 Task: Find a one-way flight from Branson, Missouri, USA to Saipan International Airport for 3 adults in Premium economy on Tuesday, 9 May, with a departure time between 23:00 and 00:00.
Action: Mouse moved to (355, 121)
Screenshot: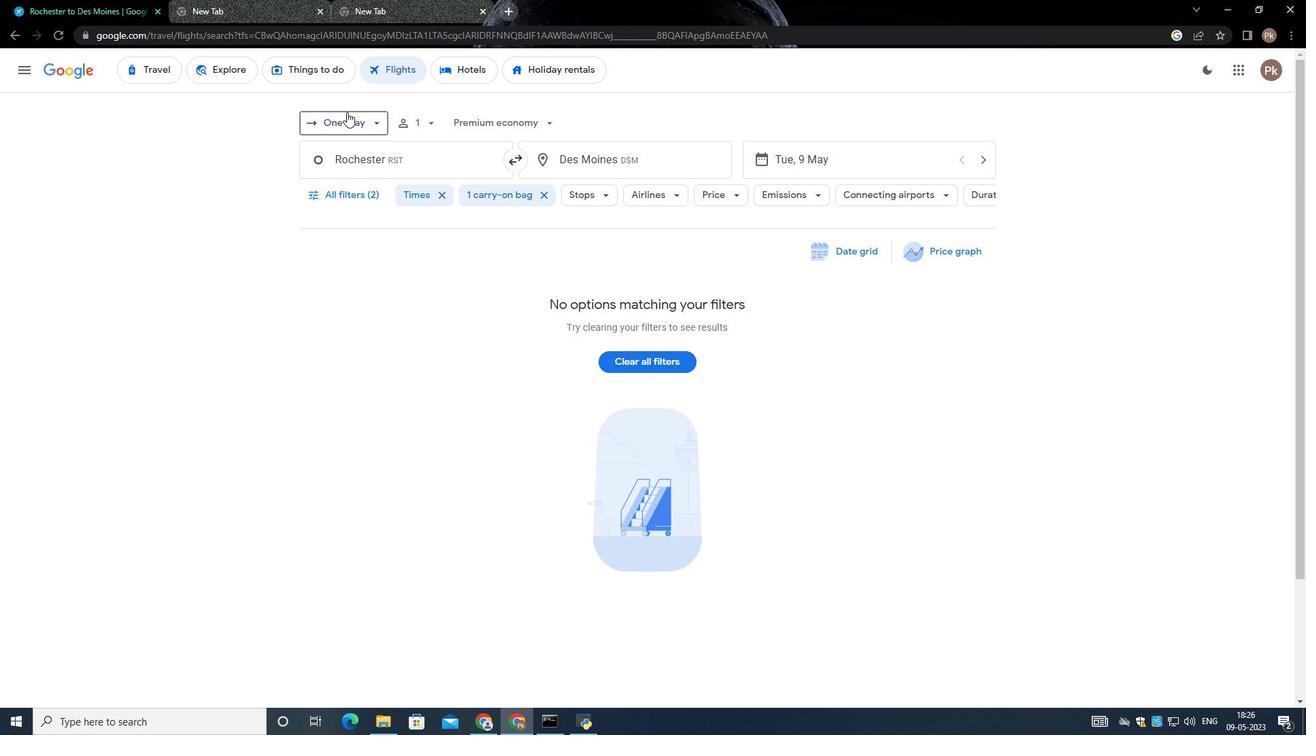 
Action: Mouse pressed left at (355, 121)
Screenshot: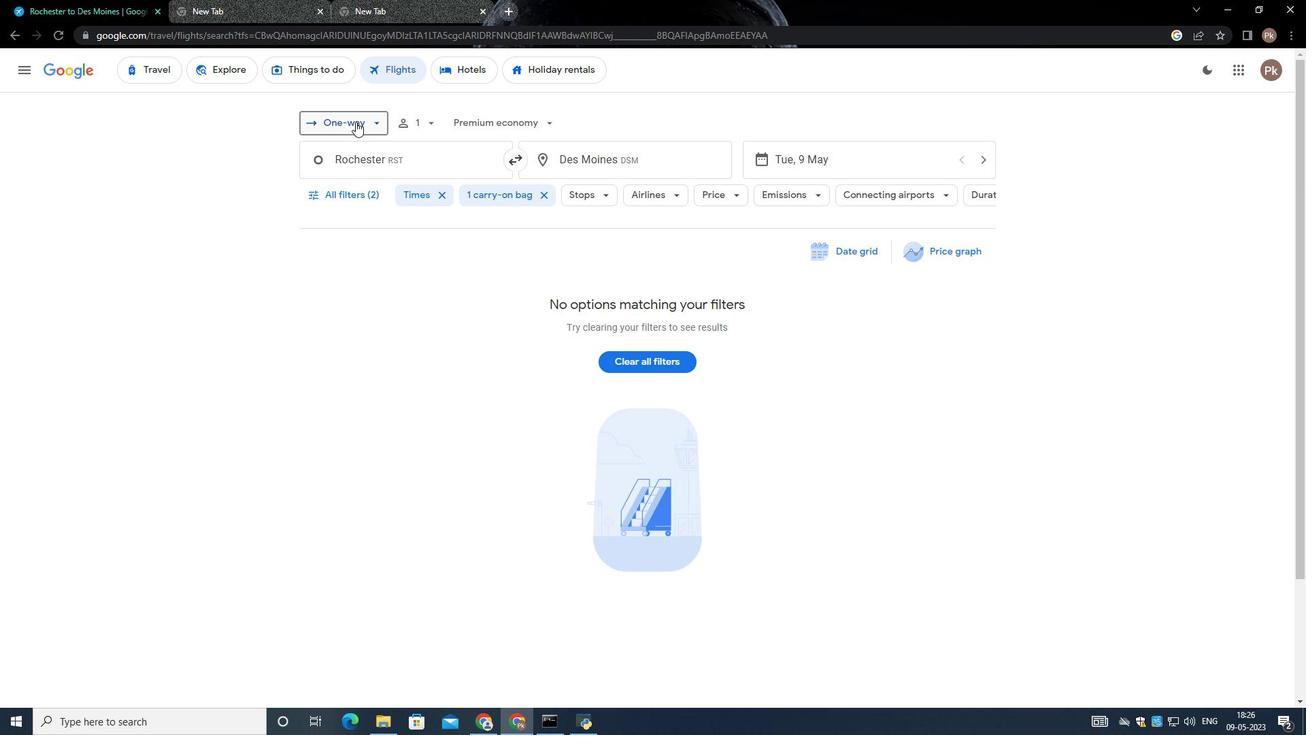 
Action: Mouse moved to (355, 181)
Screenshot: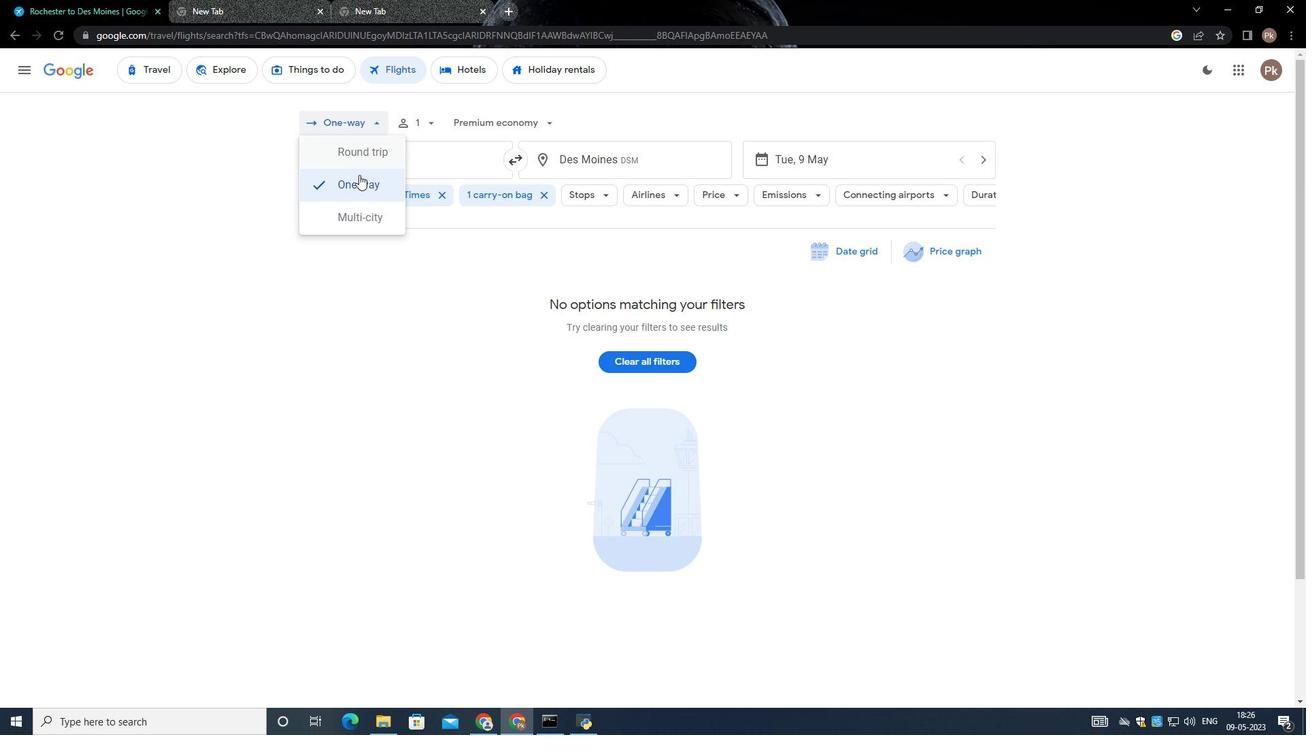 
Action: Mouse pressed left at (355, 181)
Screenshot: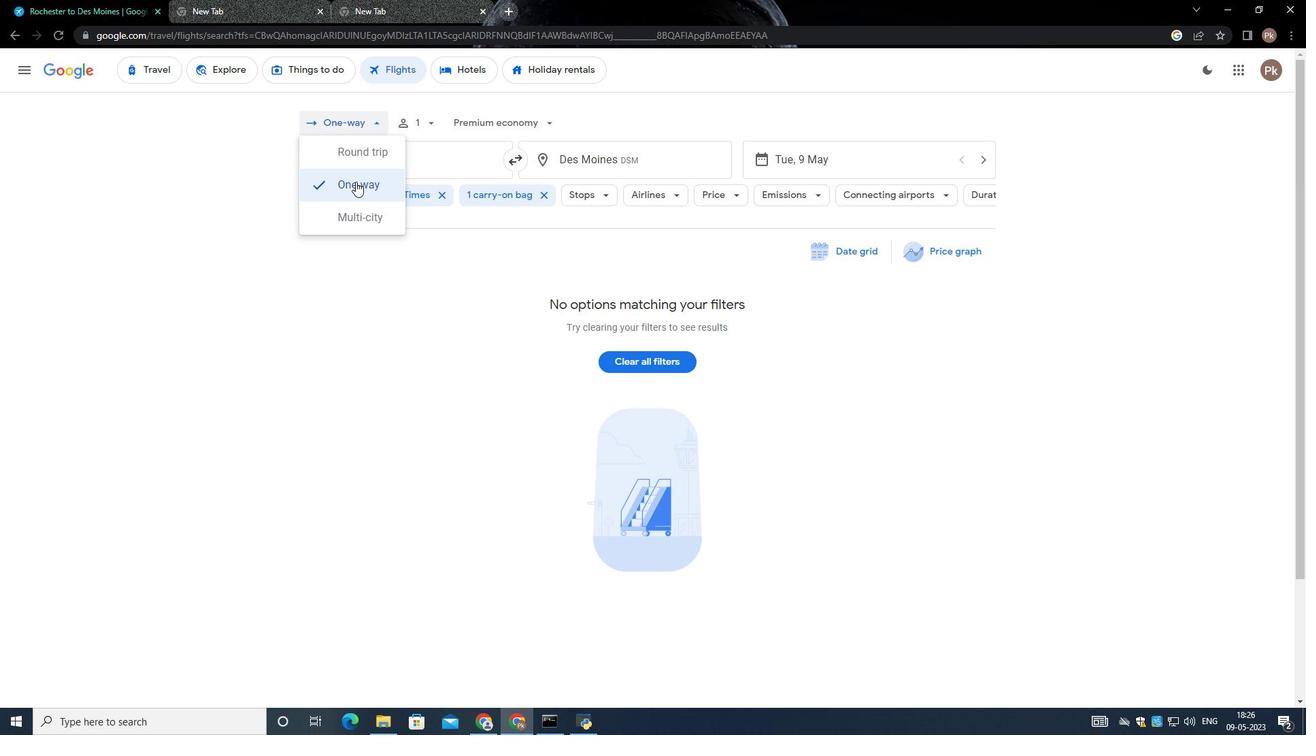 
Action: Mouse moved to (427, 122)
Screenshot: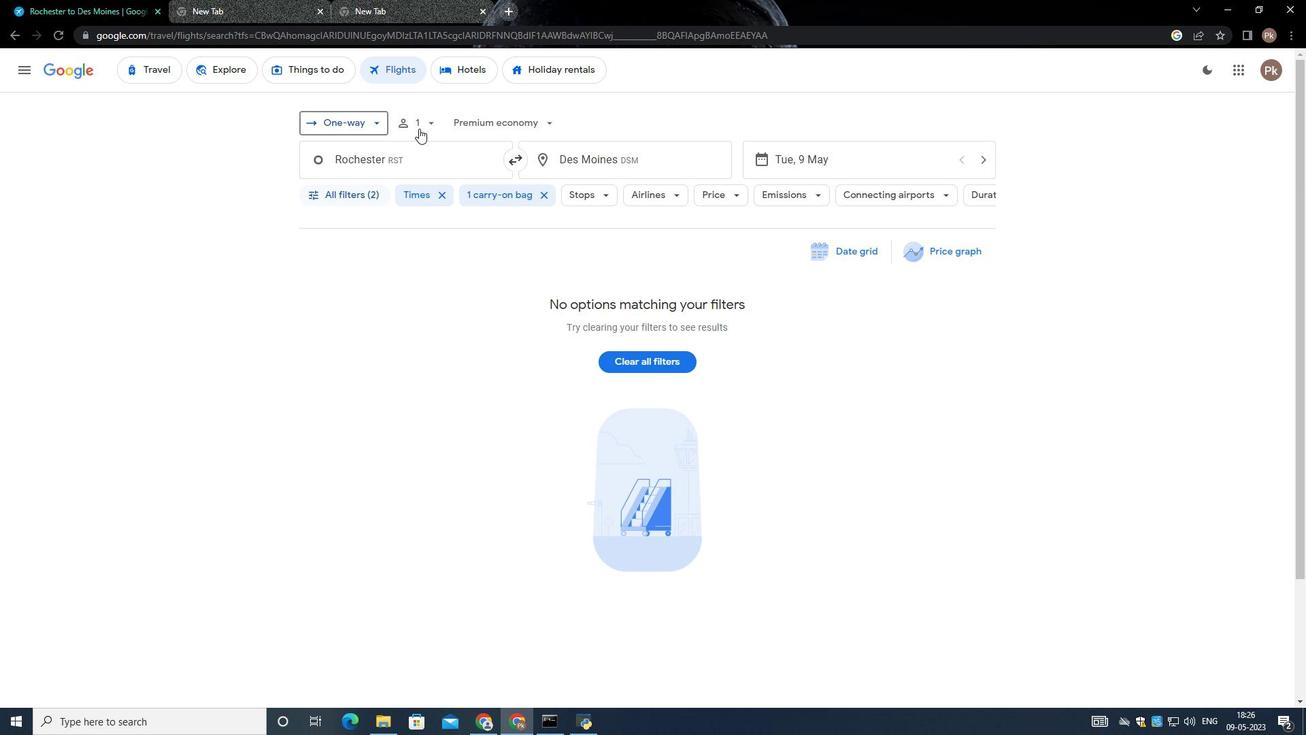 
Action: Mouse pressed left at (427, 122)
Screenshot: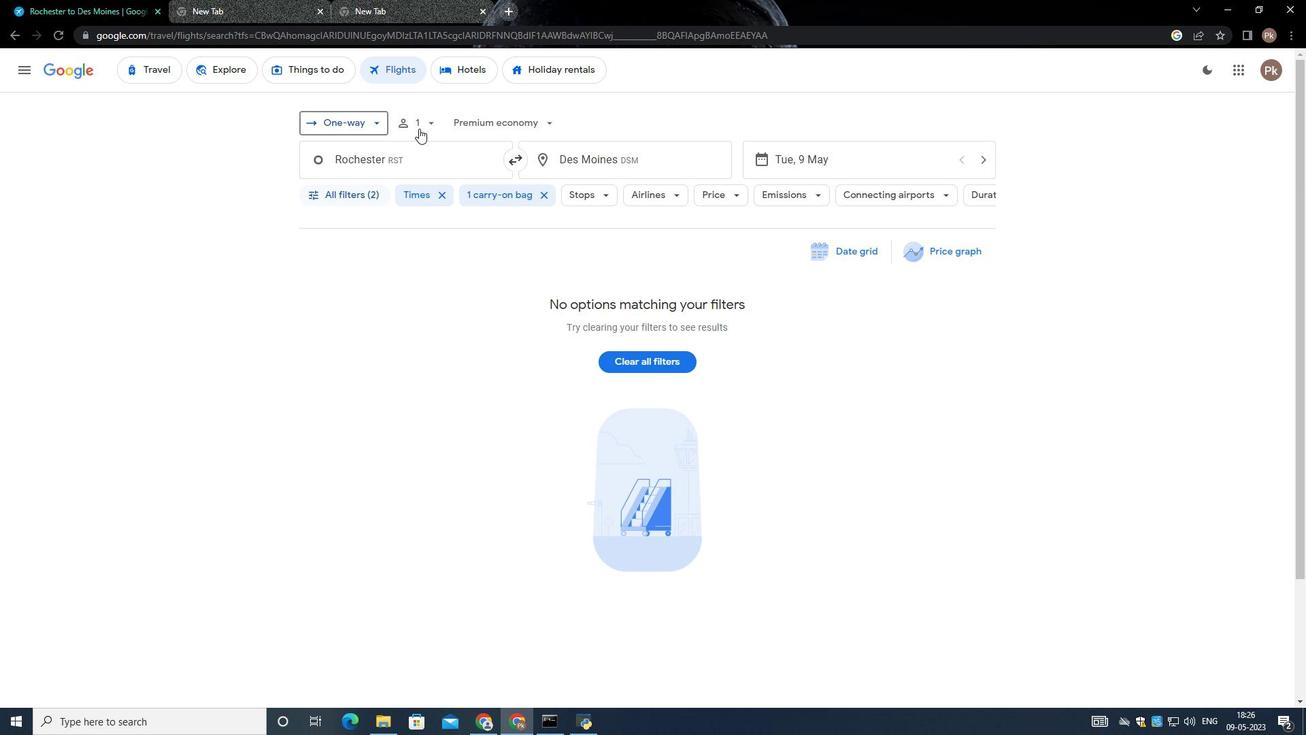 
Action: Mouse moved to (536, 153)
Screenshot: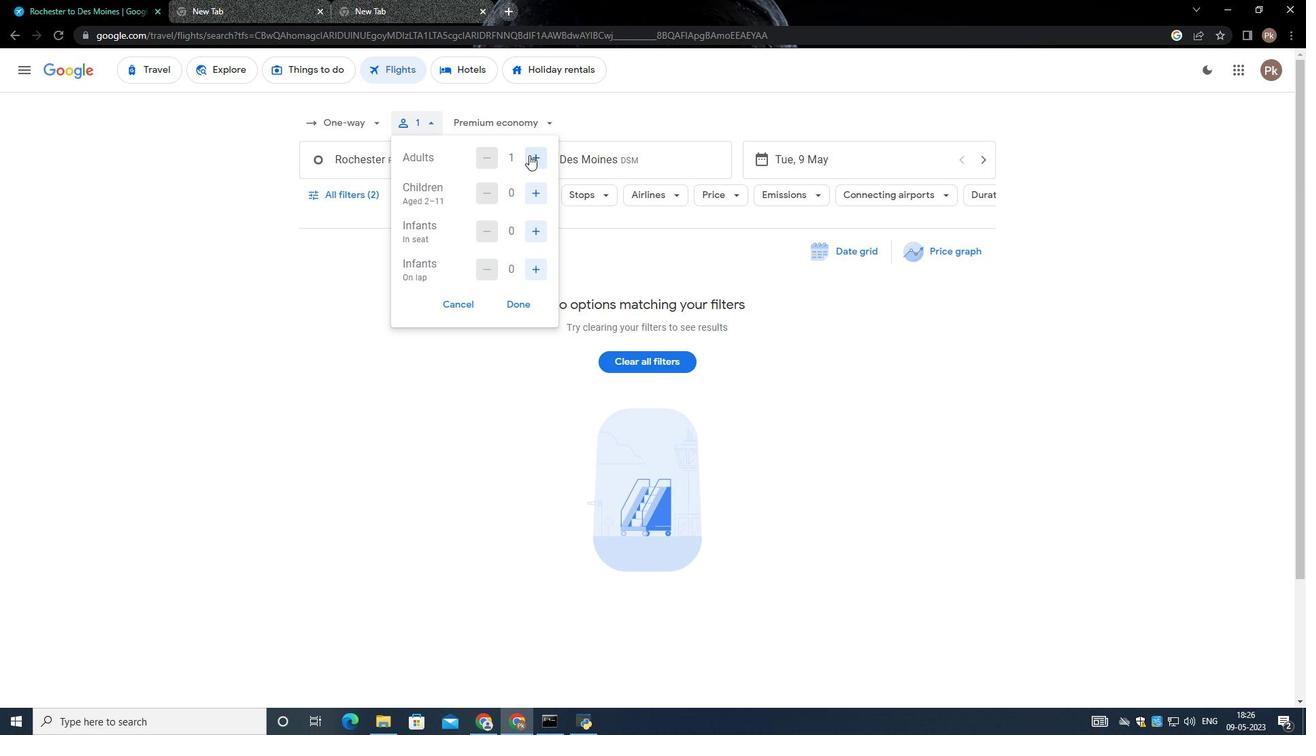 
Action: Mouse pressed left at (536, 153)
Screenshot: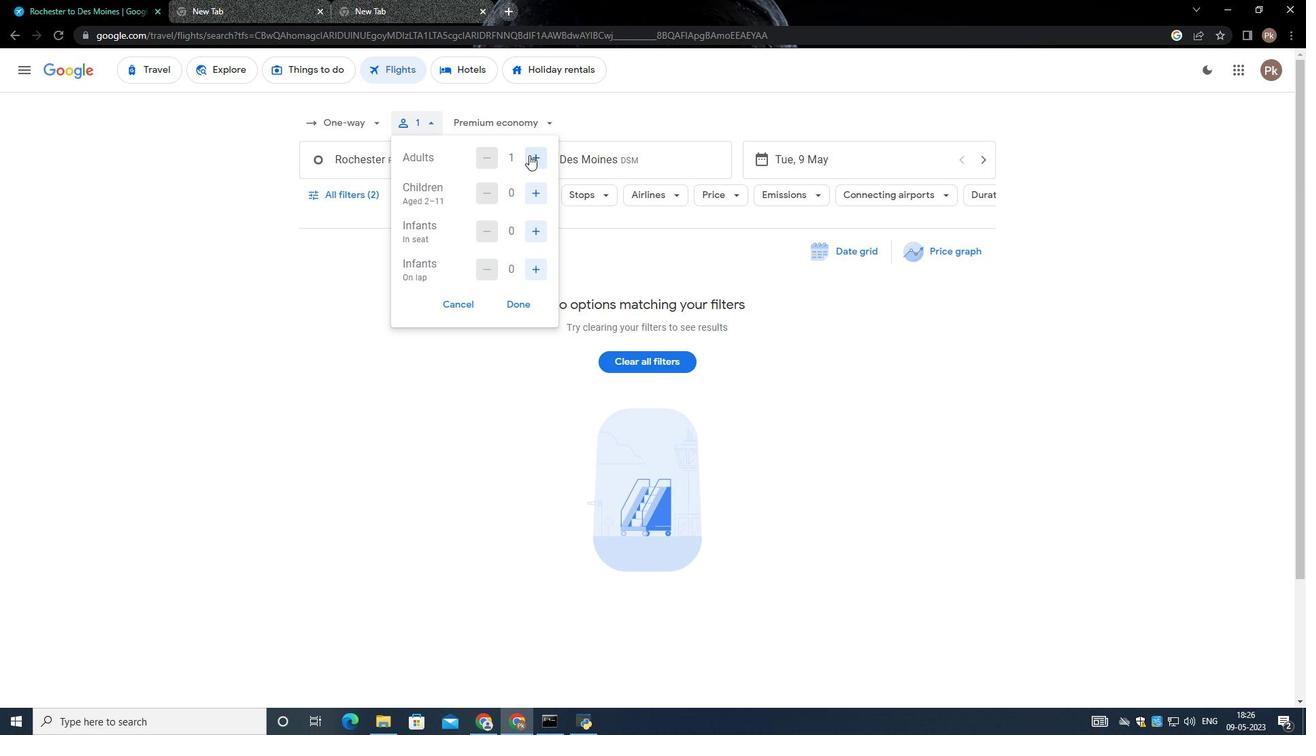 
Action: Mouse pressed left at (536, 153)
Screenshot: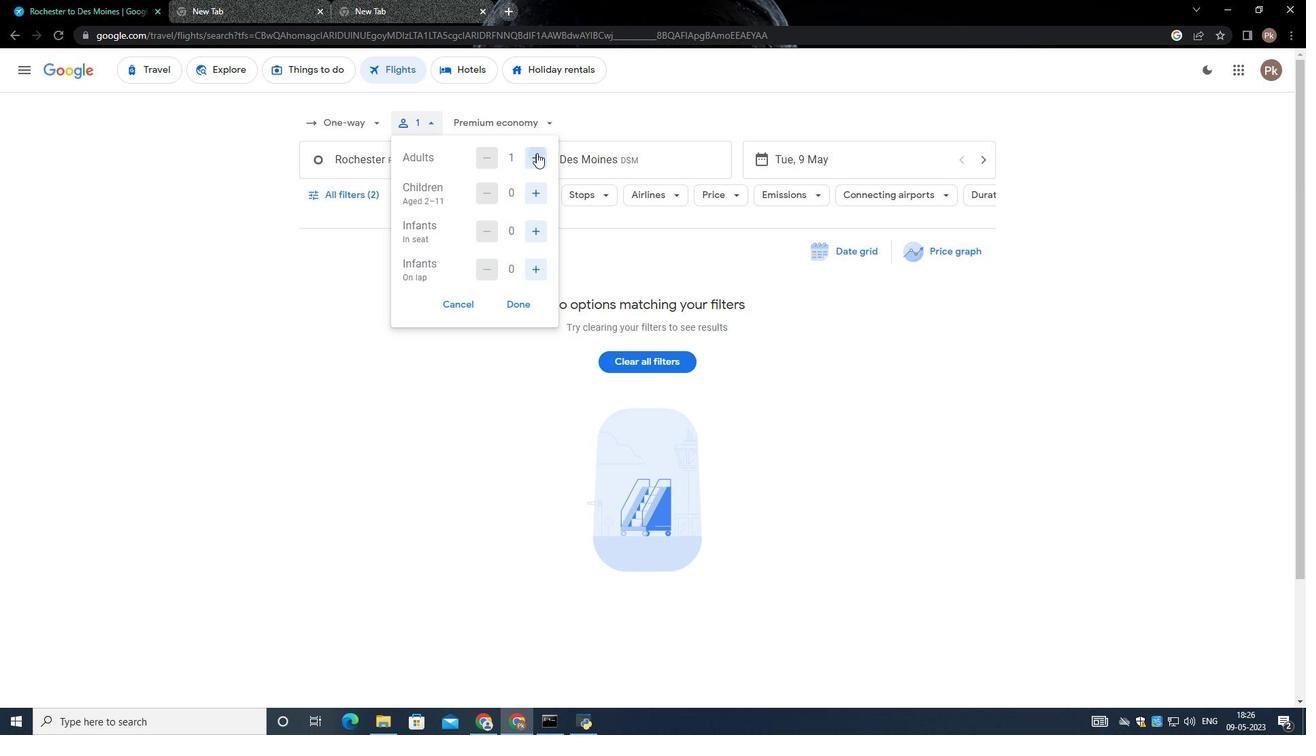 
Action: Mouse moved to (518, 304)
Screenshot: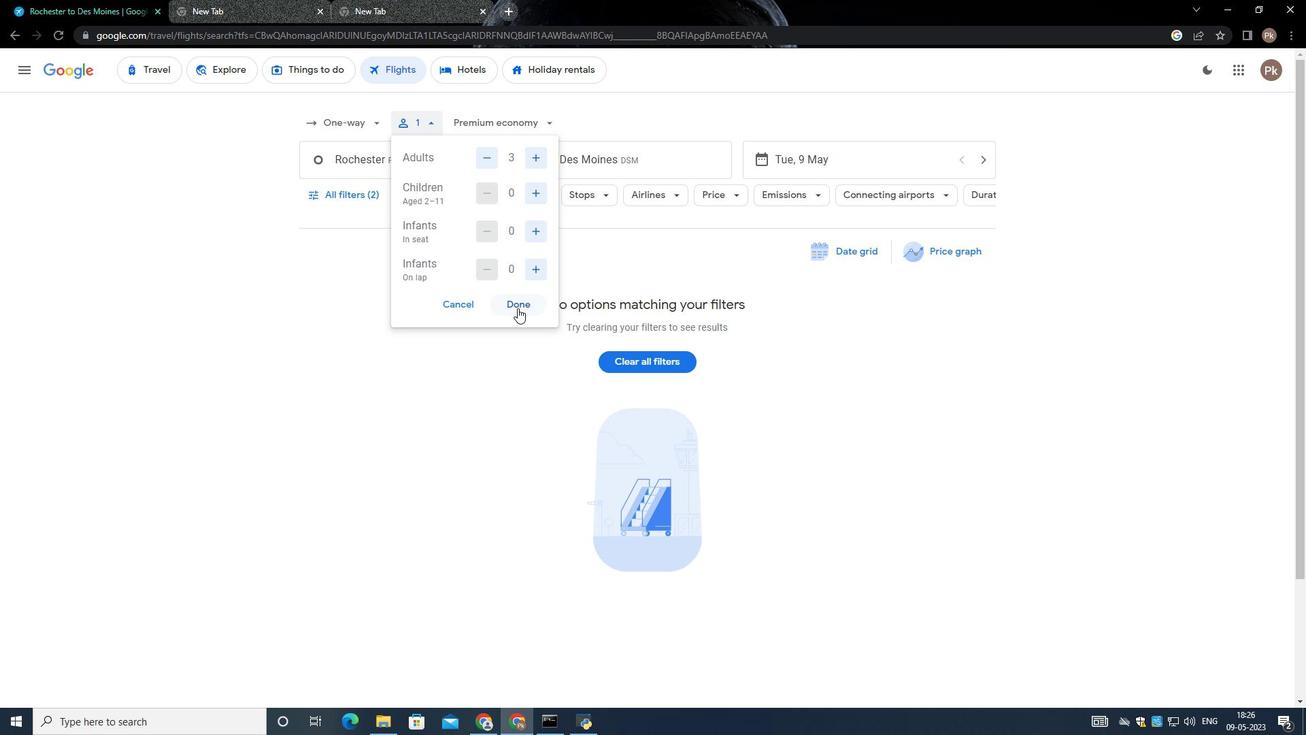 
Action: Mouse pressed left at (518, 304)
Screenshot: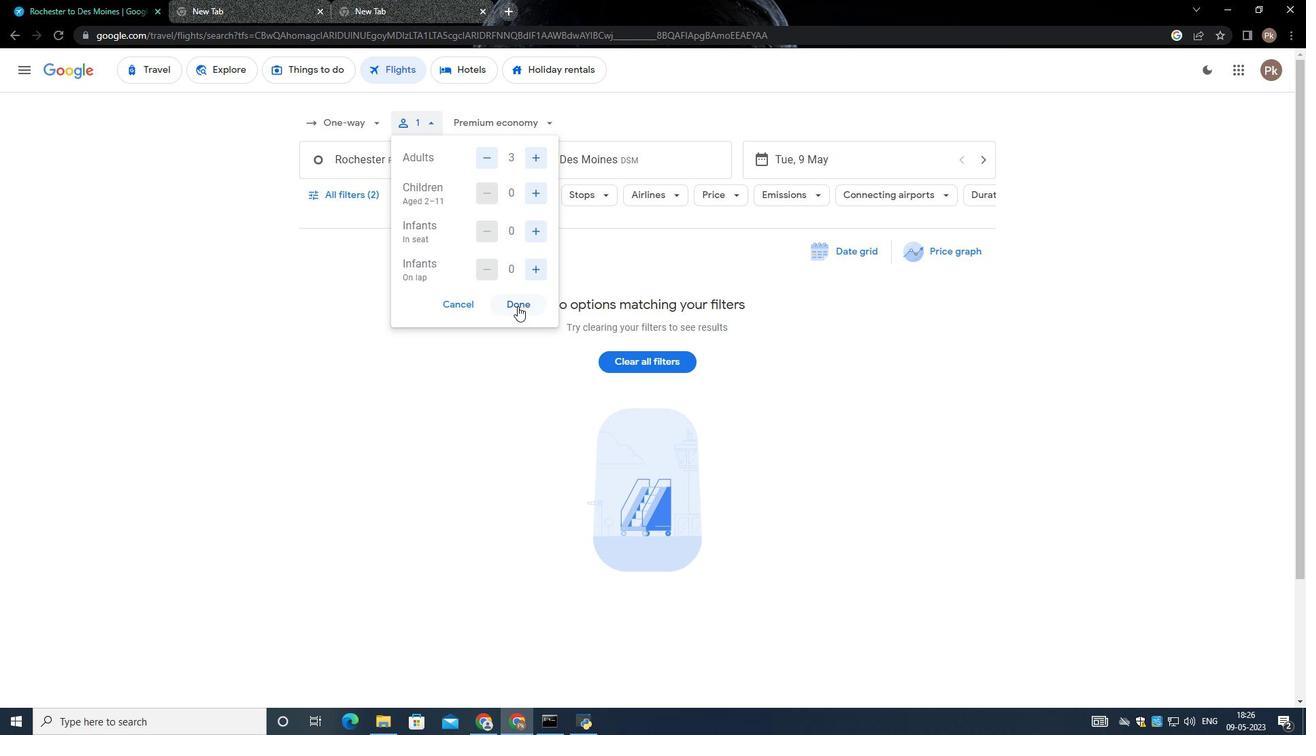 
Action: Mouse moved to (419, 170)
Screenshot: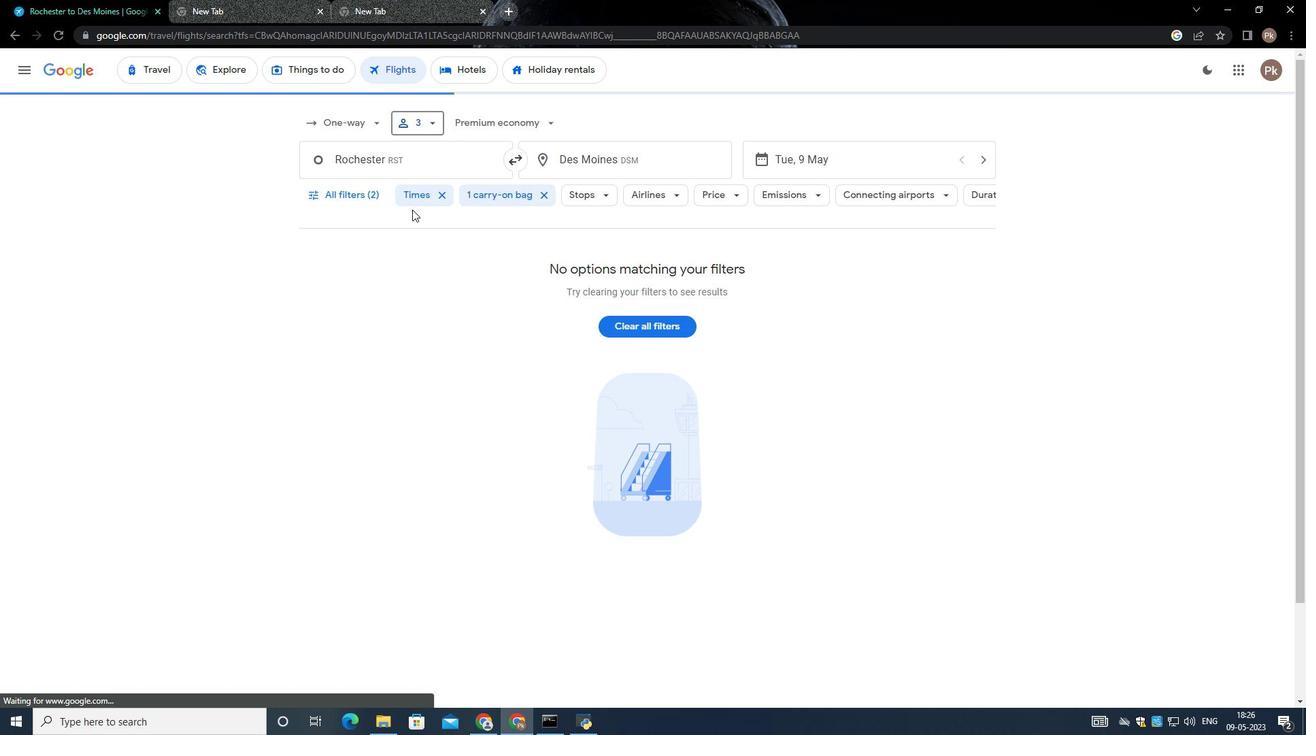 
Action: Mouse pressed left at (419, 170)
Screenshot: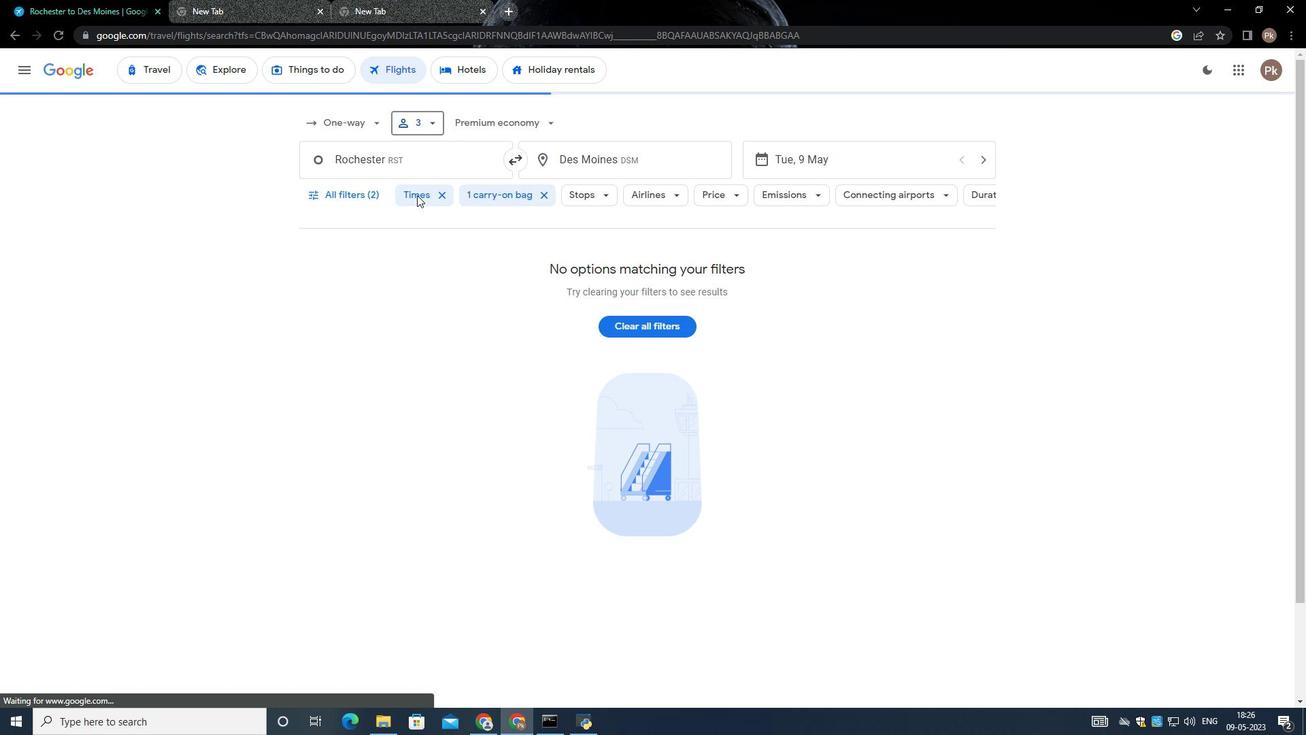 
Action: Mouse moved to (419, 167)
Screenshot: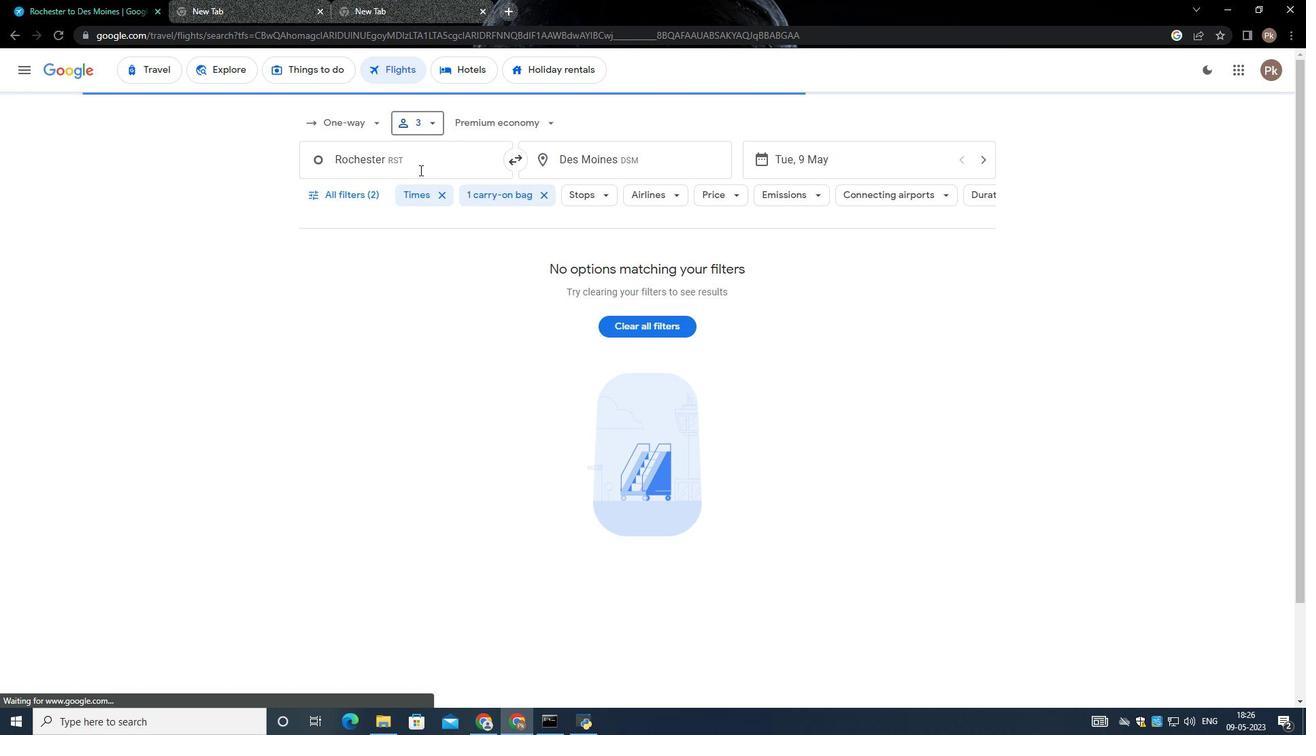 
Action: Key pressed <Key.backspace><Key.shift>Branson<Key.space><Key.shift>Airport
Screenshot: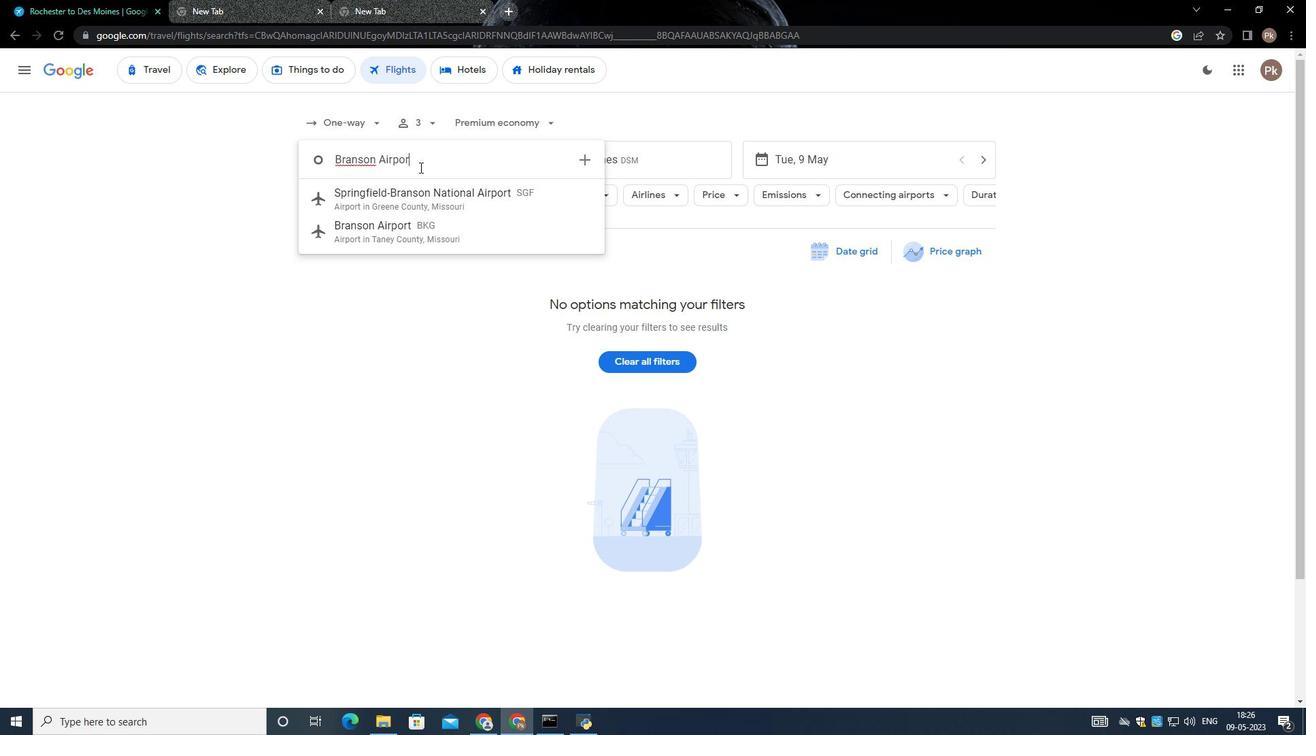 
Action: Mouse moved to (391, 224)
Screenshot: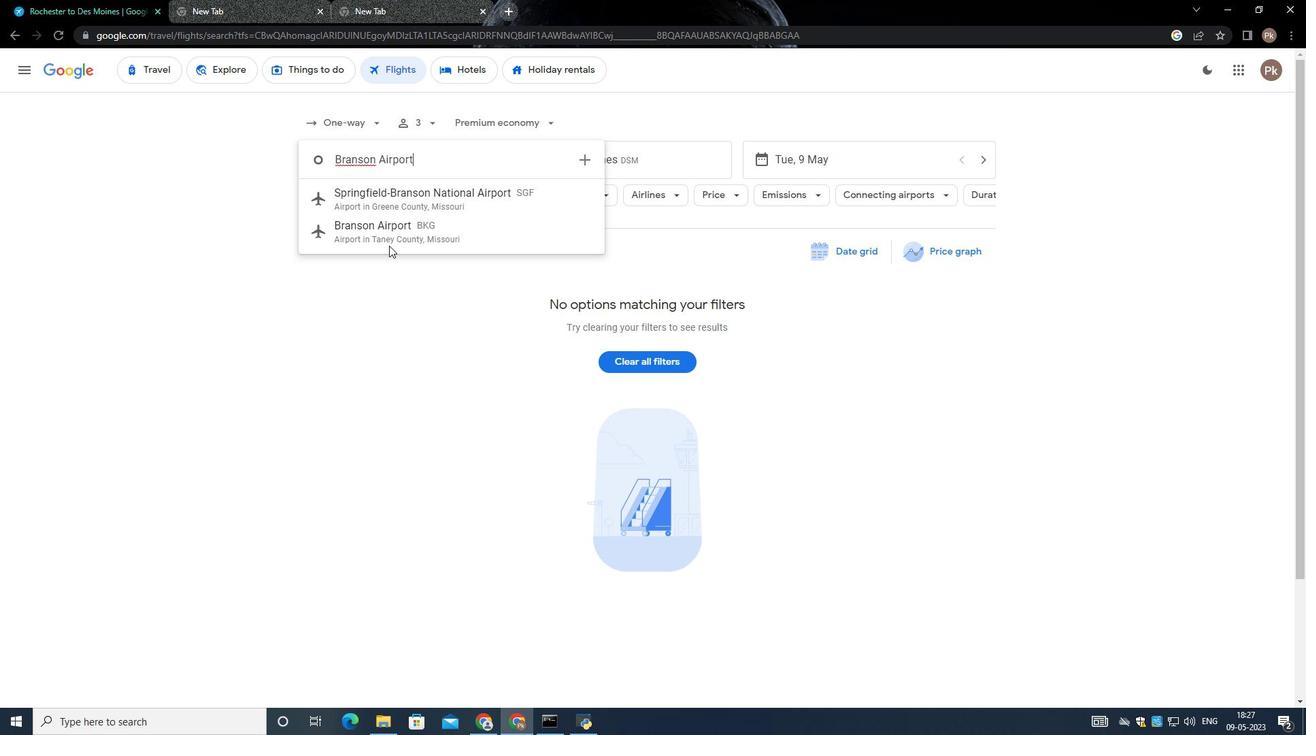 
Action: Mouse pressed left at (391, 224)
Screenshot: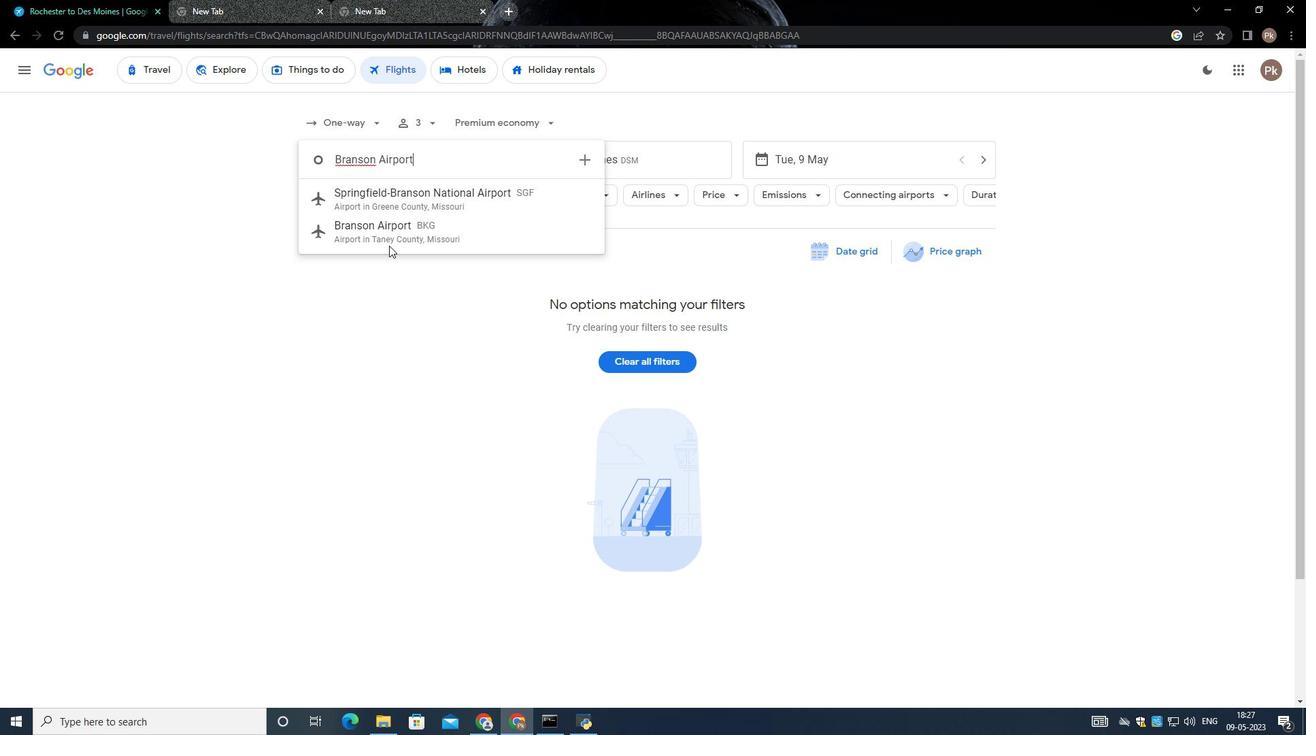 
Action: Mouse moved to (592, 164)
Screenshot: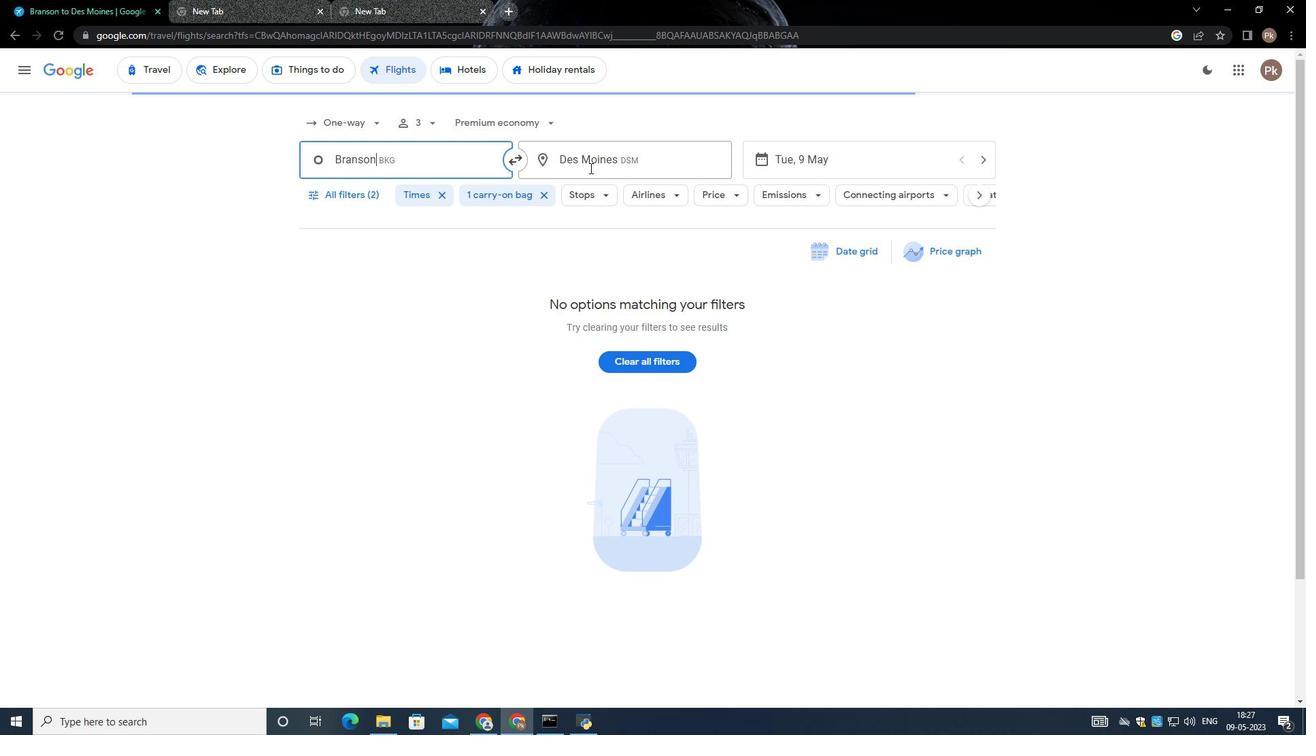 
Action: Mouse pressed left at (592, 164)
Screenshot: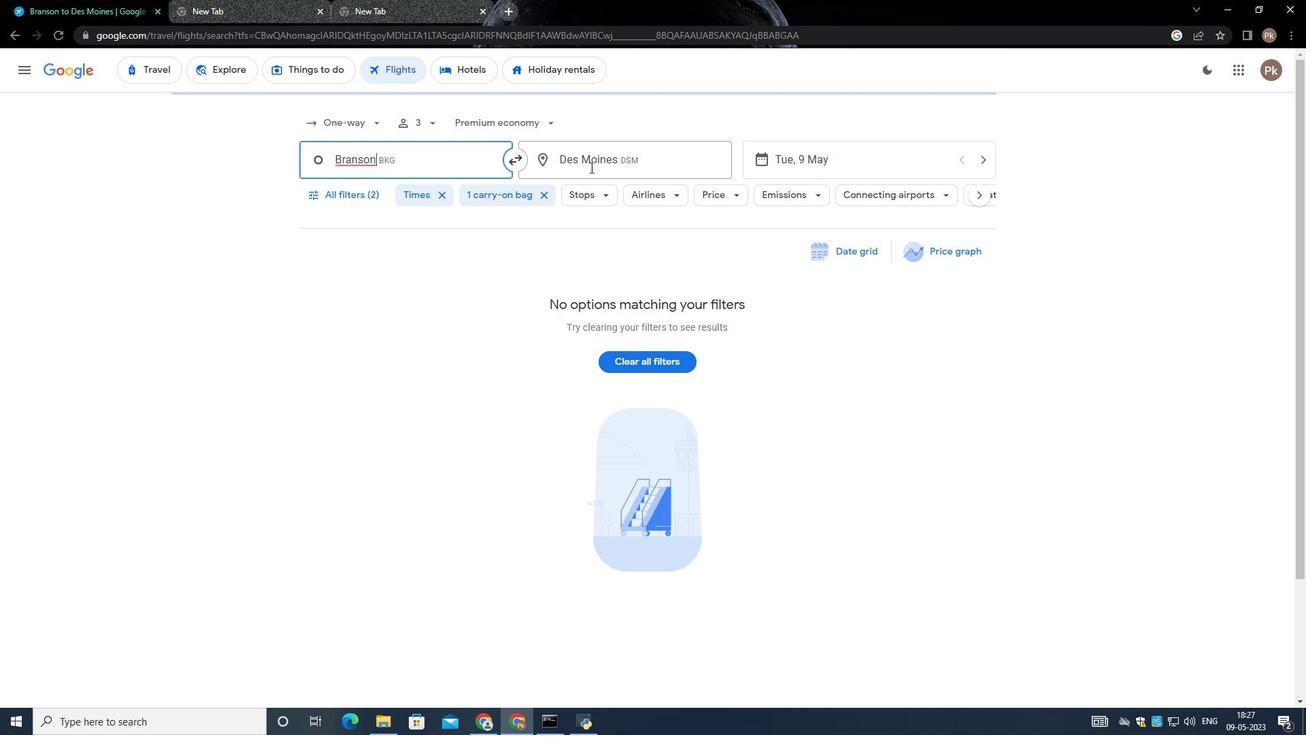 
Action: Mouse moved to (593, 162)
Screenshot: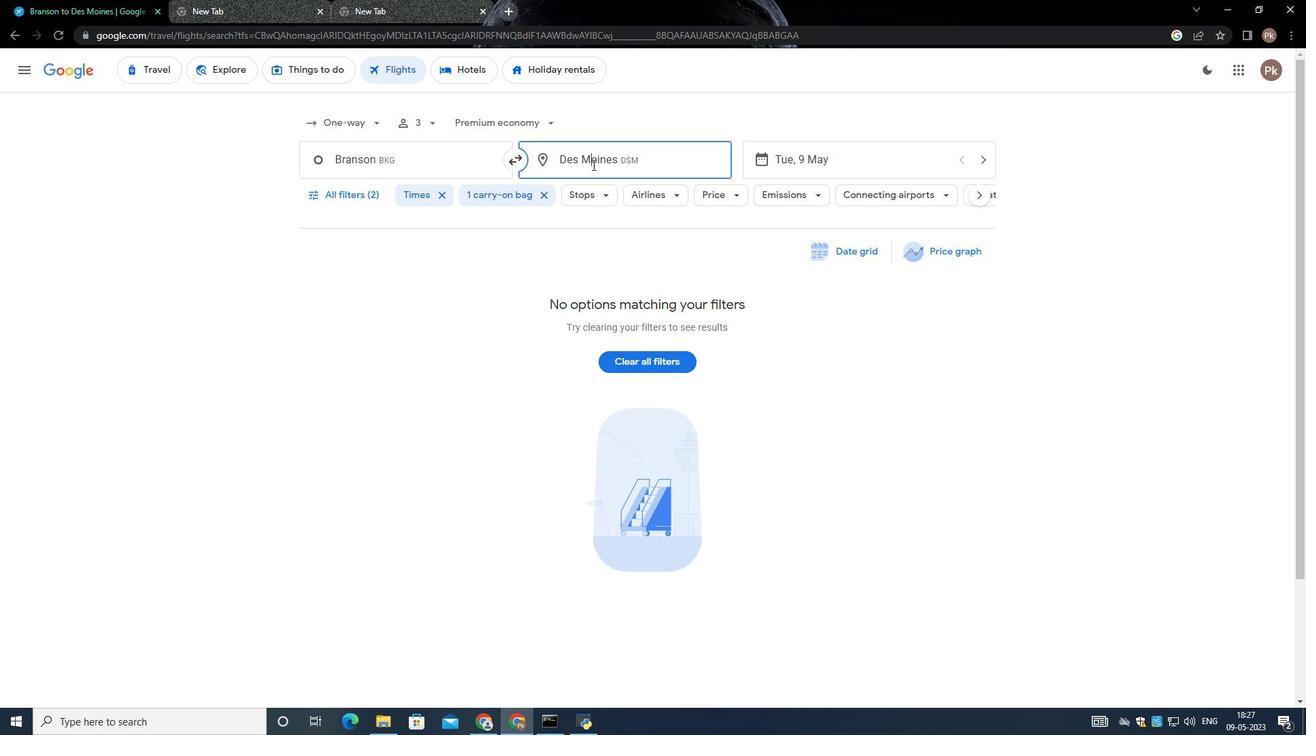 
Action: Key pressed <Key.backspace><Key.shift>Saipan
Screenshot: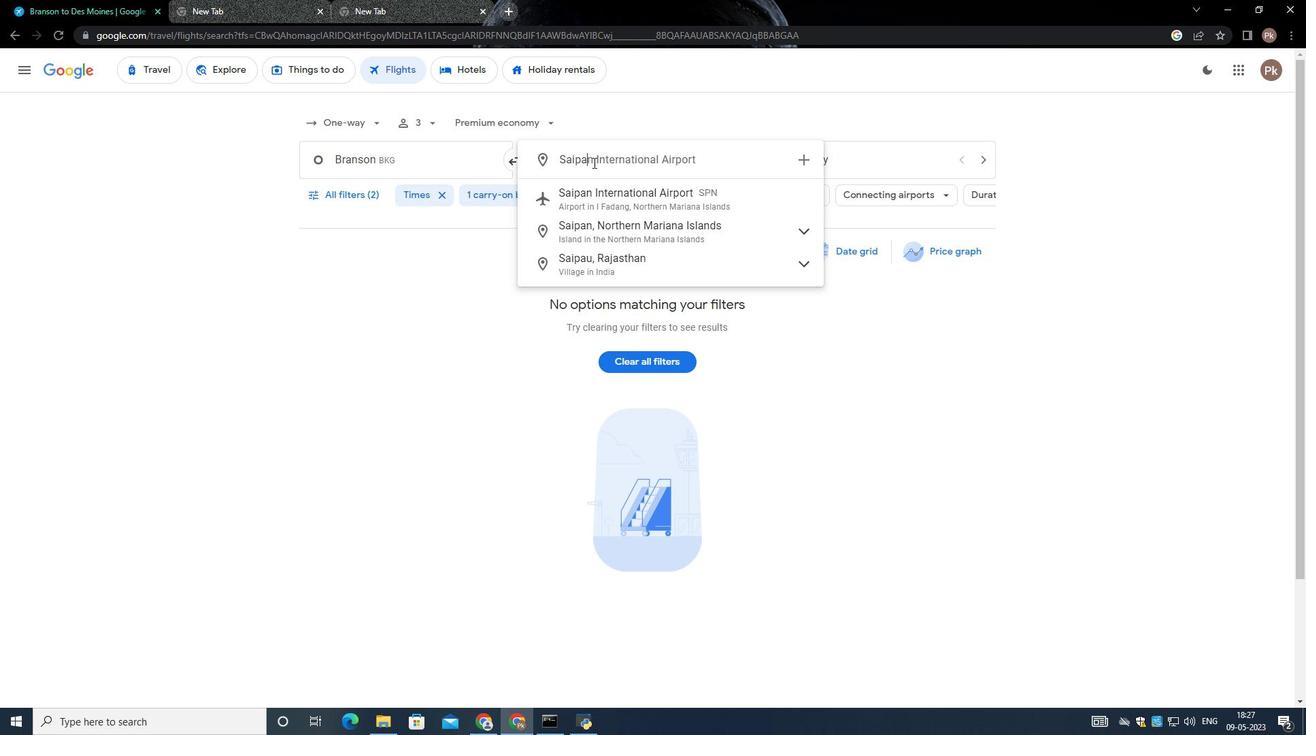 
Action: Mouse moved to (653, 195)
Screenshot: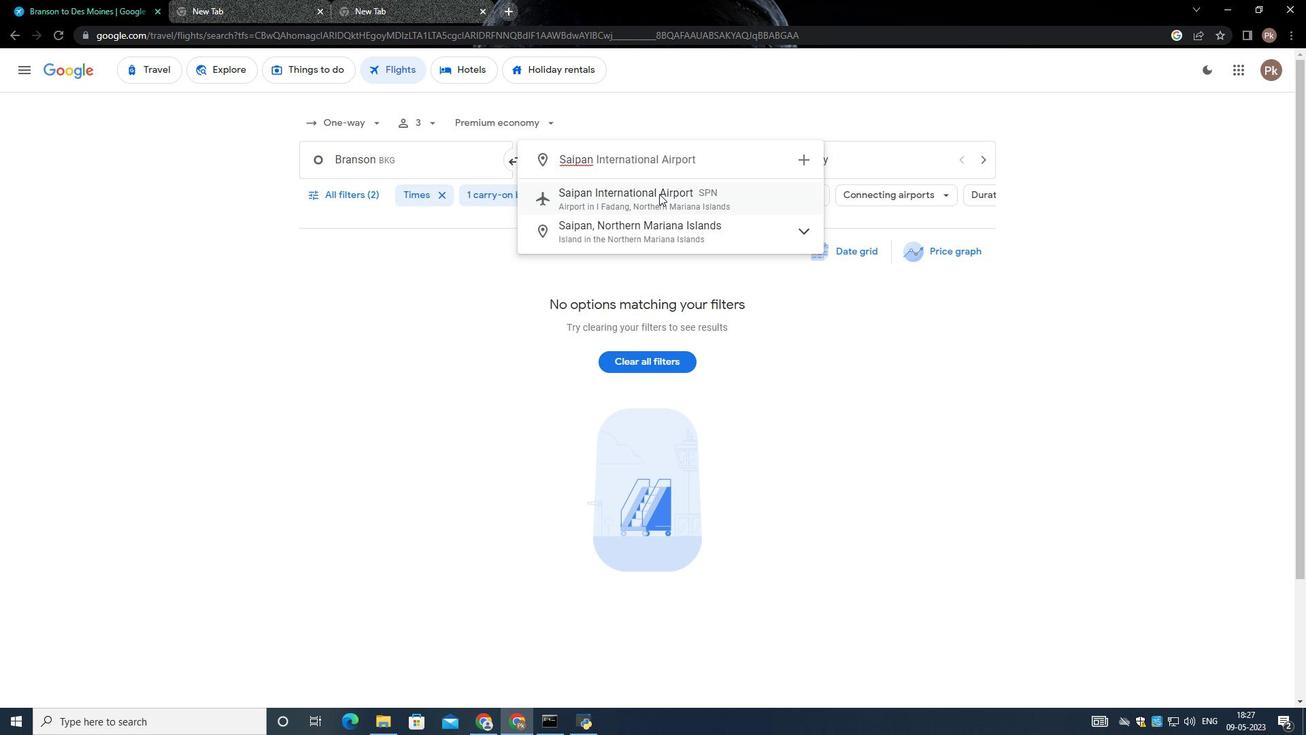 
Action: Mouse pressed left at (653, 195)
Screenshot: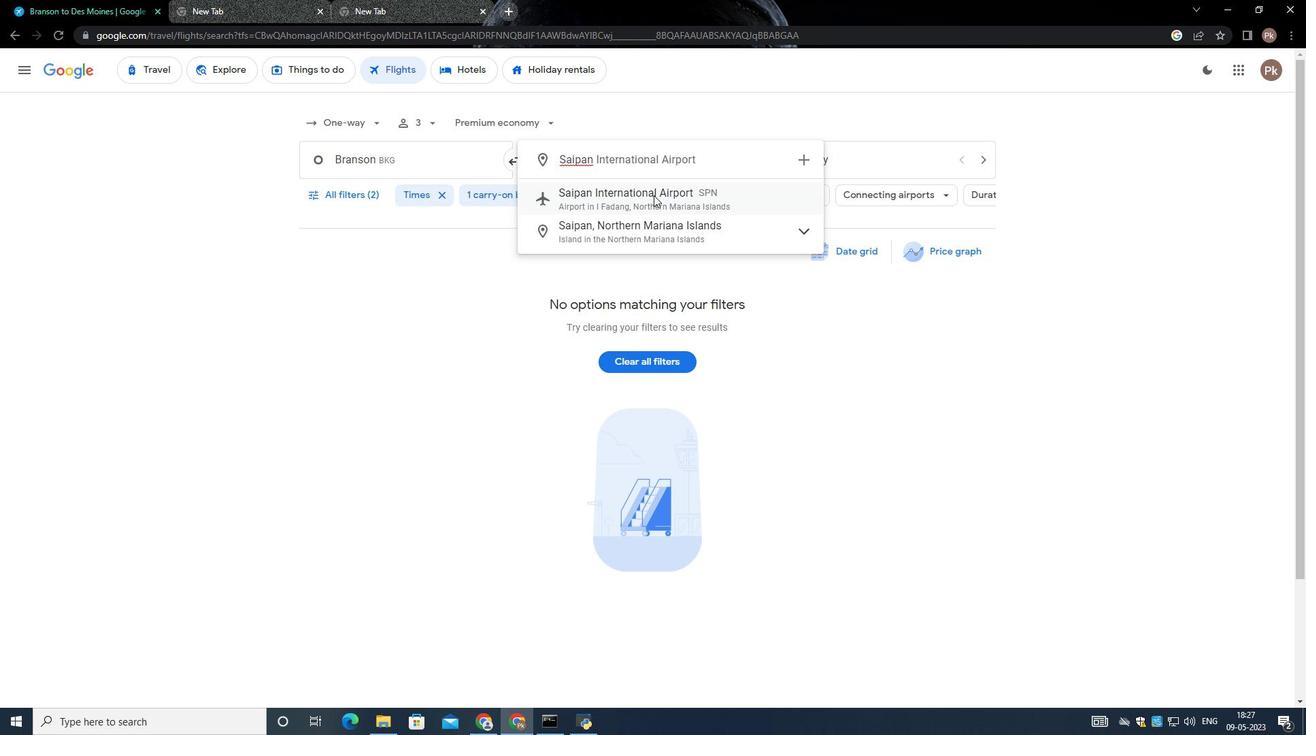 
Action: Mouse moved to (803, 157)
Screenshot: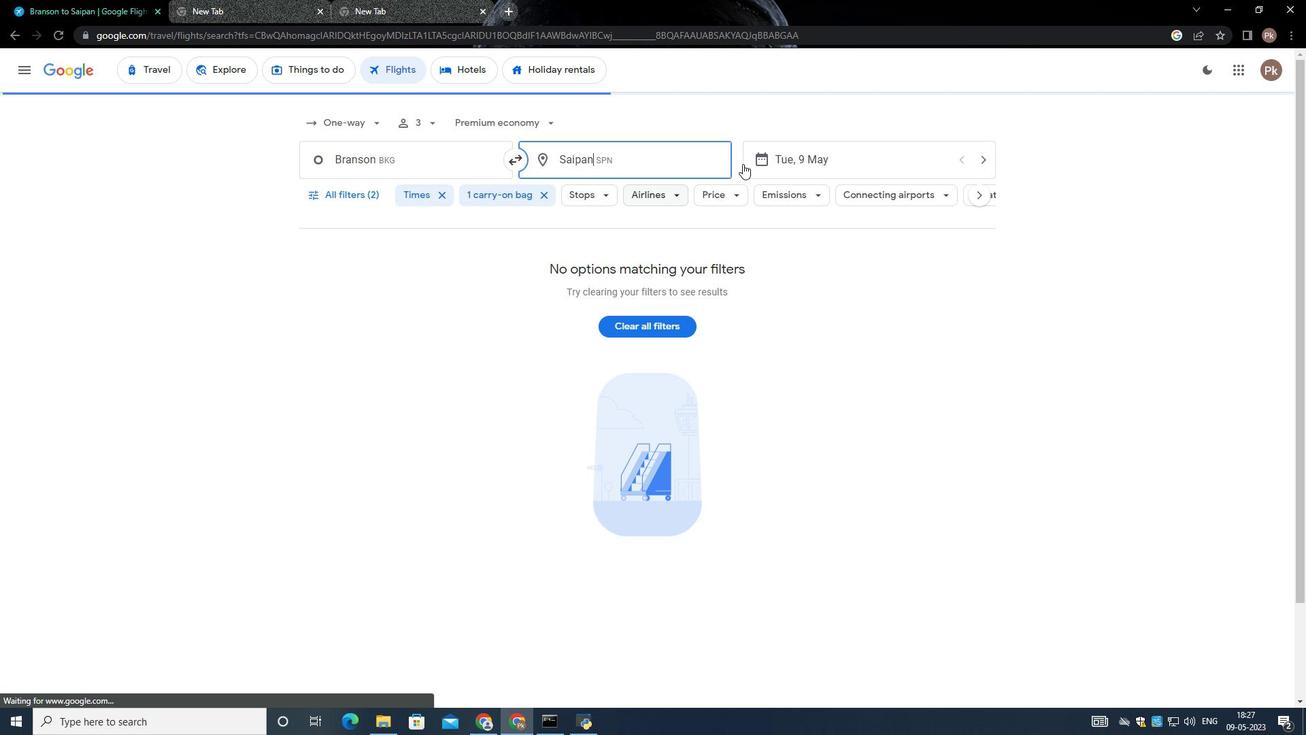 
Action: Mouse pressed left at (803, 157)
Screenshot: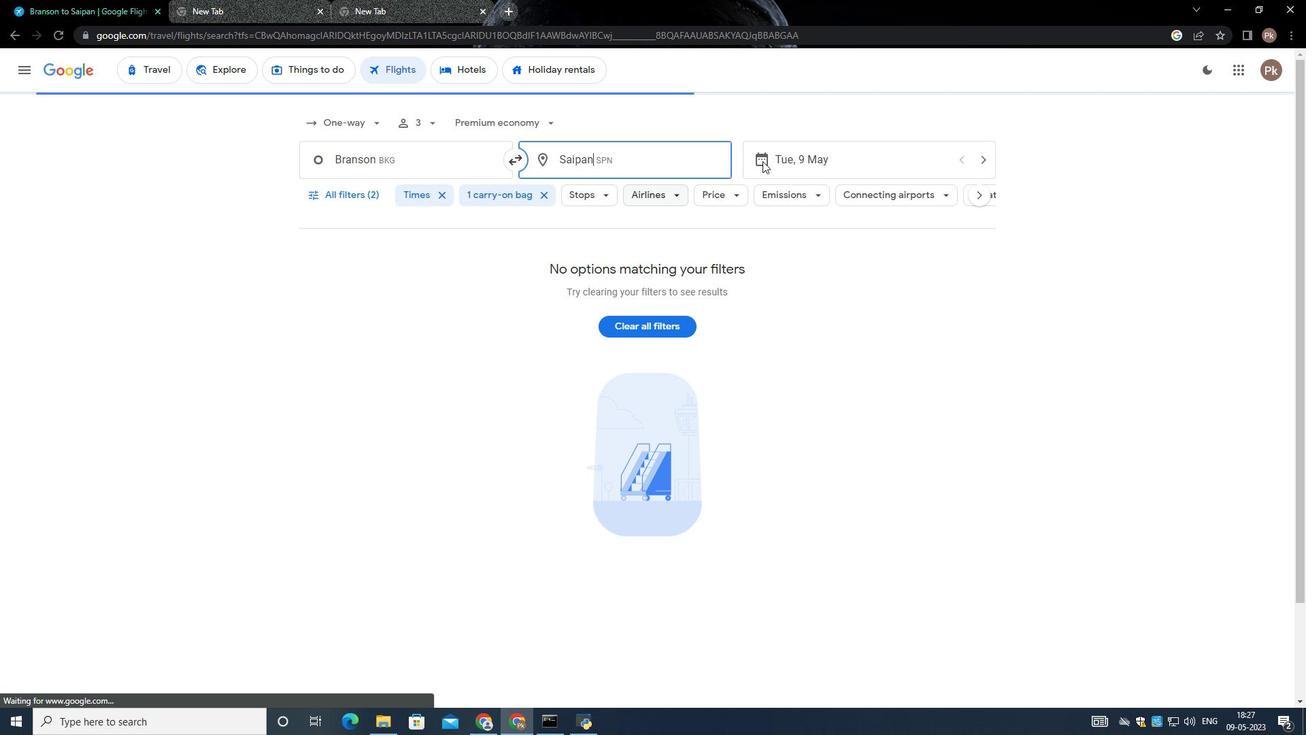 
Action: Mouse moved to (590, 304)
Screenshot: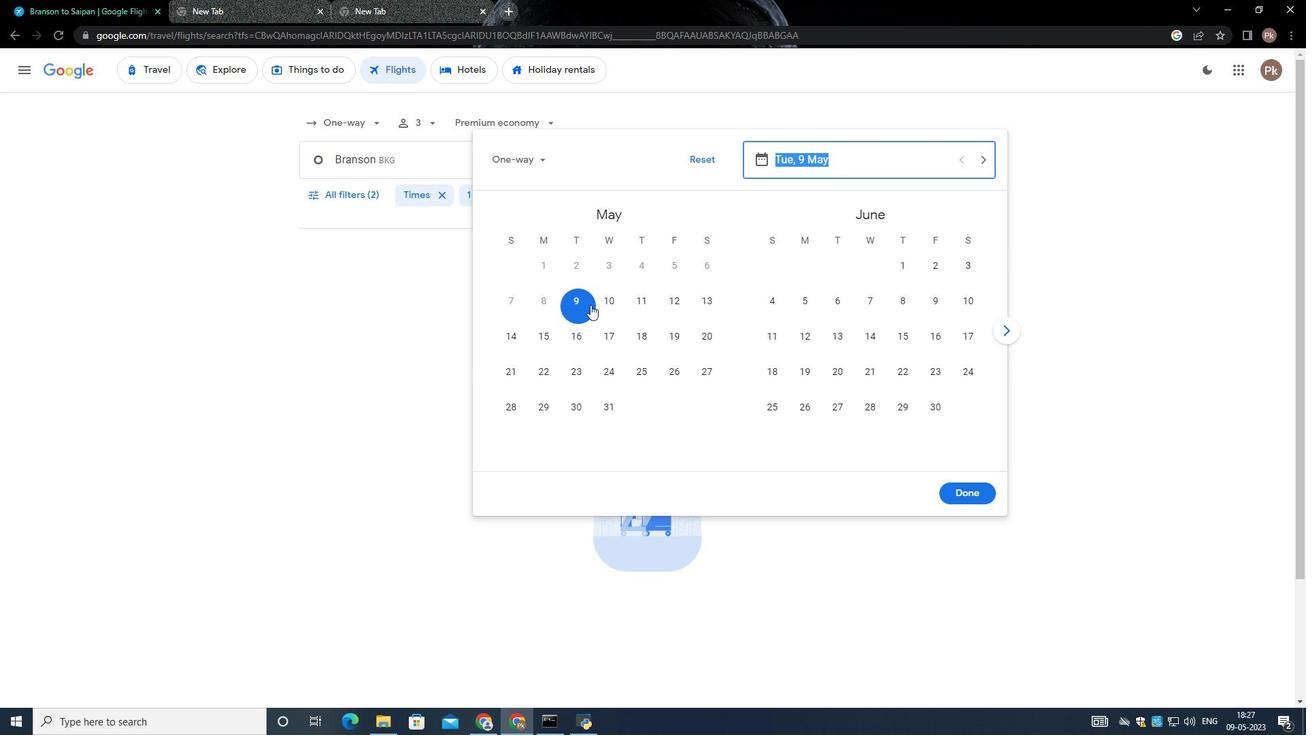 
Action: Mouse pressed left at (590, 304)
Screenshot: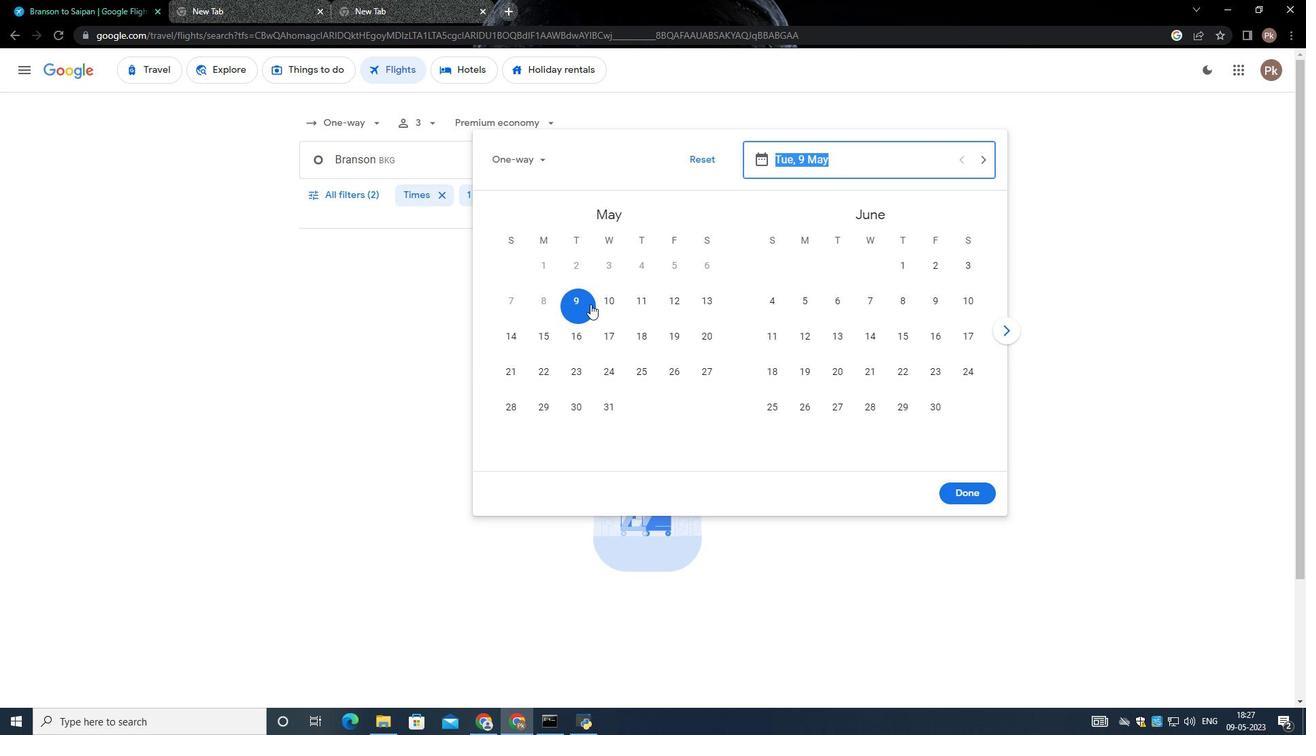 
Action: Mouse moved to (962, 494)
Screenshot: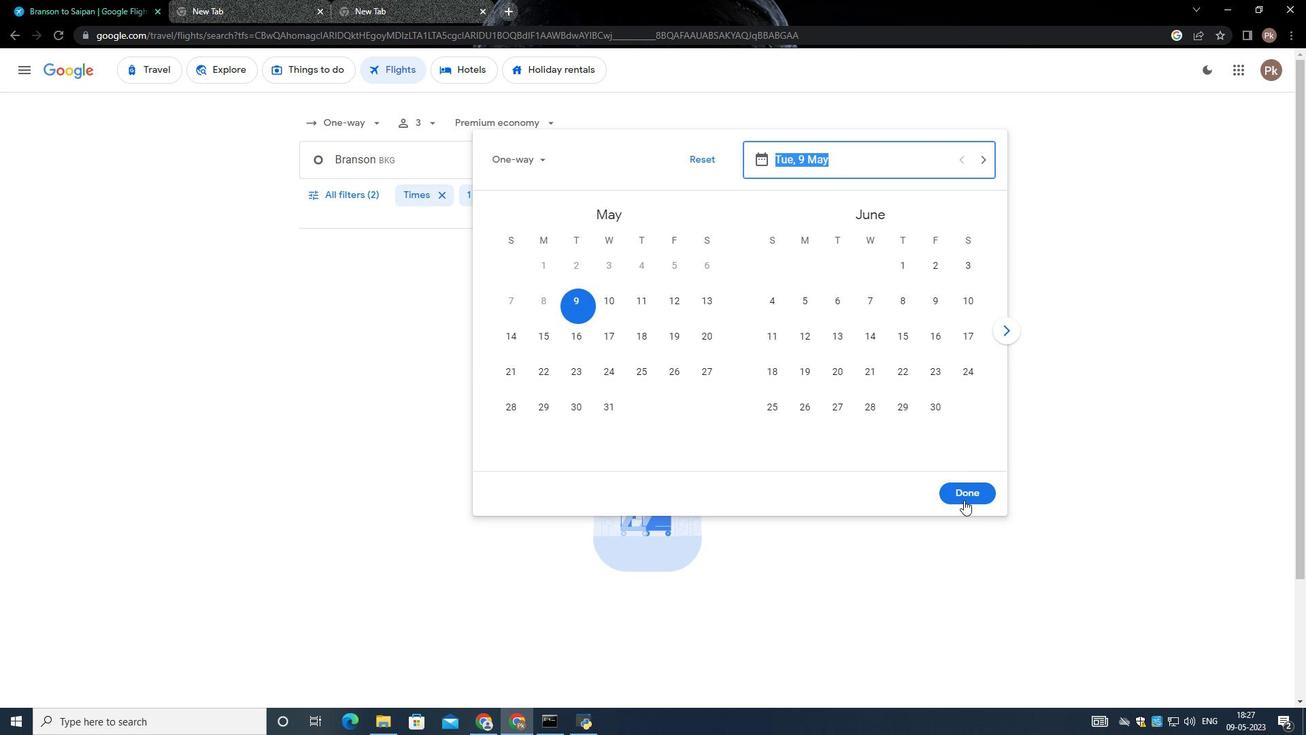 
Action: Mouse pressed left at (962, 494)
Screenshot: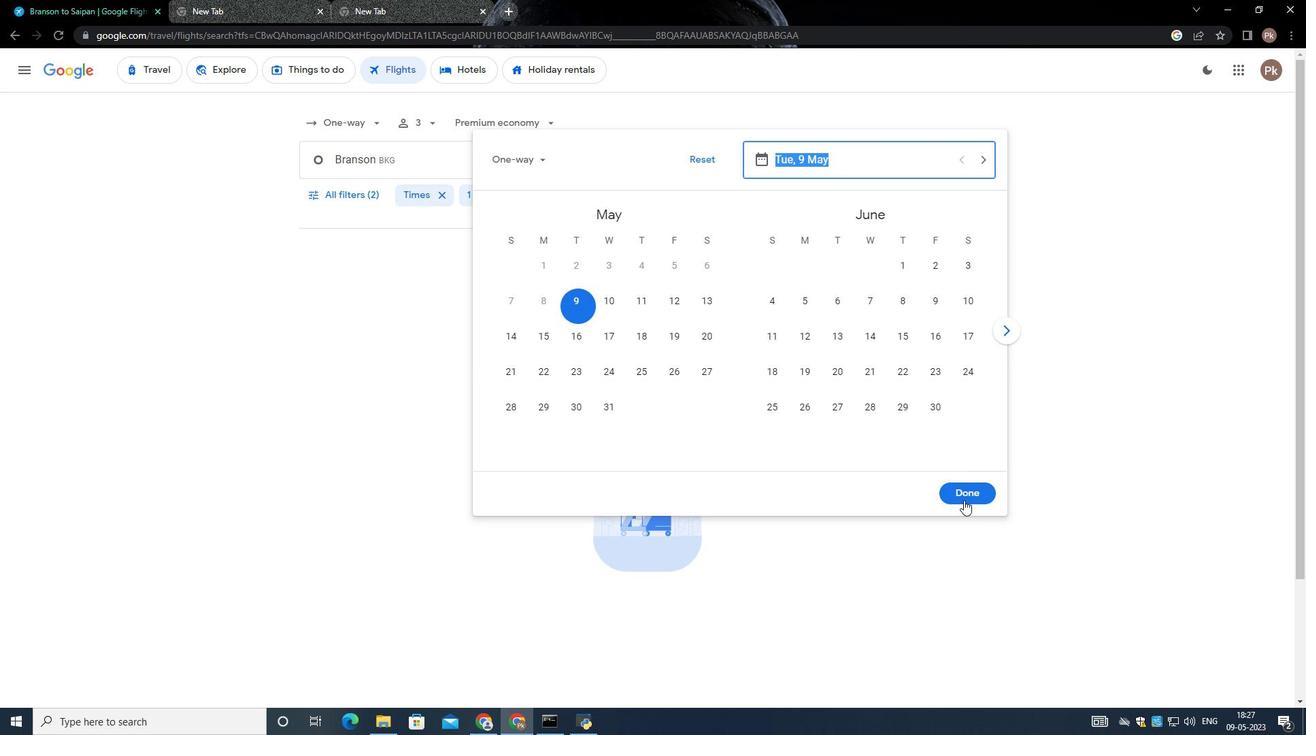 
Action: Mouse moved to (354, 200)
Screenshot: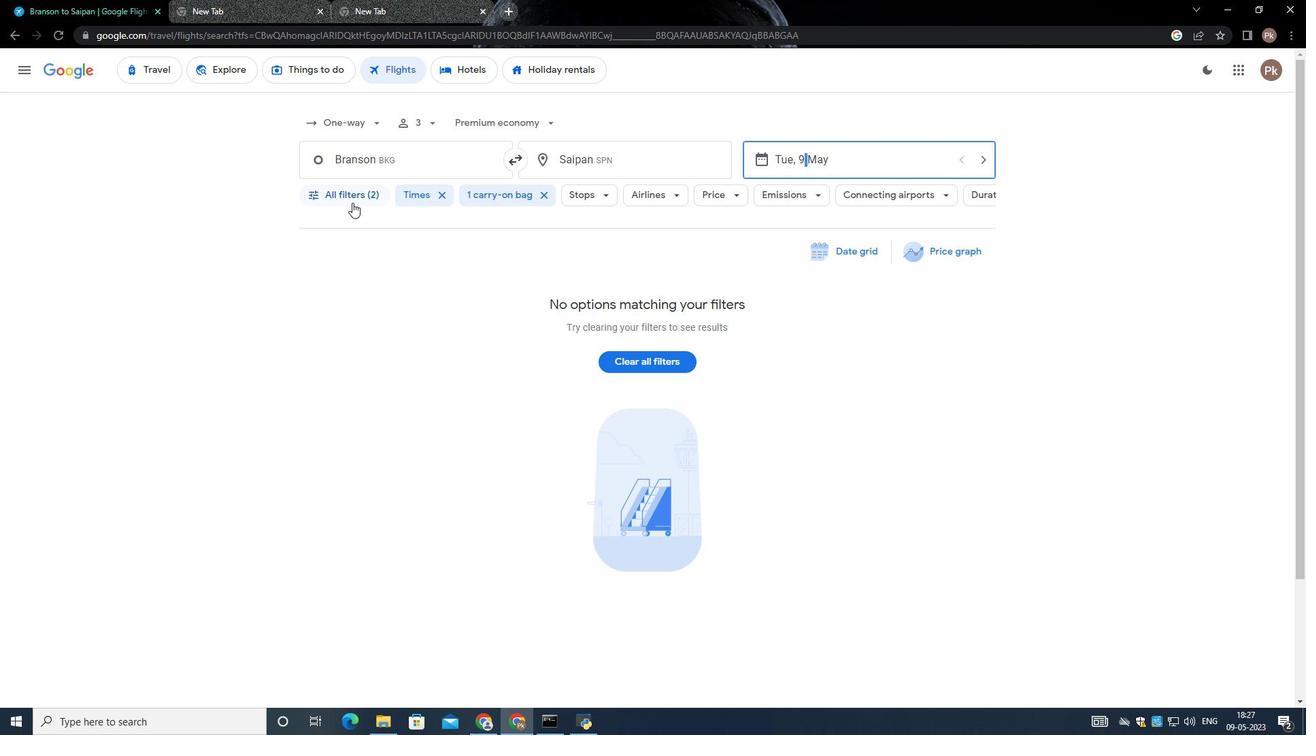 
Action: Mouse pressed left at (354, 200)
Screenshot: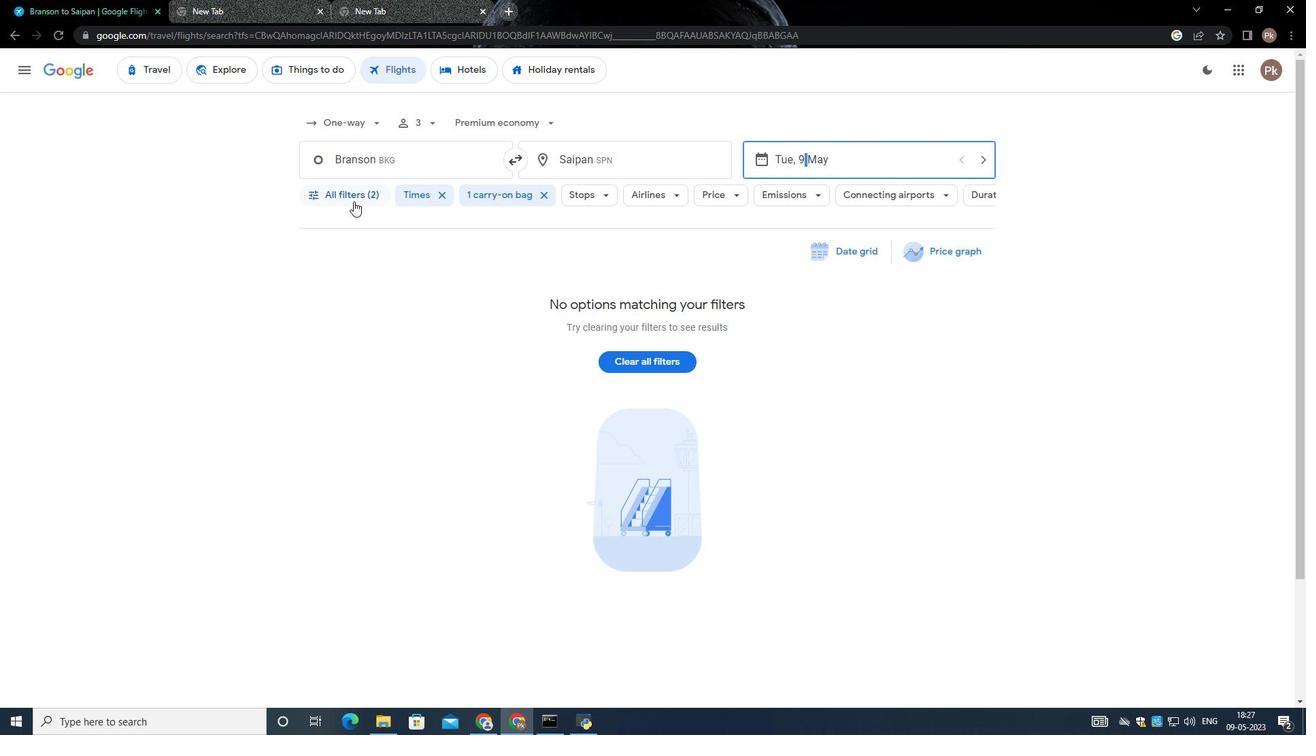 
Action: Mouse moved to (530, 413)
Screenshot: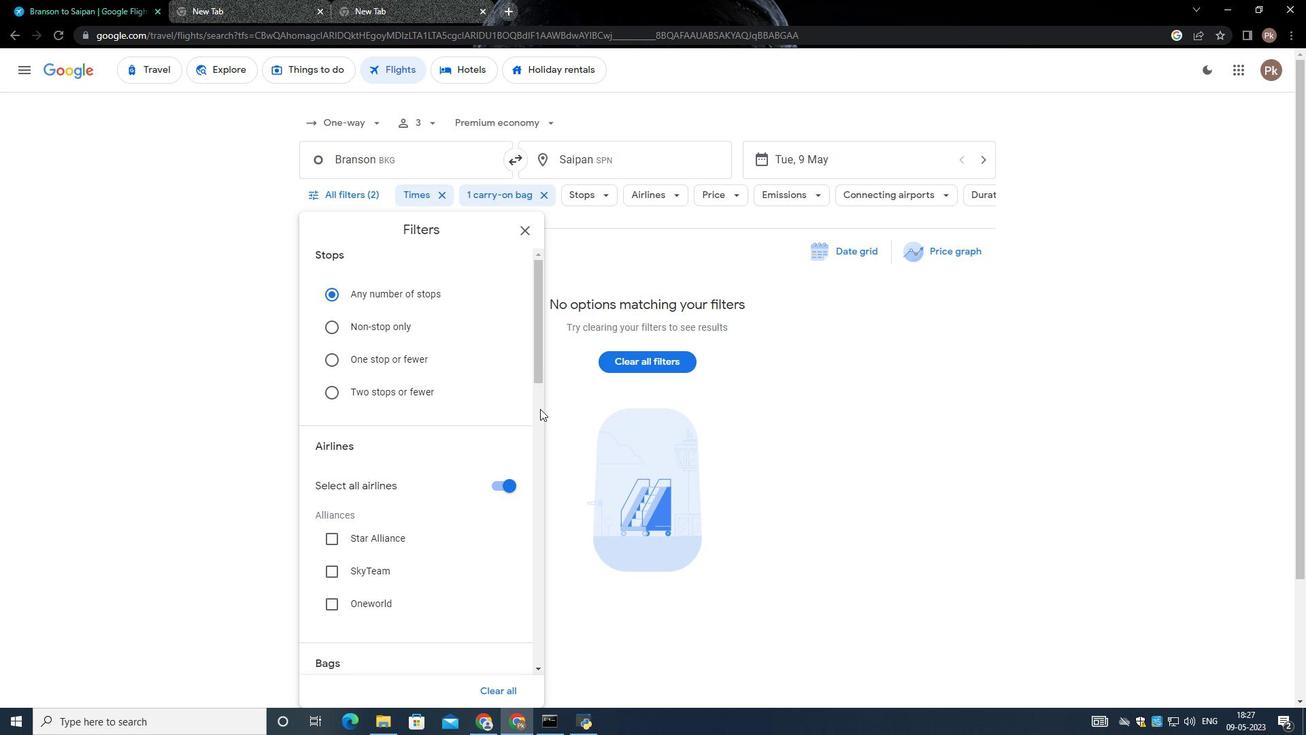 
Action: Mouse scrolled (530, 413) with delta (0, 0)
Screenshot: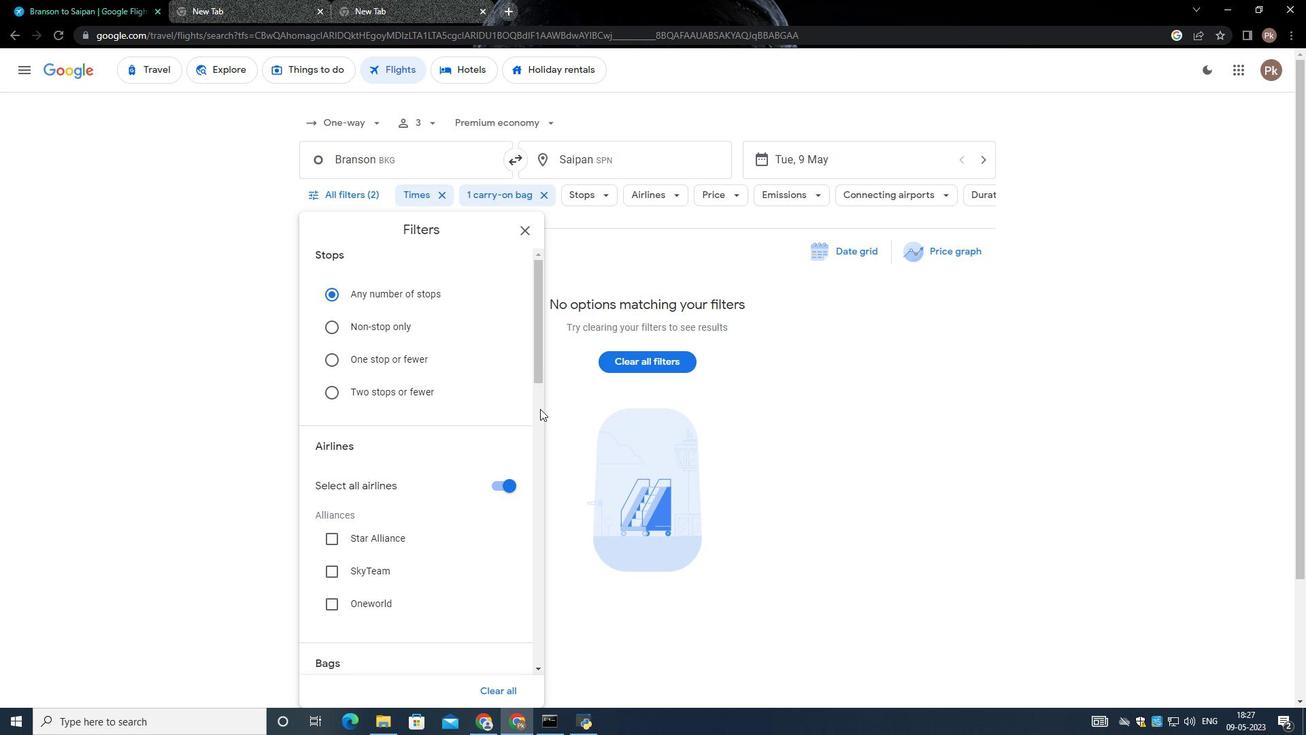 
Action: Mouse moved to (498, 419)
Screenshot: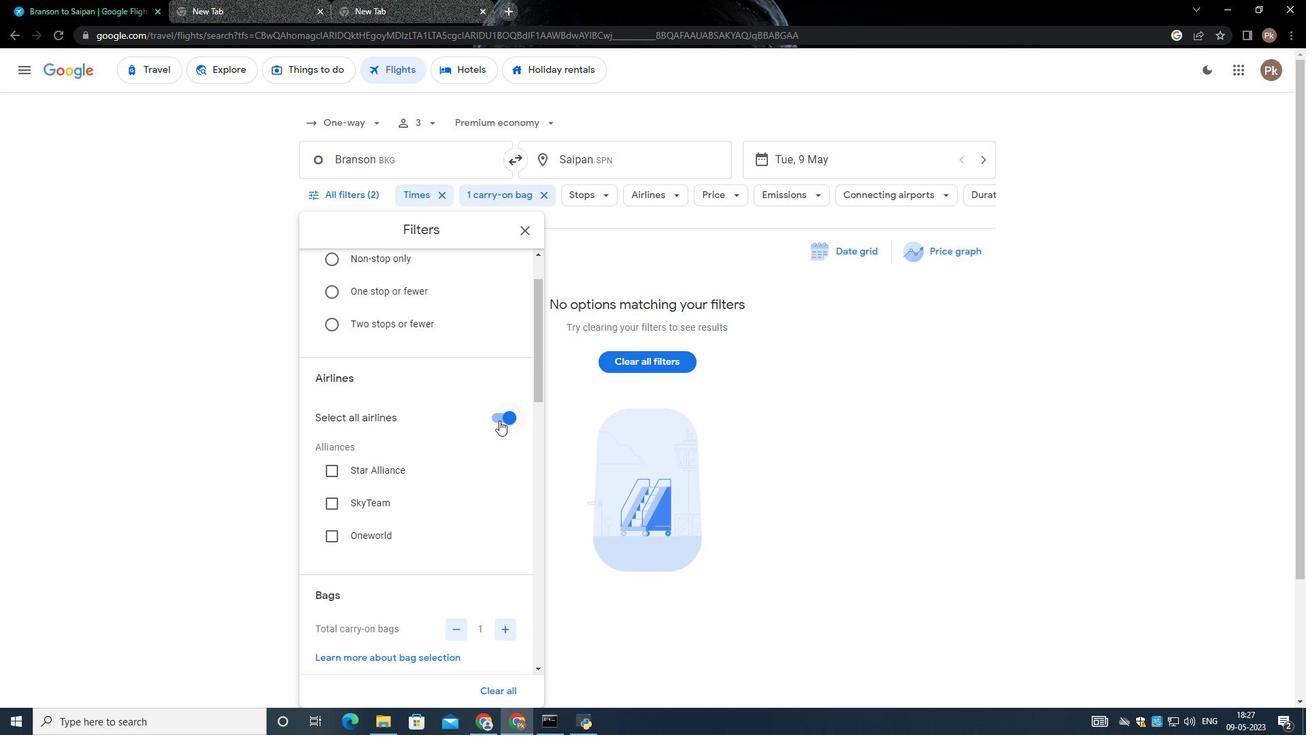 
Action: Mouse pressed left at (498, 419)
Screenshot: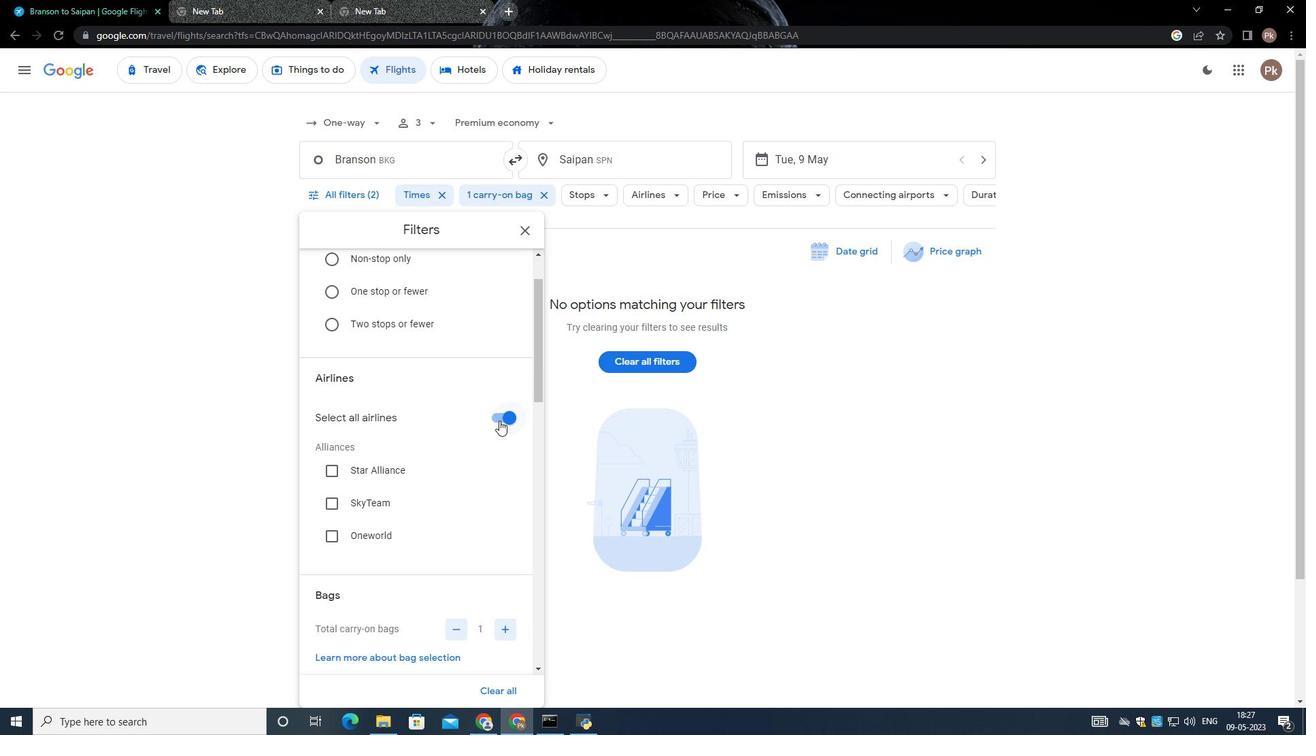 
Action: Mouse moved to (475, 417)
Screenshot: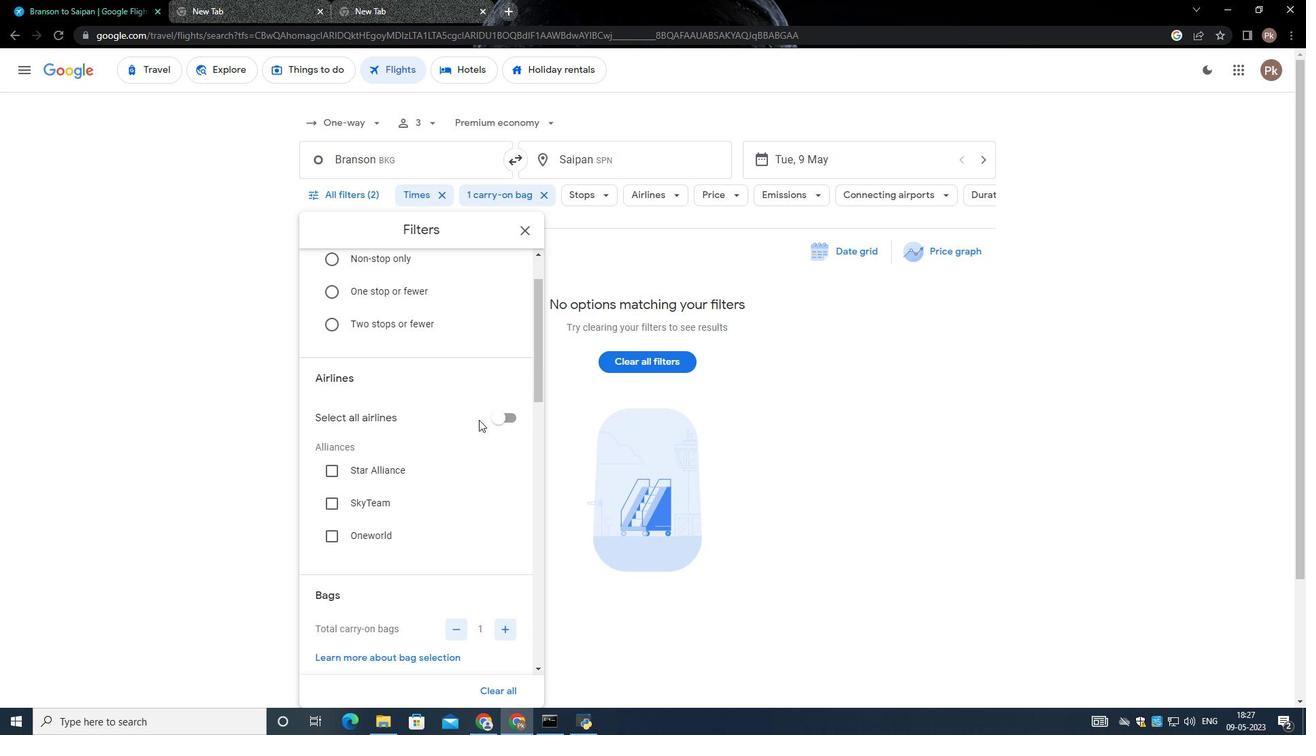 
Action: Mouse scrolled (475, 417) with delta (0, 0)
Screenshot: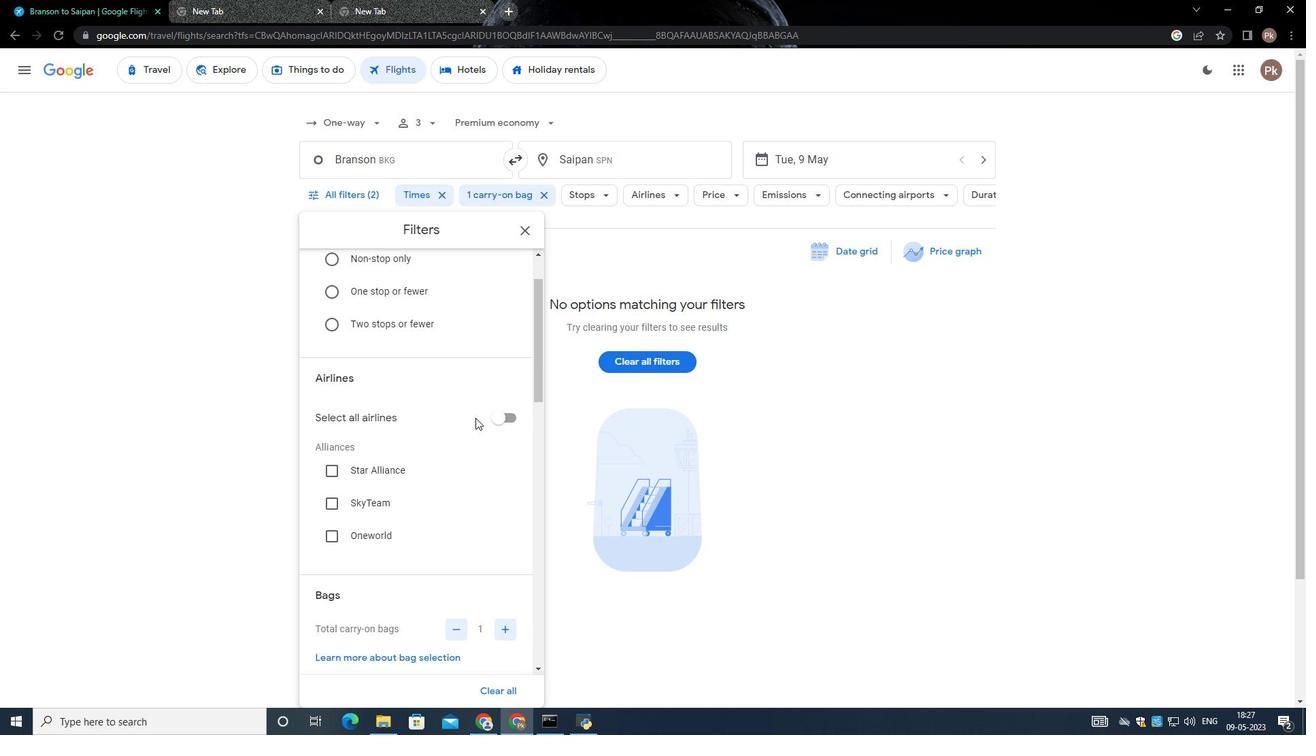 
Action: Mouse scrolled (475, 417) with delta (0, 0)
Screenshot: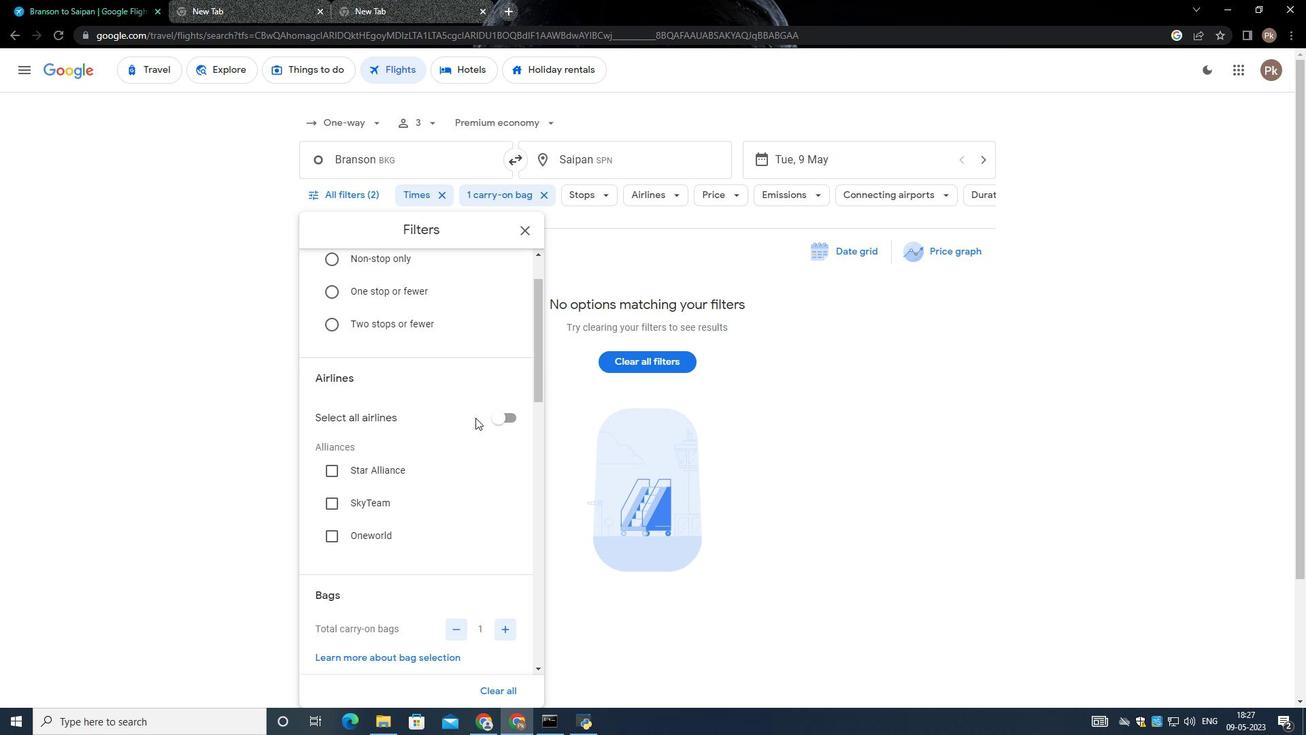 
Action: Mouse moved to (433, 472)
Screenshot: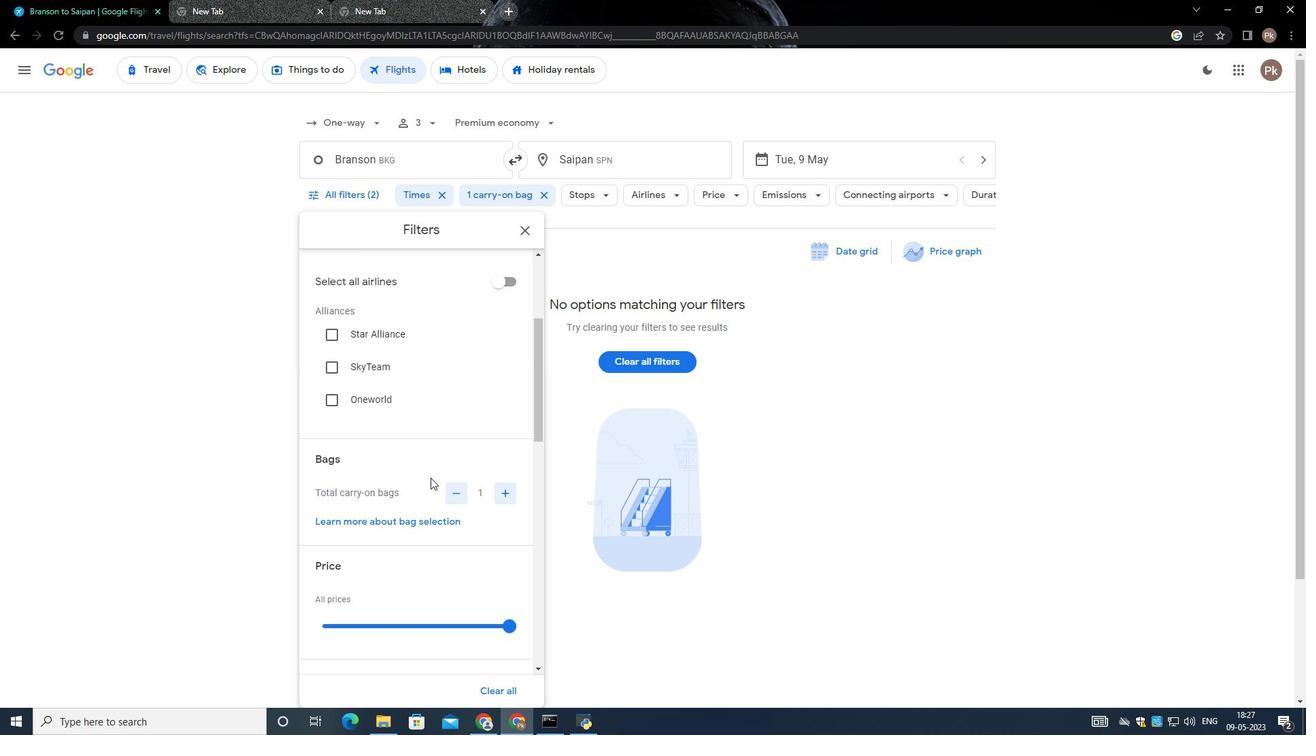 
Action: Mouse scrolled (433, 471) with delta (0, 0)
Screenshot: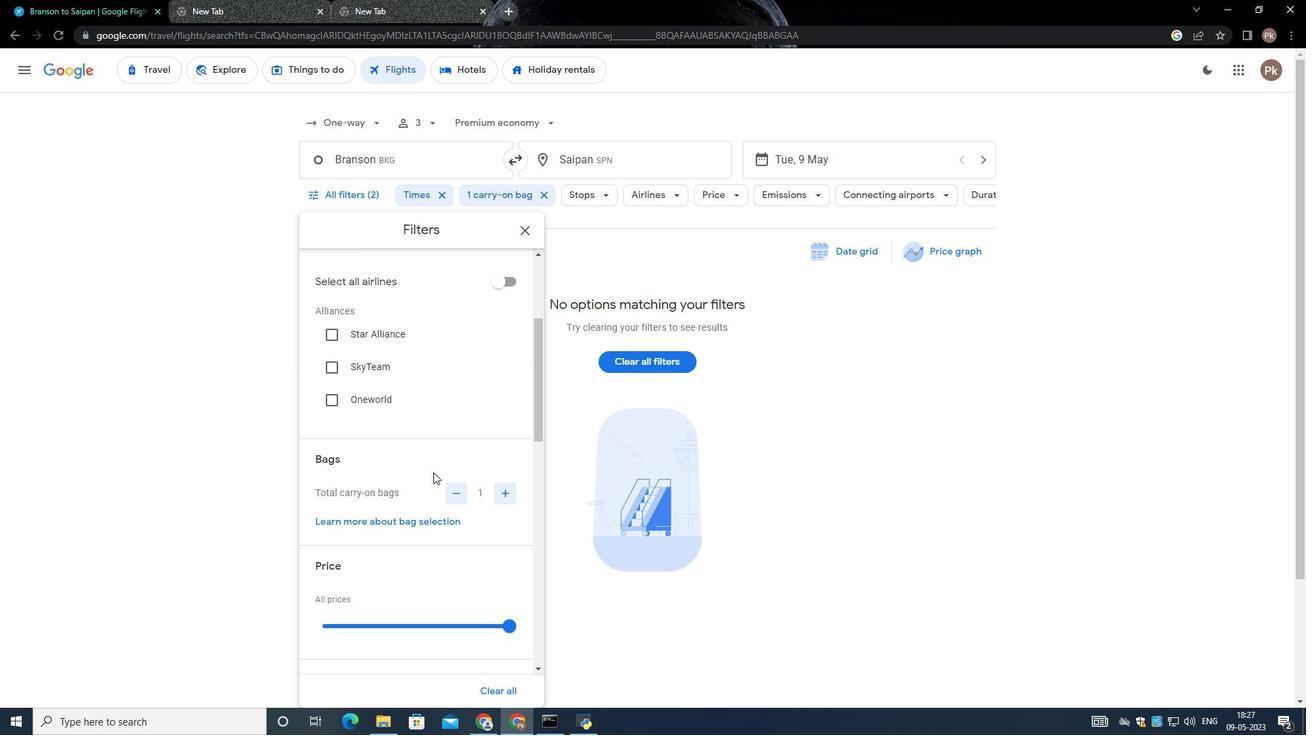 
Action: Mouse moved to (508, 554)
Screenshot: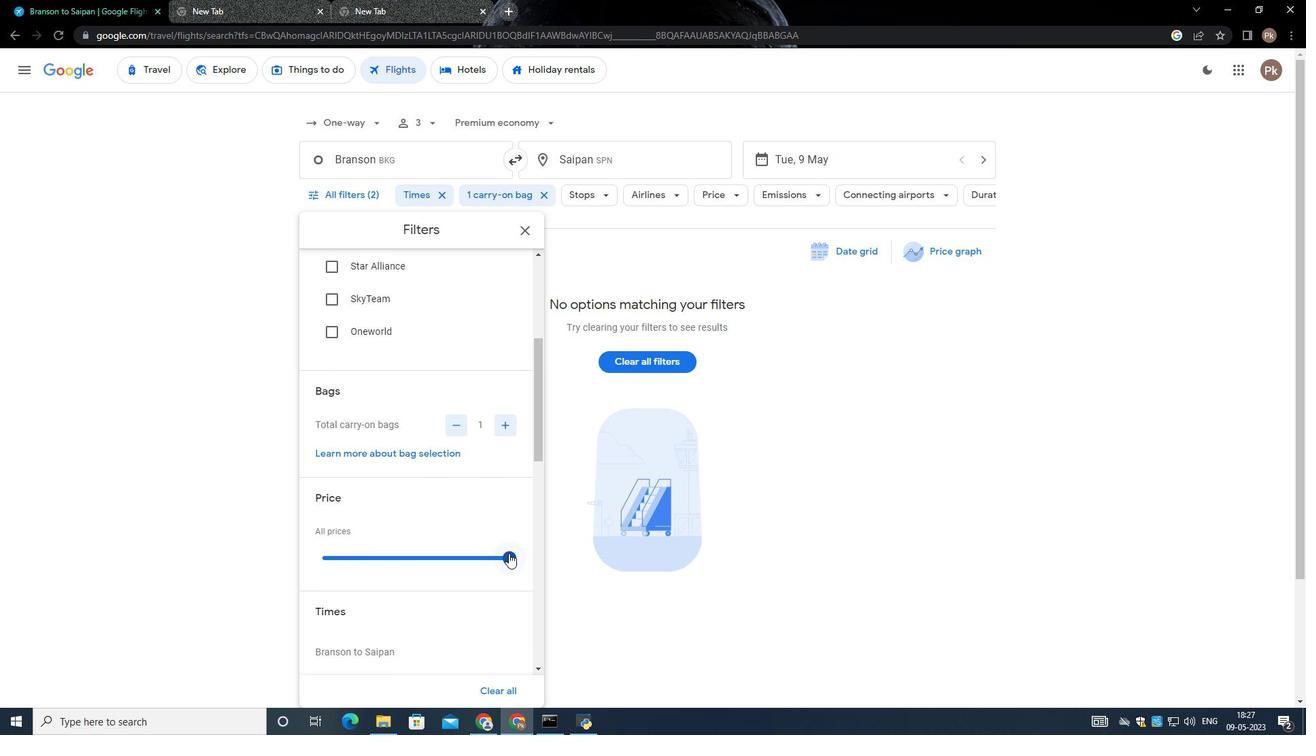 
Action: Mouse pressed left at (508, 554)
Screenshot: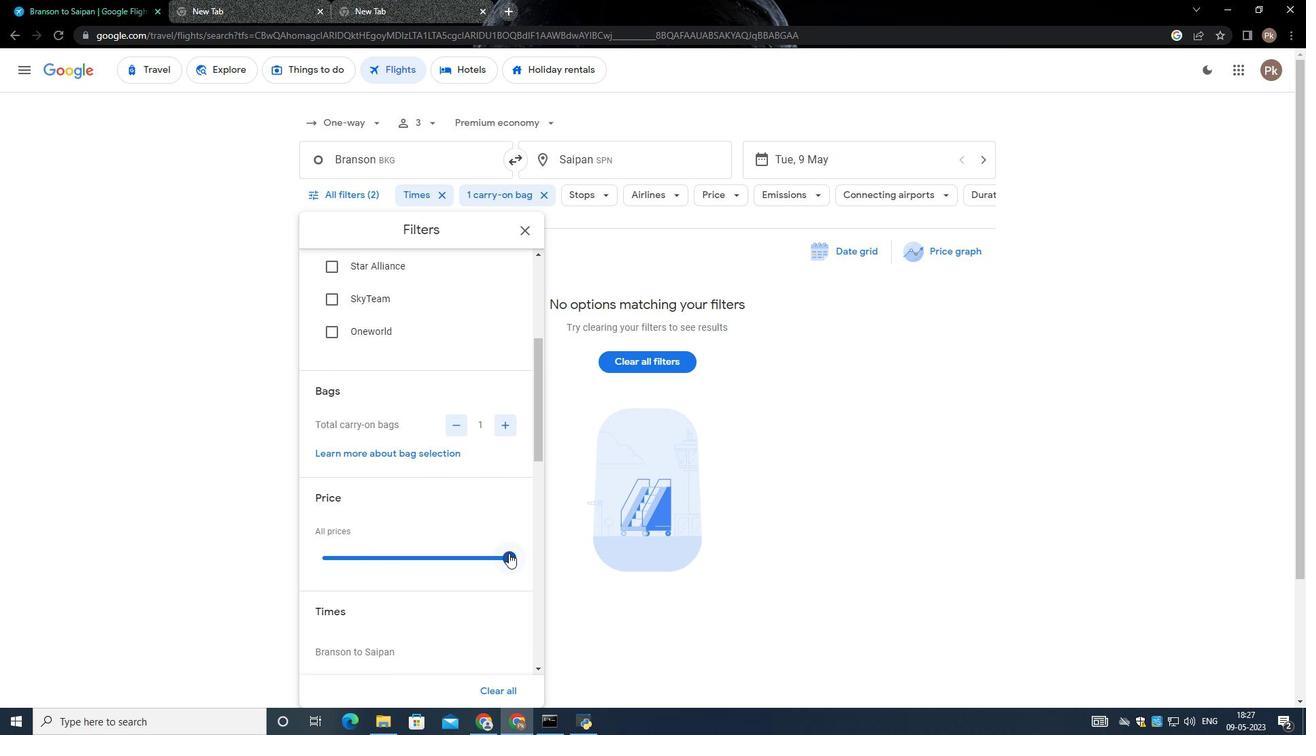 
Action: Mouse moved to (475, 508)
Screenshot: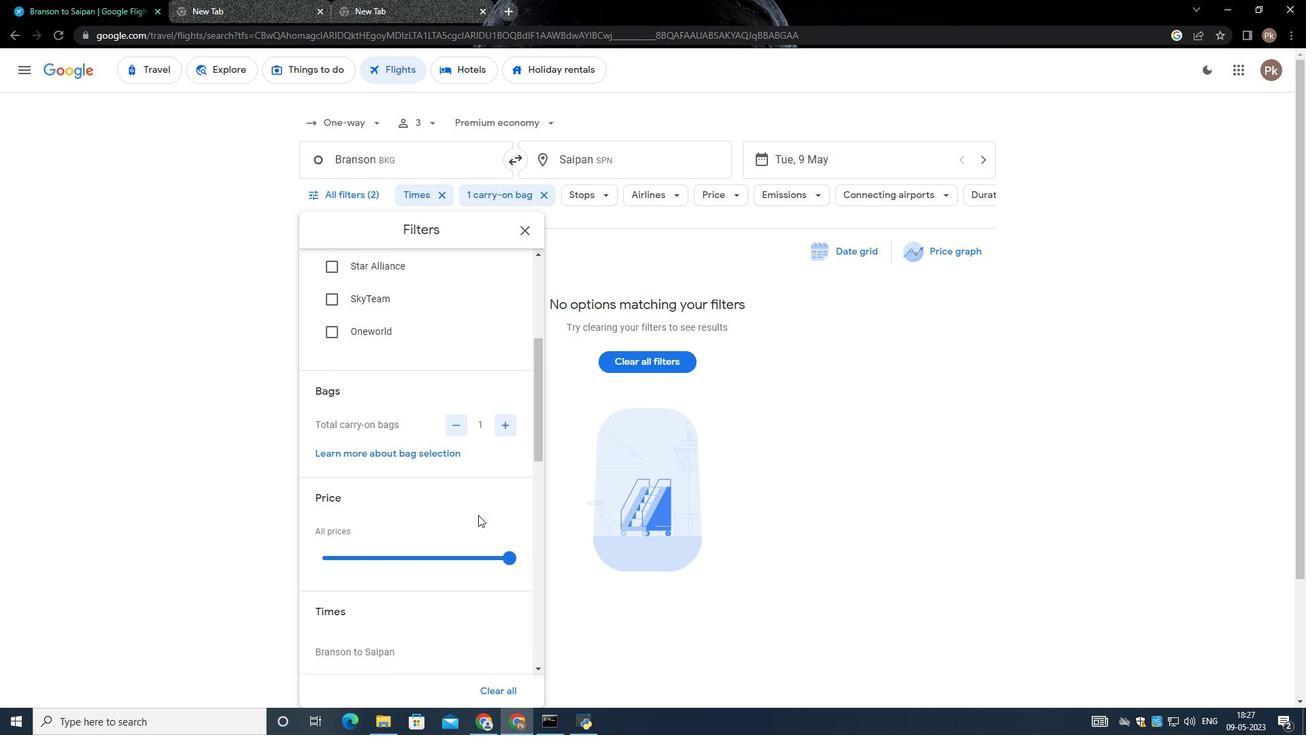 
Action: Mouse scrolled (475, 507) with delta (0, 0)
Screenshot: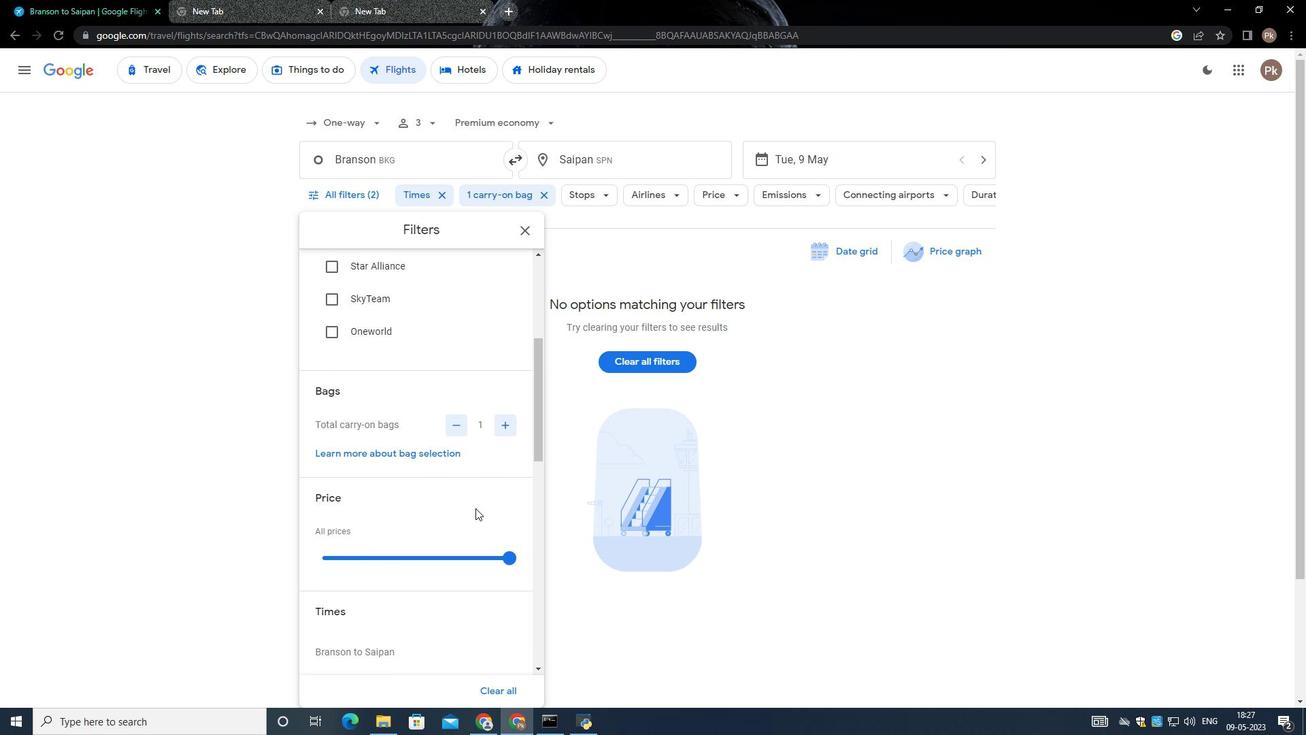 
Action: Mouse moved to (475, 507)
Screenshot: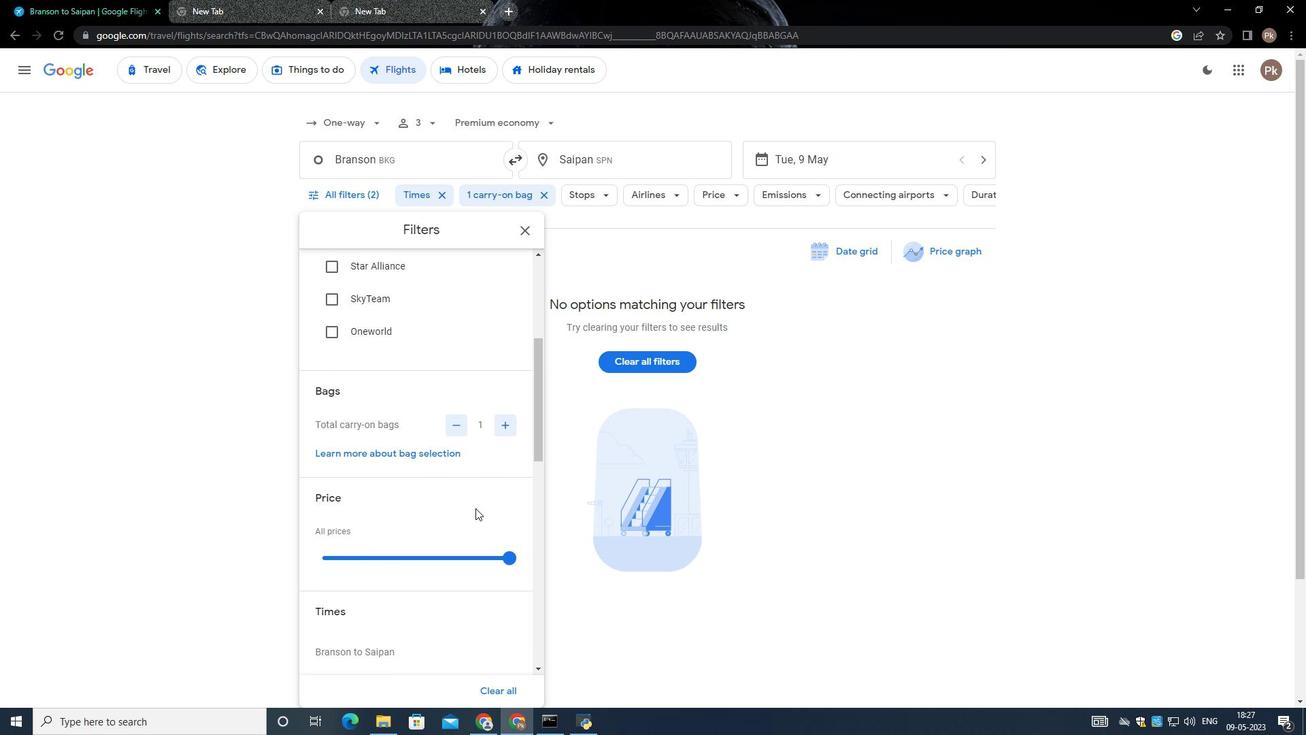 
Action: Mouse scrolled (475, 507) with delta (0, 0)
Screenshot: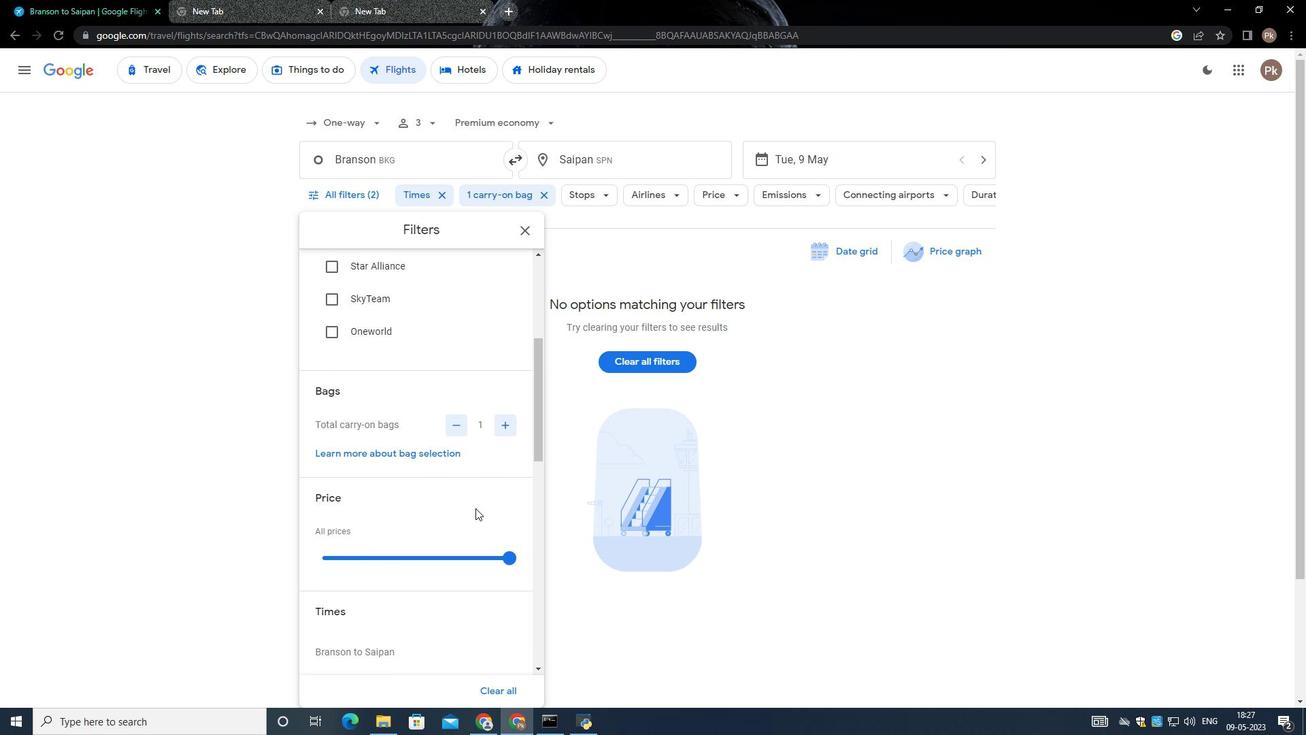 
Action: Mouse moved to (475, 507)
Screenshot: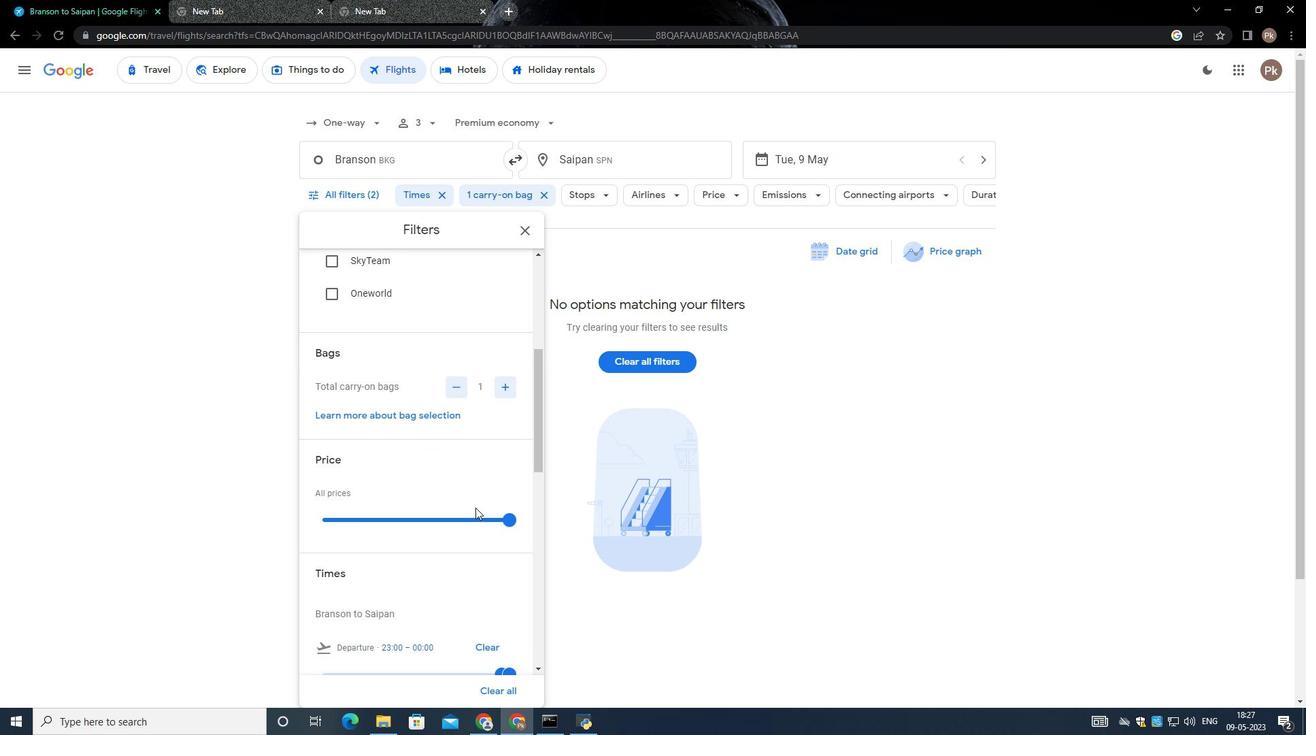 
Action: Mouse scrolled (475, 507) with delta (0, 0)
Screenshot: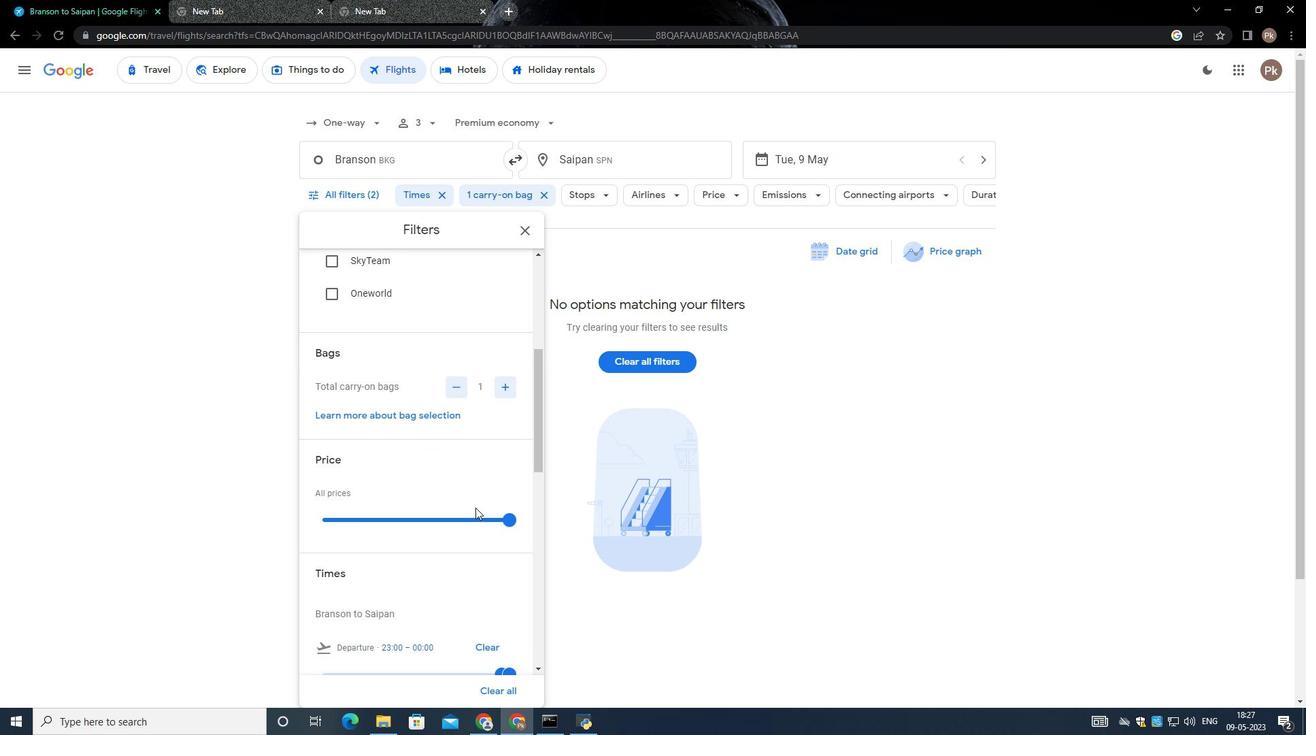 
Action: Mouse moved to (370, 508)
Screenshot: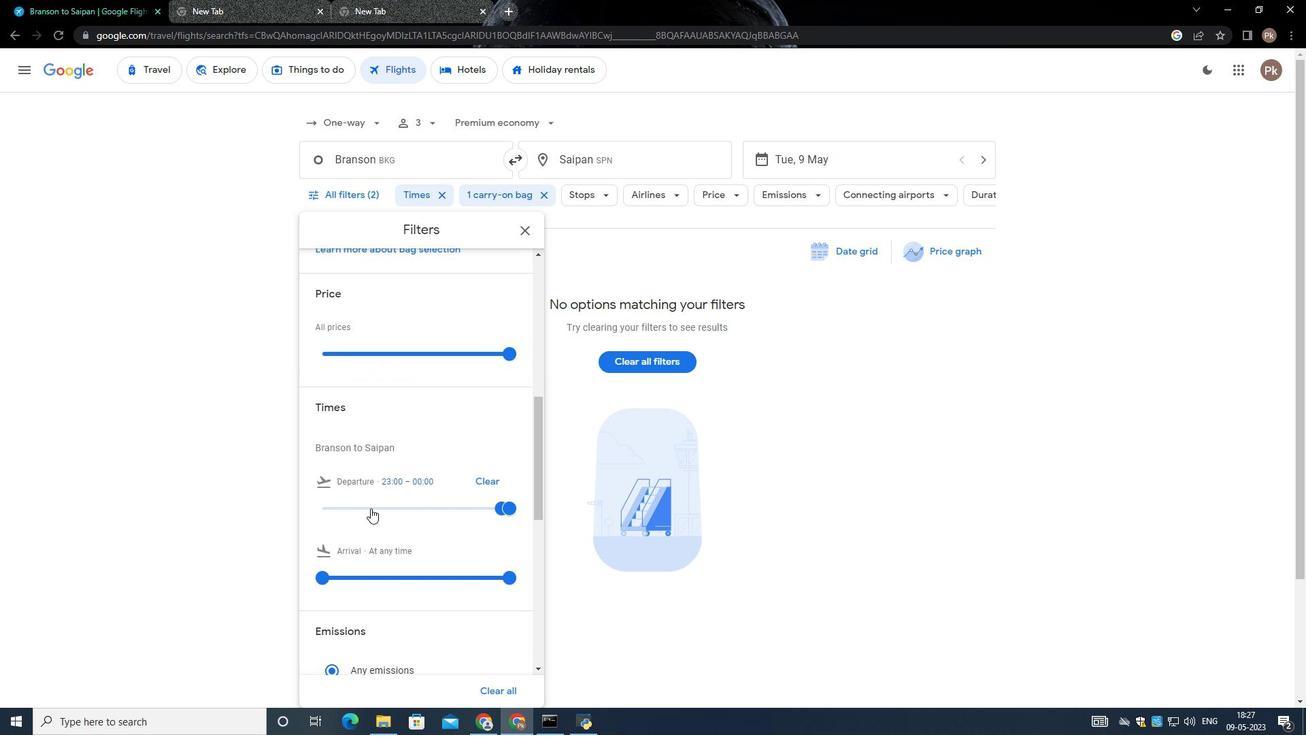 
Action: Mouse pressed left at (370, 508)
Screenshot: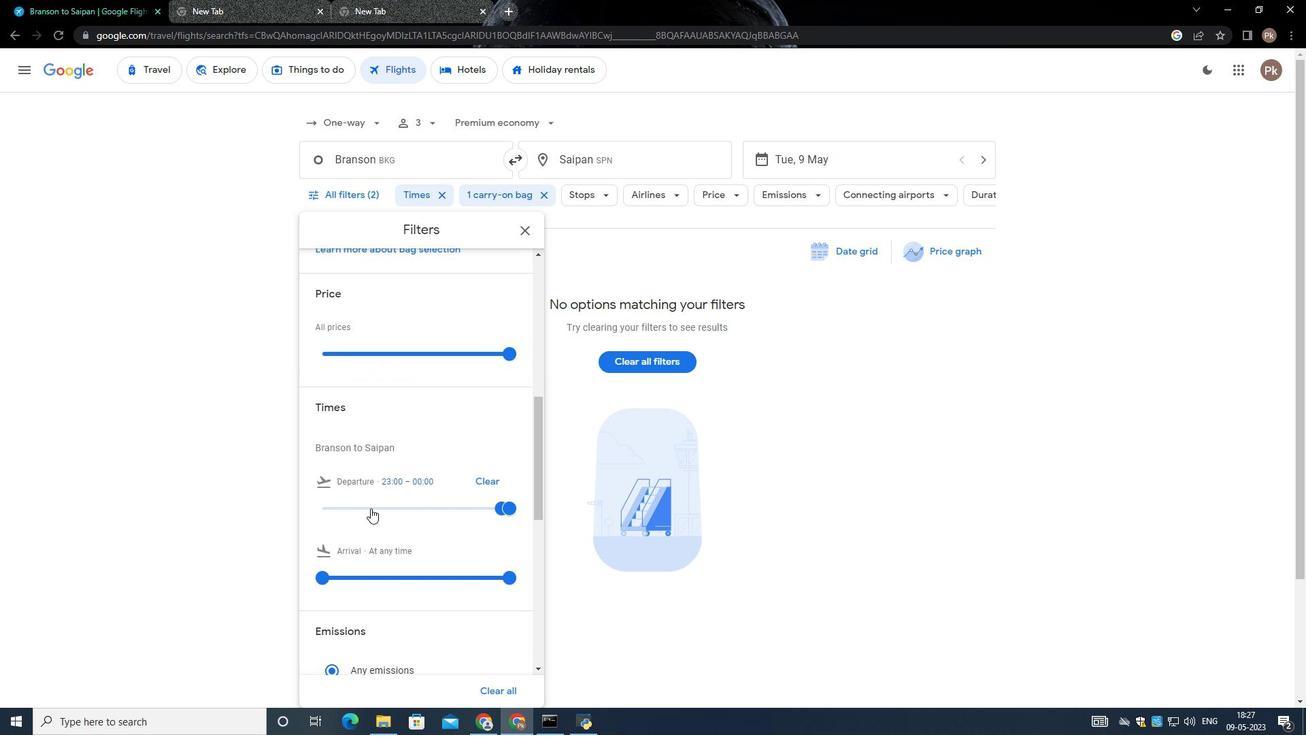 
Action: Mouse moved to (385, 506)
Screenshot: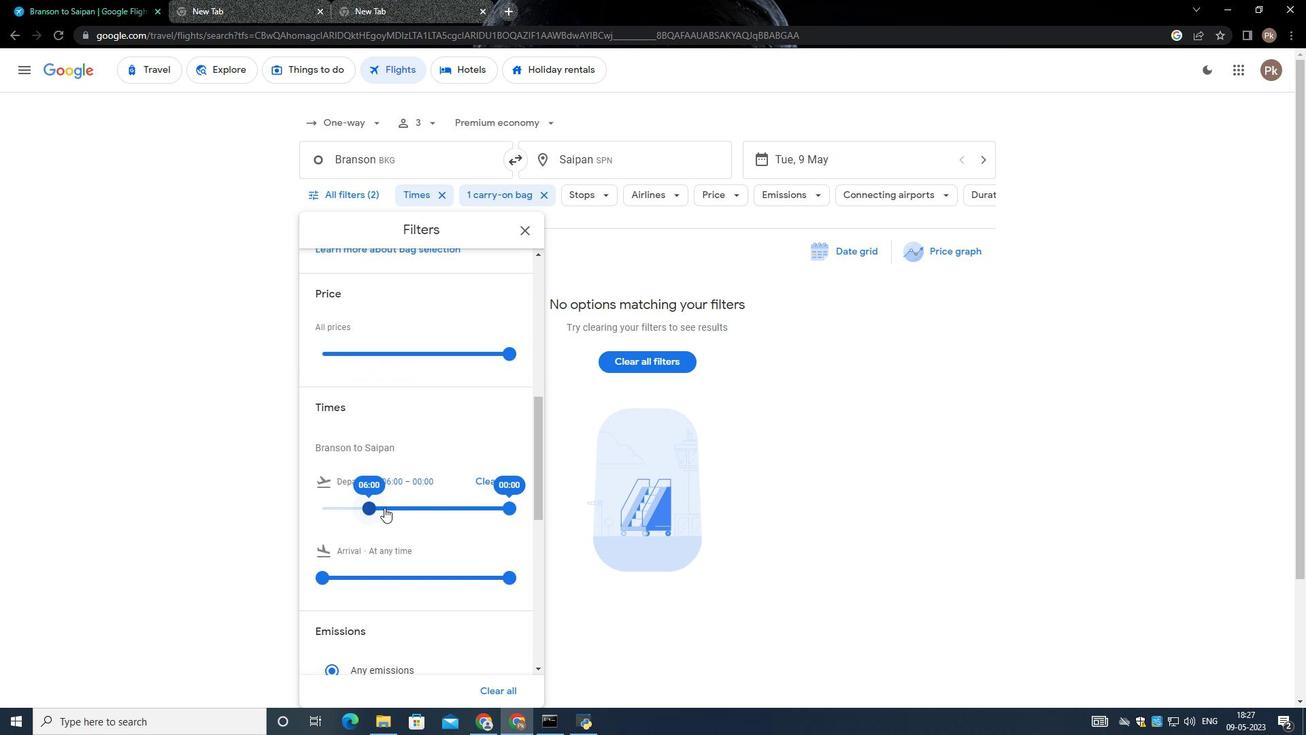 
Action: Mouse pressed left at (385, 506)
Screenshot: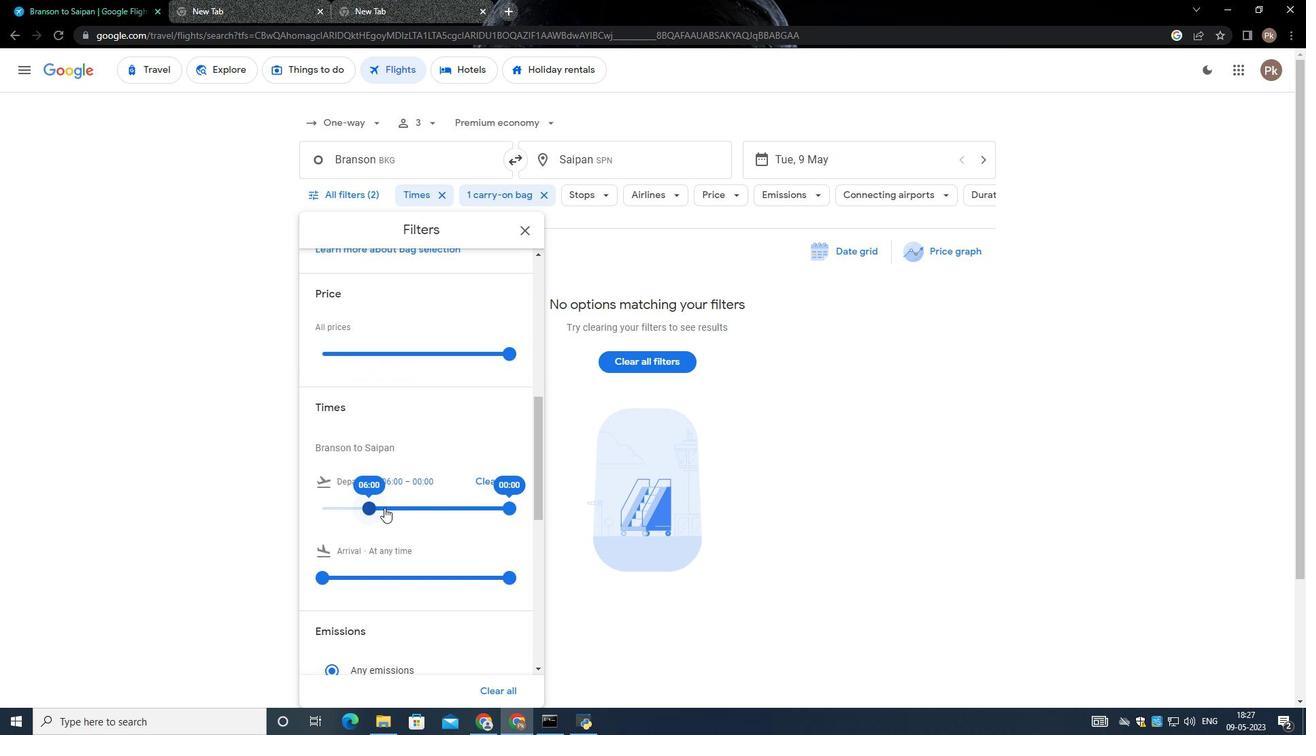 
Action: Mouse moved to (514, 508)
Screenshot: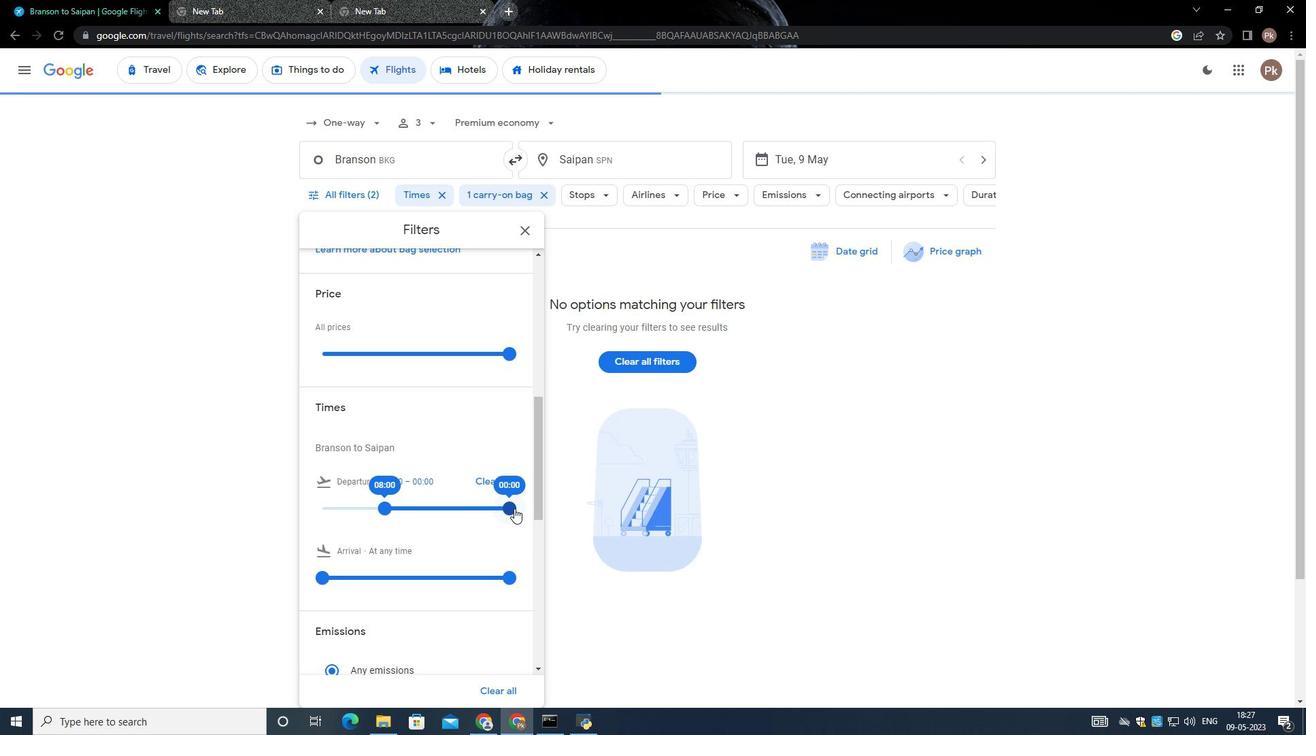 
Action: Mouse pressed left at (514, 508)
Screenshot: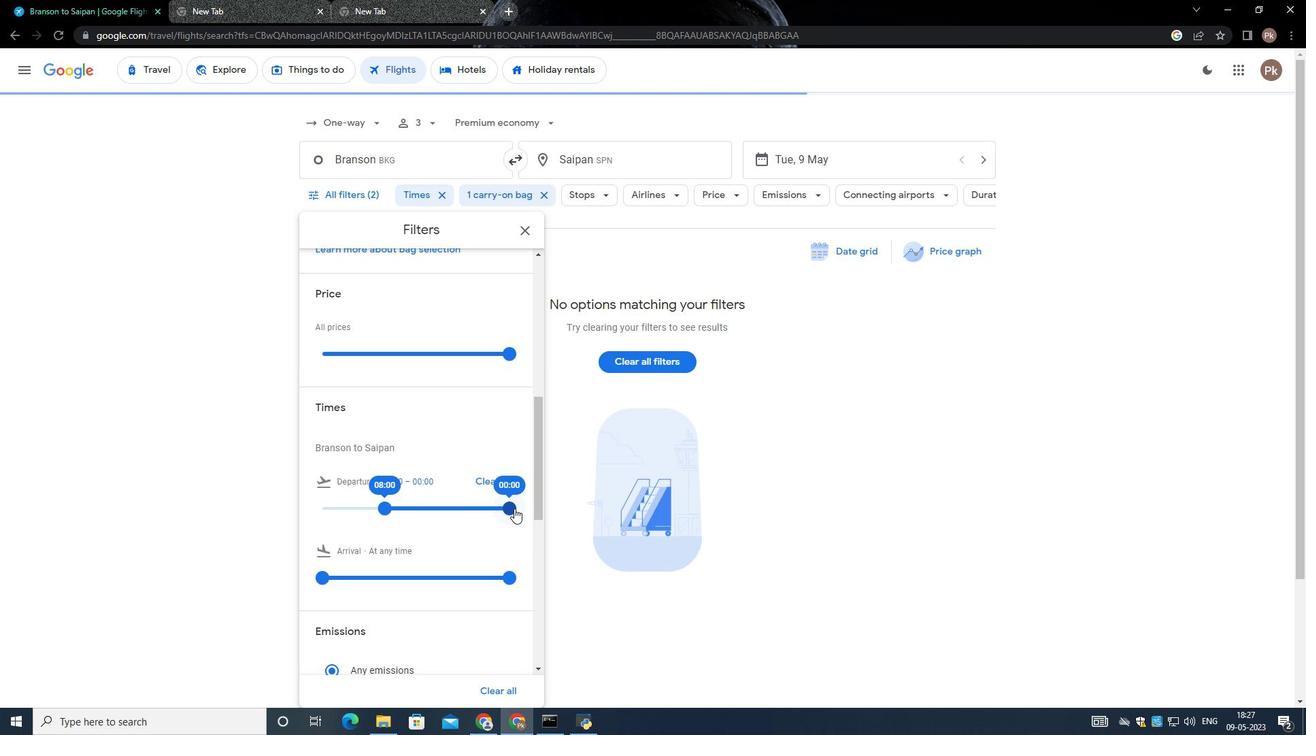 
Action: Mouse moved to (413, 527)
Screenshot: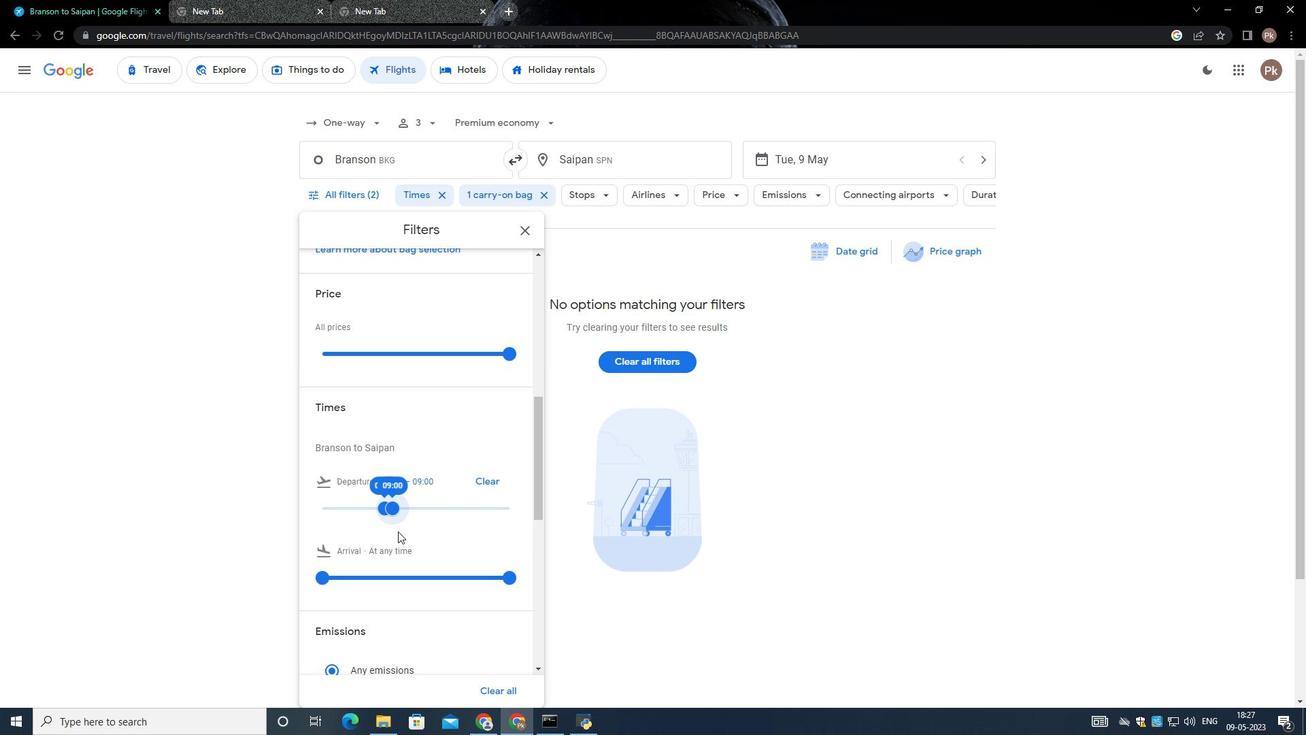 
Action: Mouse scrolled (413, 526) with delta (0, 0)
Screenshot: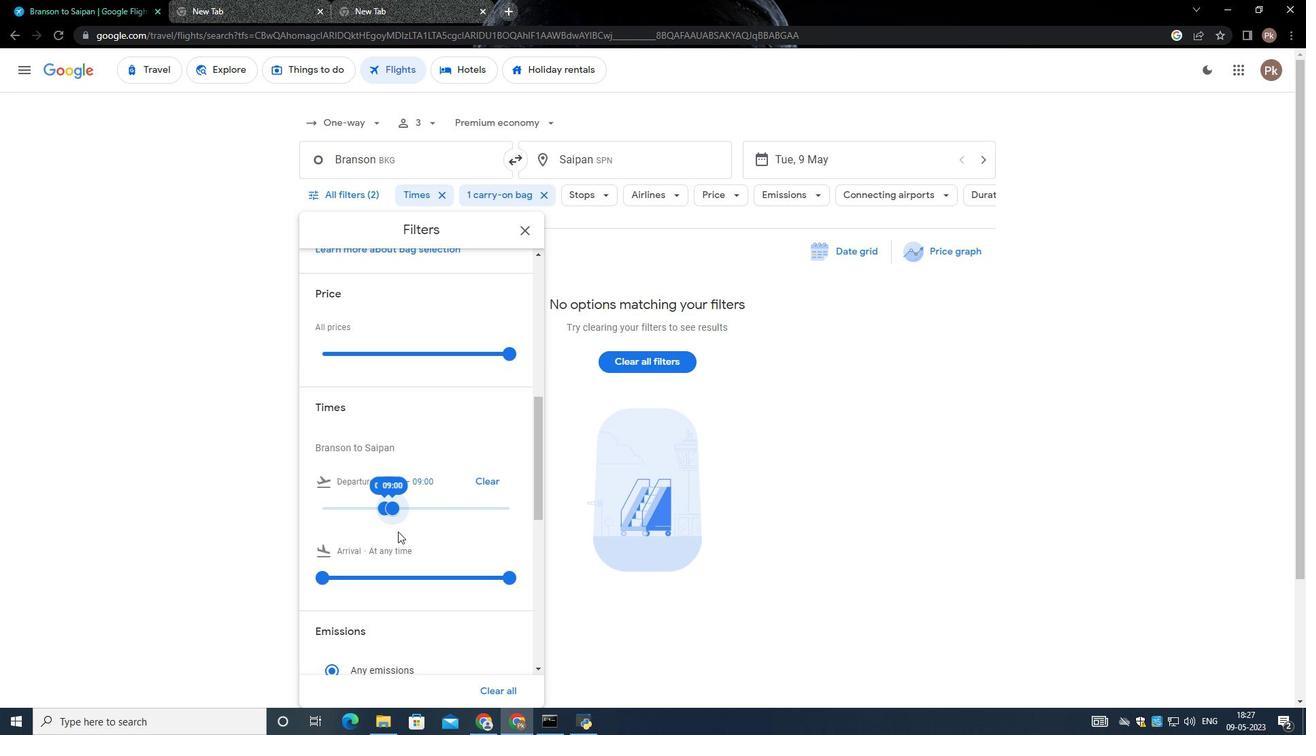 
Action: Mouse scrolled (413, 526) with delta (0, 0)
Screenshot: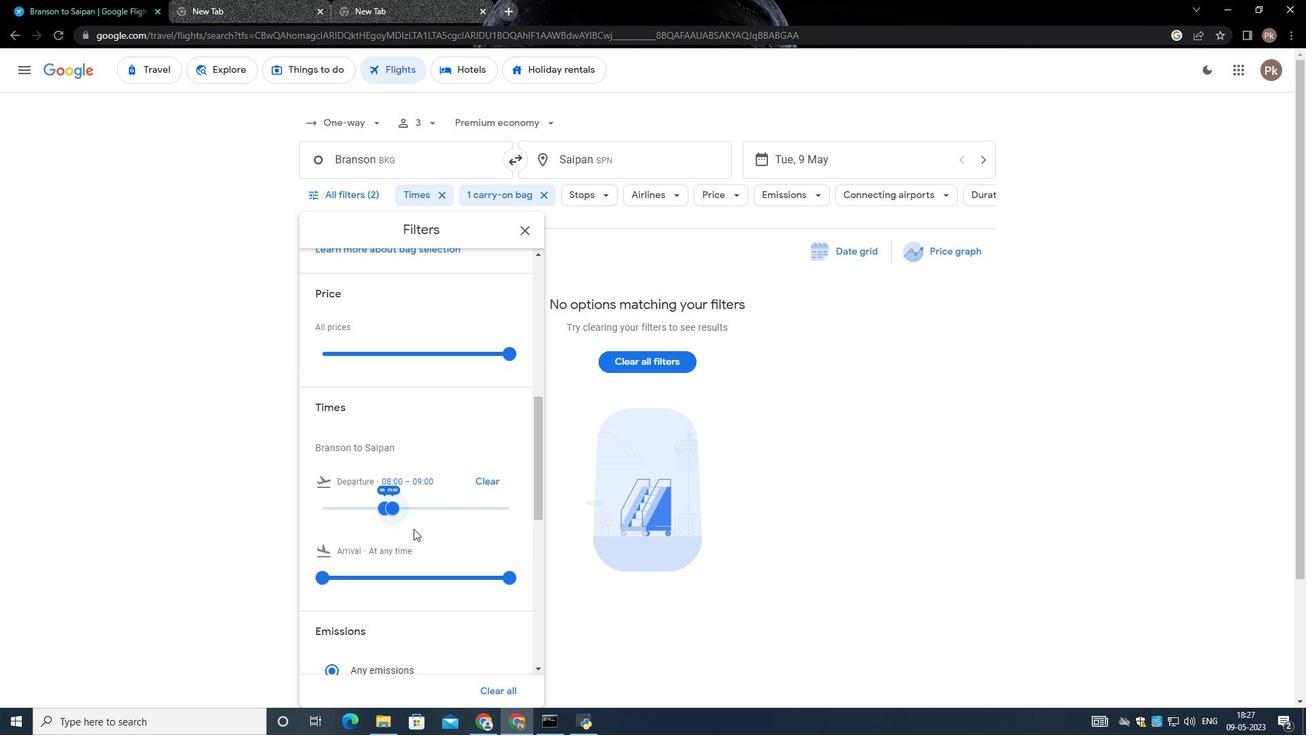 
Action: Mouse scrolled (413, 526) with delta (0, 0)
Screenshot: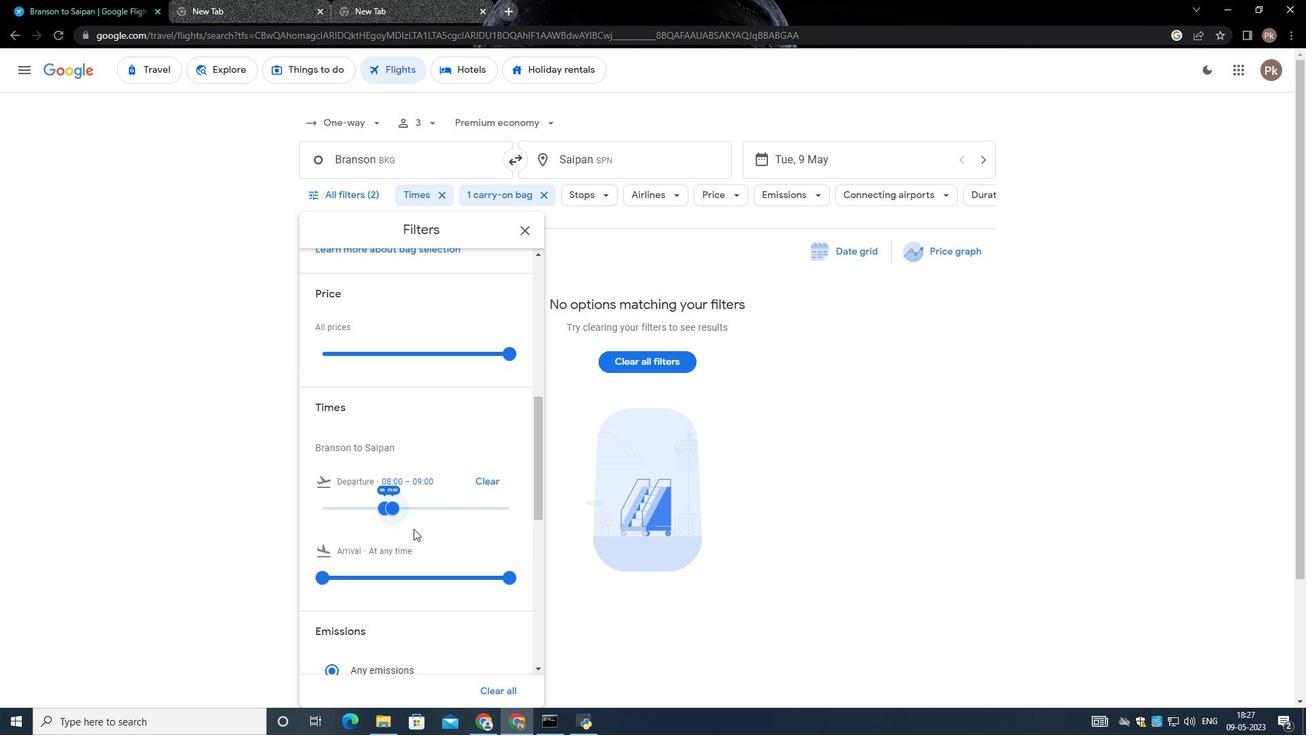 
Action: Mouse scrolled (413, 526) with delta (0, 0)
Screenshot: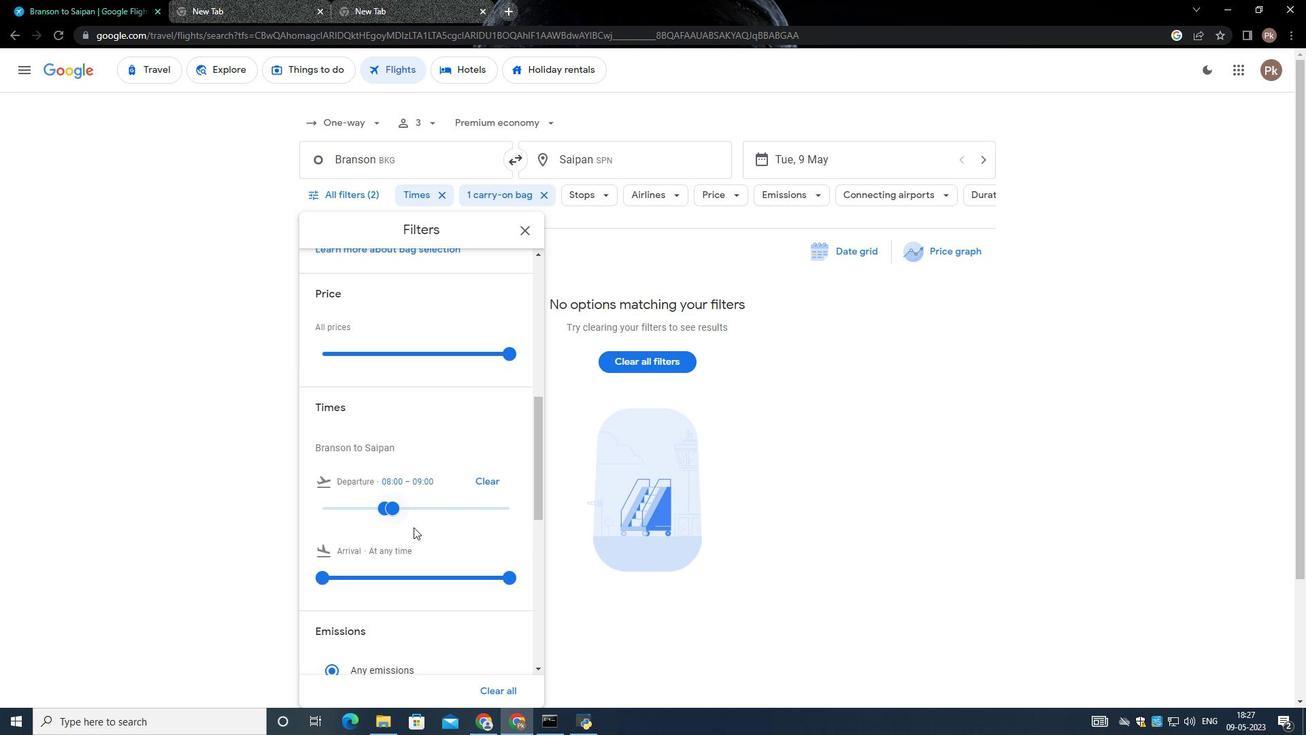 
Action: Mouse scrolled (413, 526) with delta (0, 0)
Screenshot: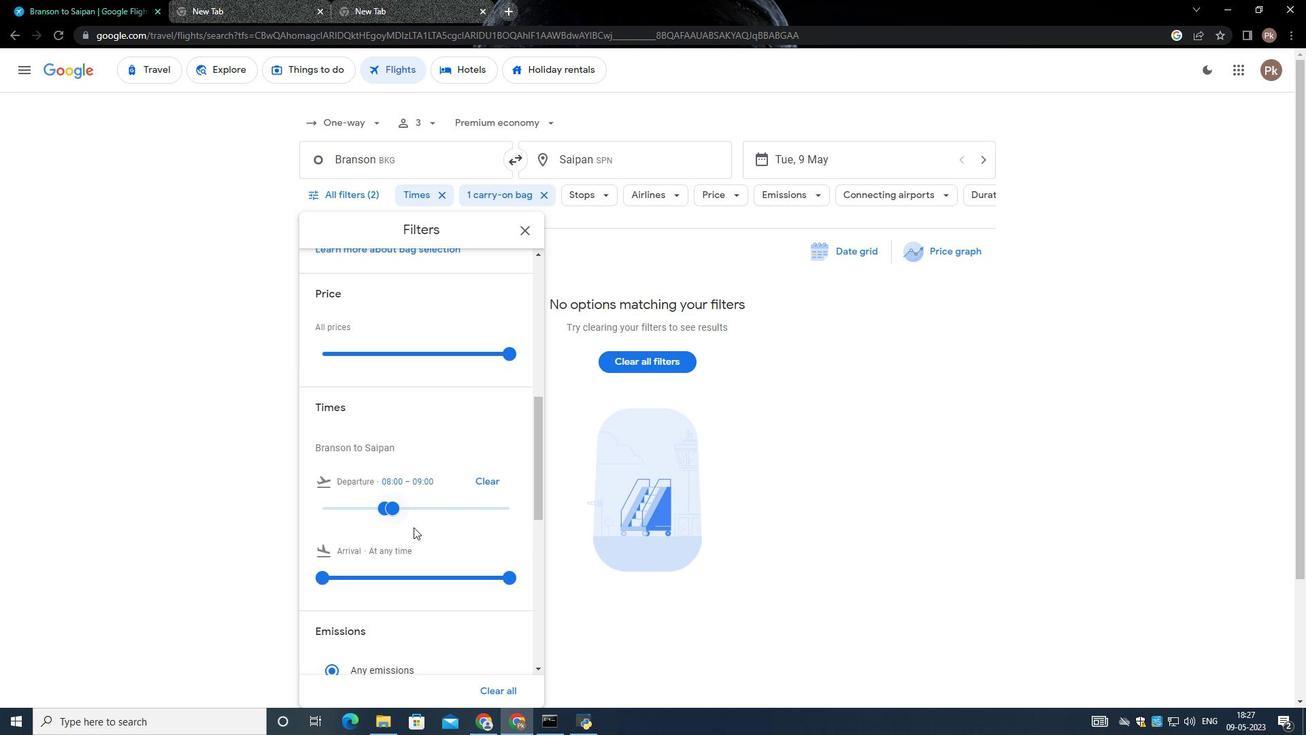 
Action: Mouse scrolled (413, 526) with delta (0, 0)
Screenshot: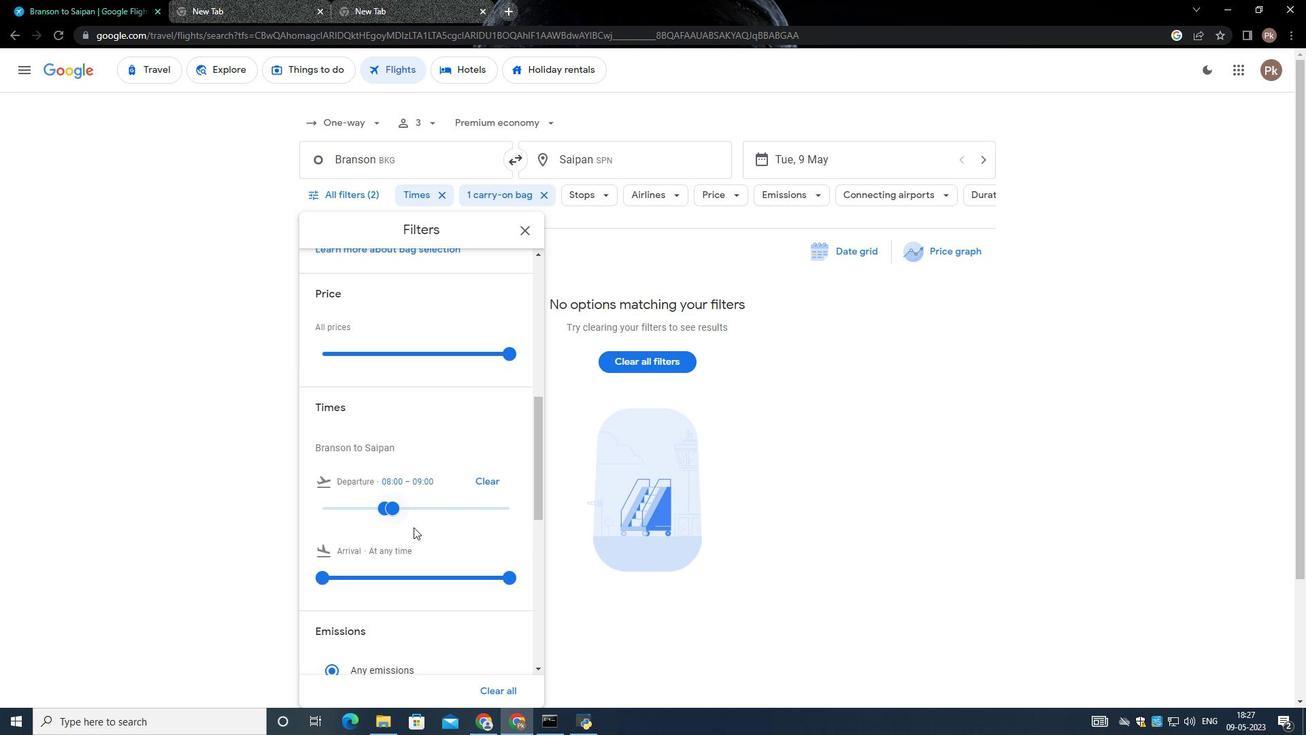 
Action: Mouse moved to (411, 531)
Screenshot: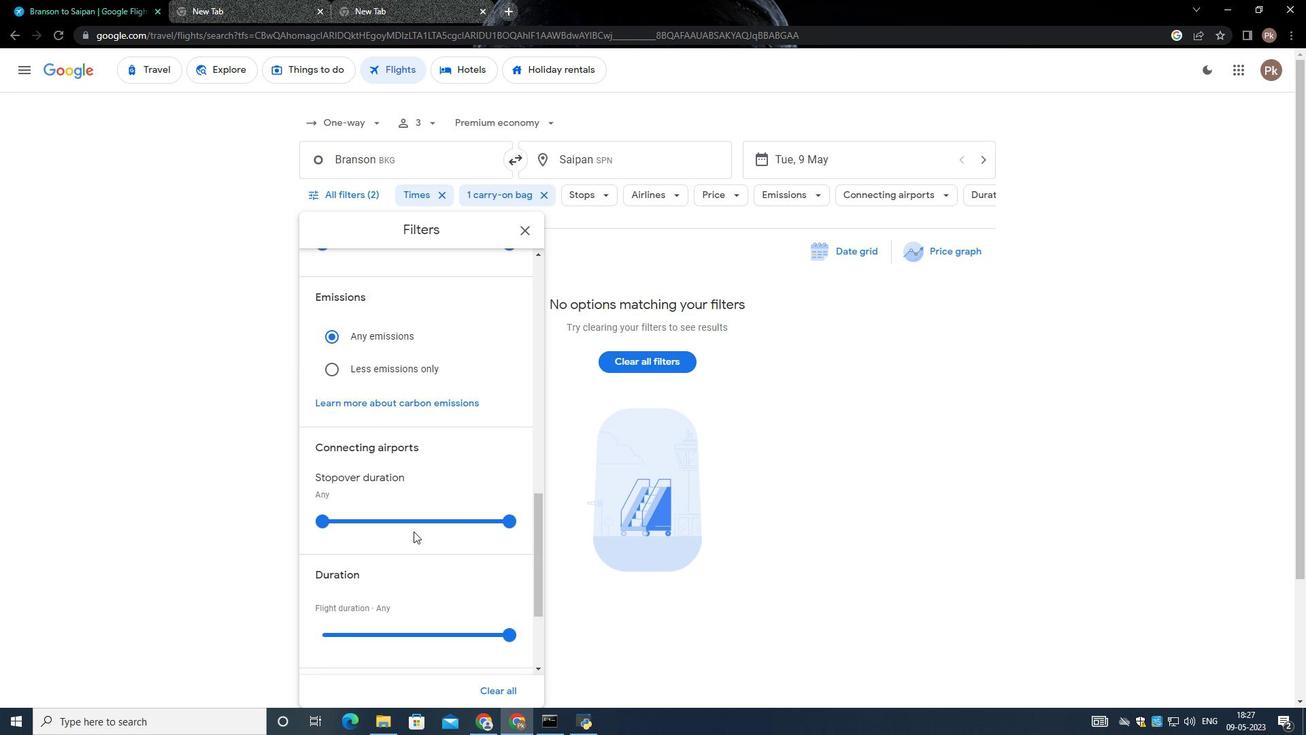 
Action: Mouse scrolled (411, 530) with delta (0, 0)
Screenshot: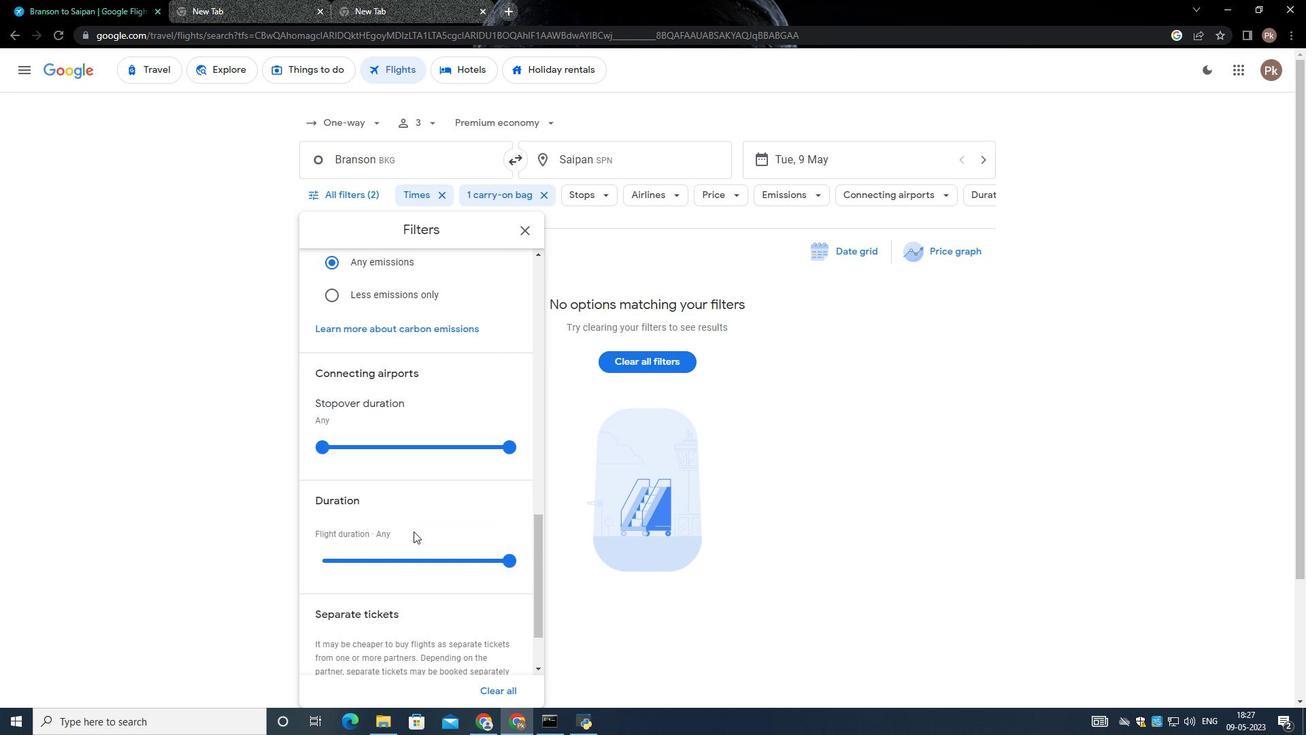 
Action: Mouse moved to (411, 531)
Screenshot: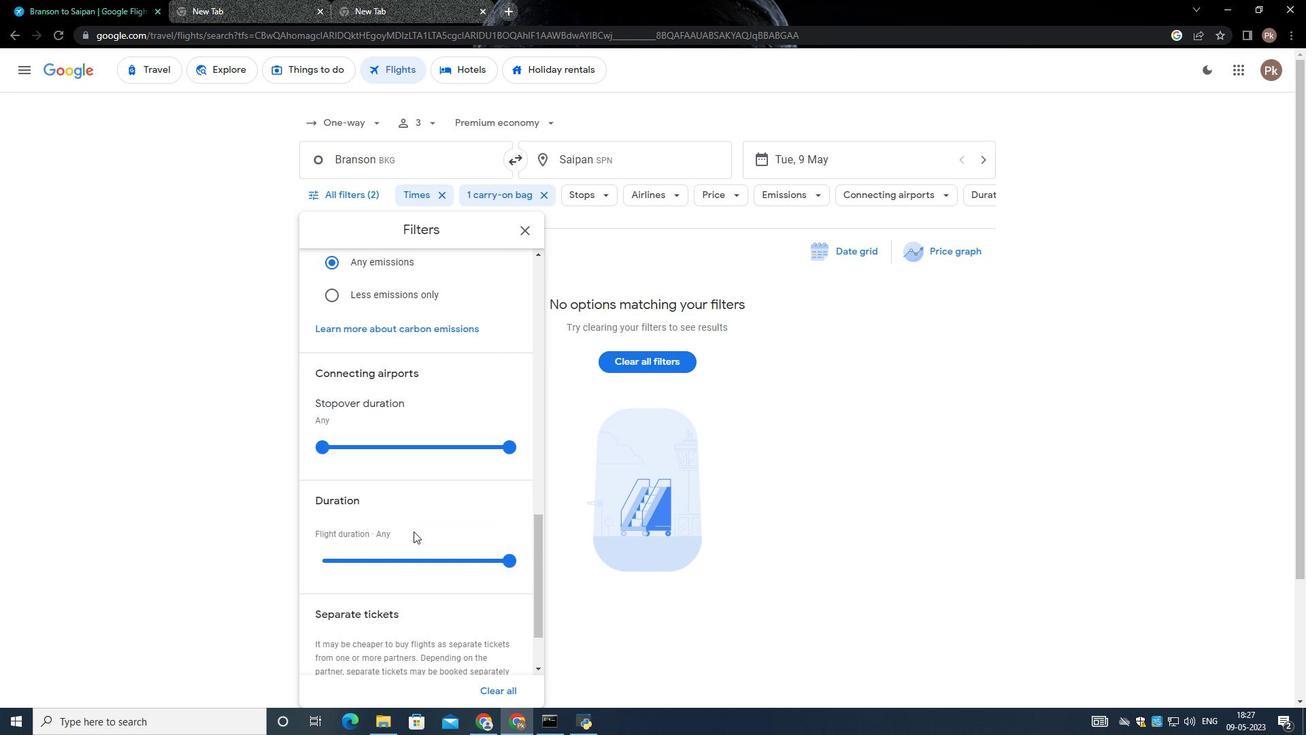 
Action: Mouse scrolled (411, 530) with delta (0, 0)
Screenshot: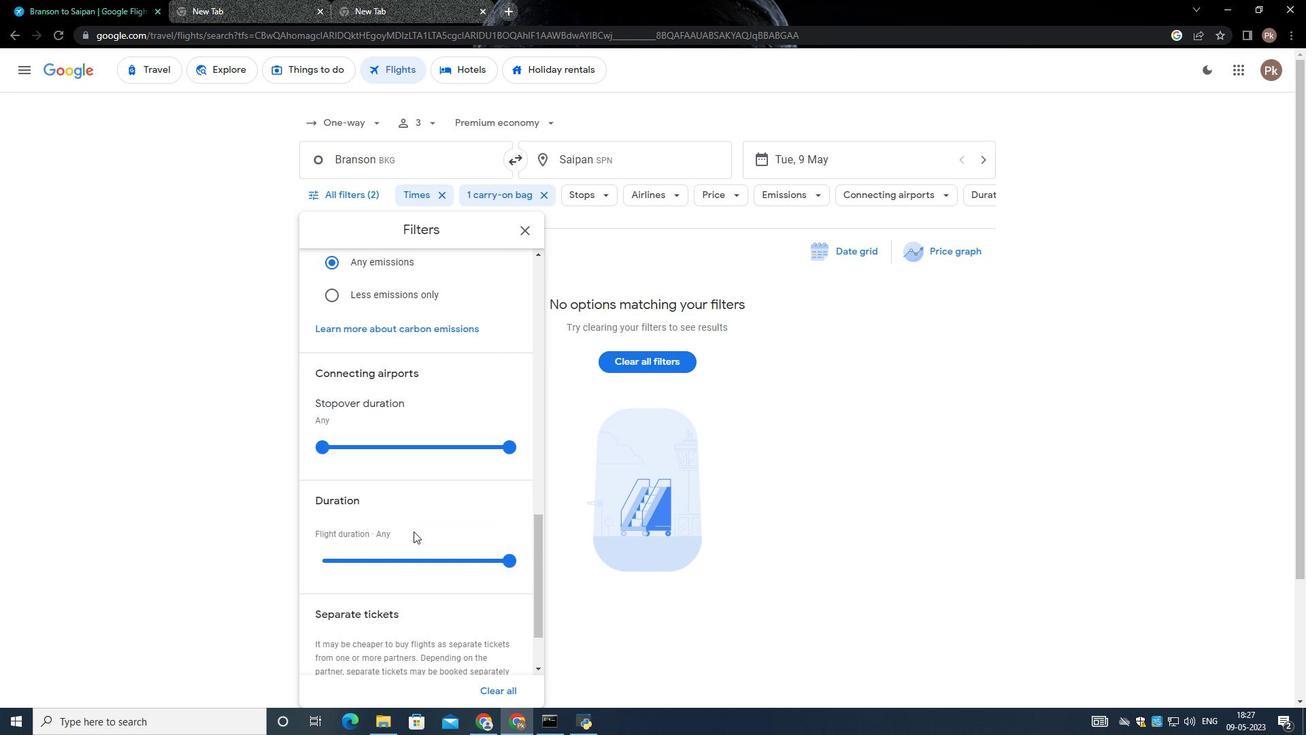 
Action: Mouse scrolled (411, 530) with delta (0, 0)
Screenshot: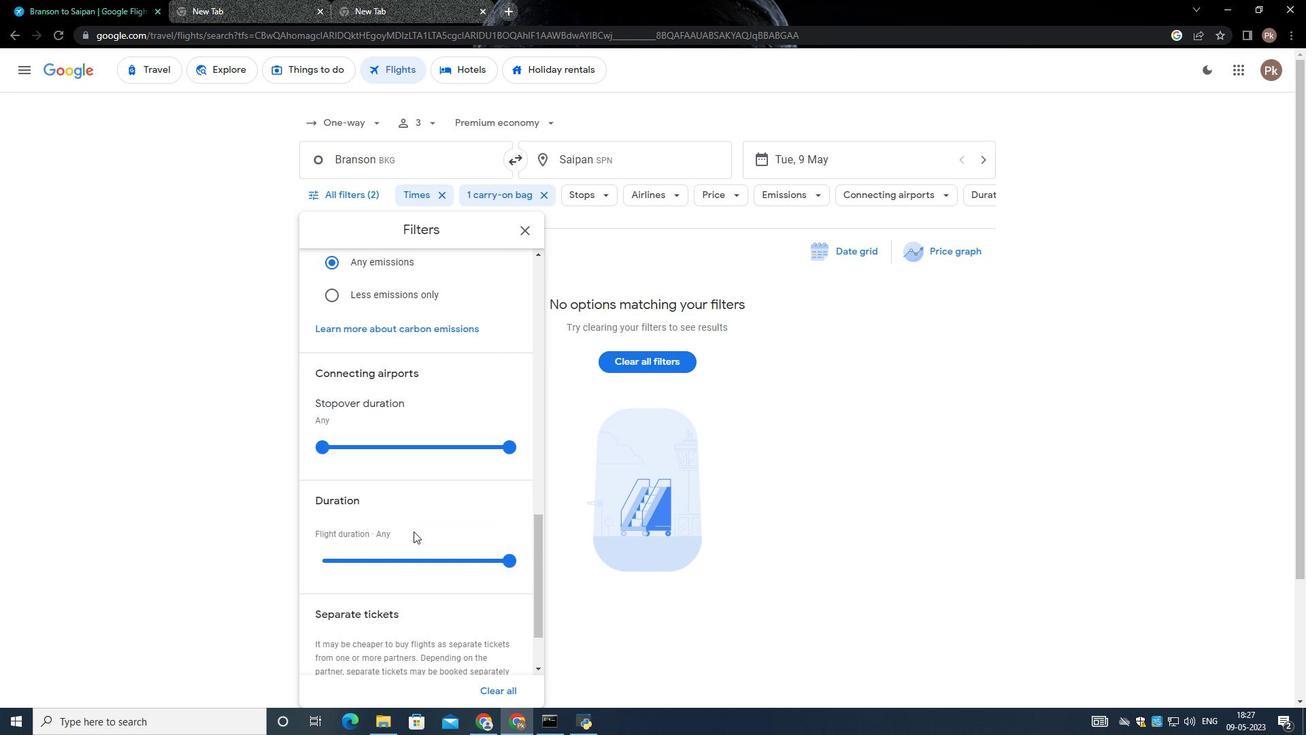 
Action: Mouse moved to (411, 531)
Screenshot: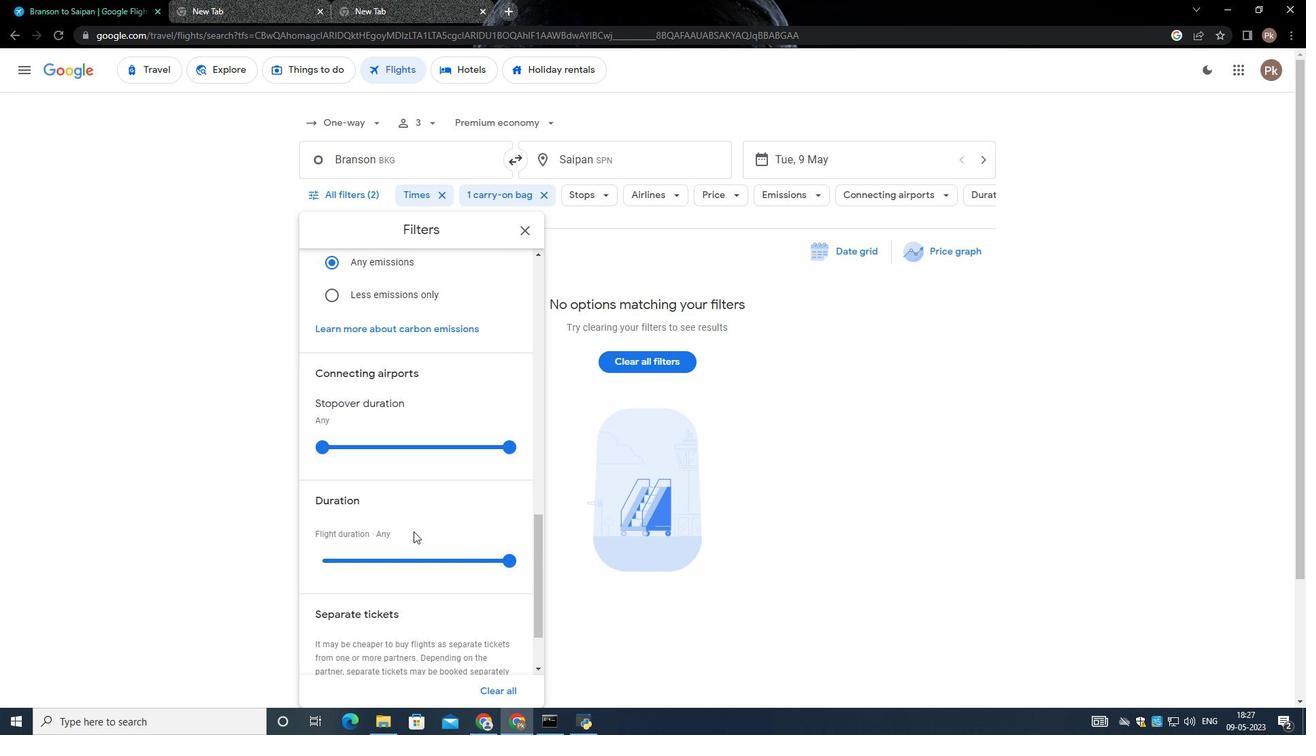 
Action: Mouse scrolled (411, 530) with delta (0, 0)
Screenshot: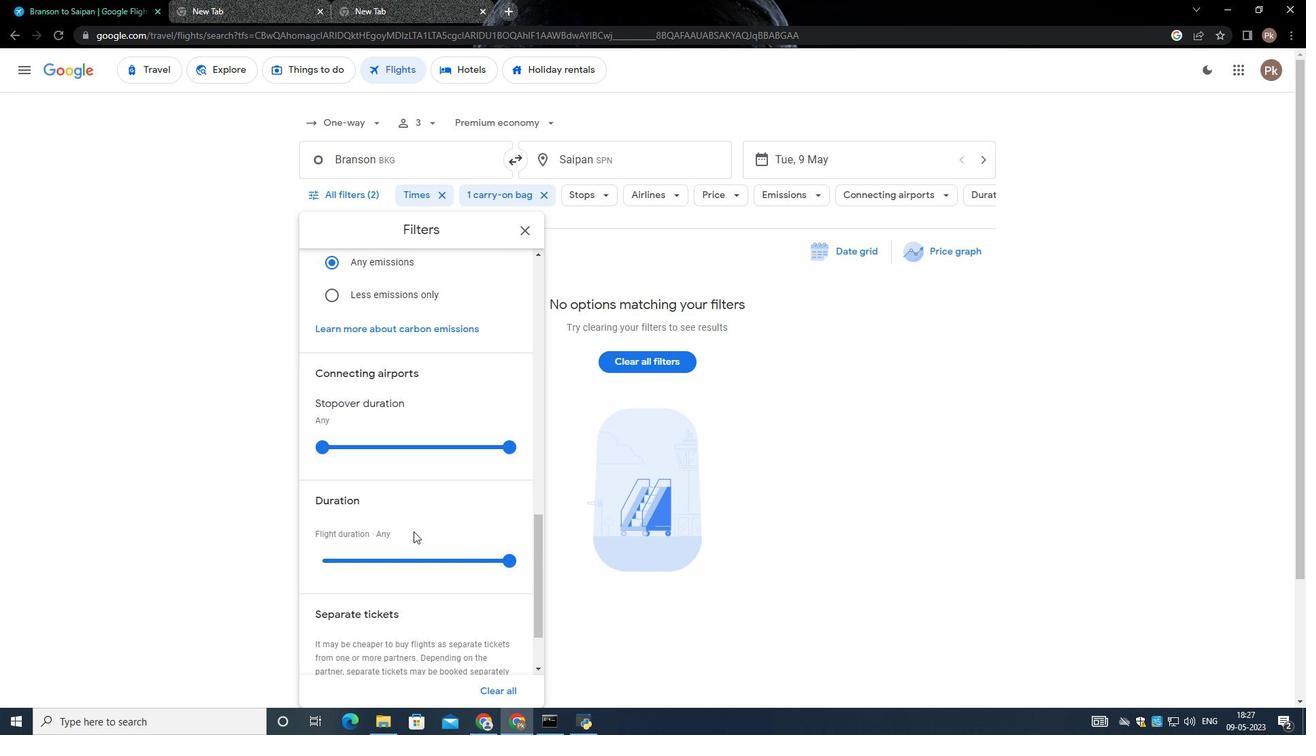 
Action: Mouse moved to (411, 531)
Screenshot: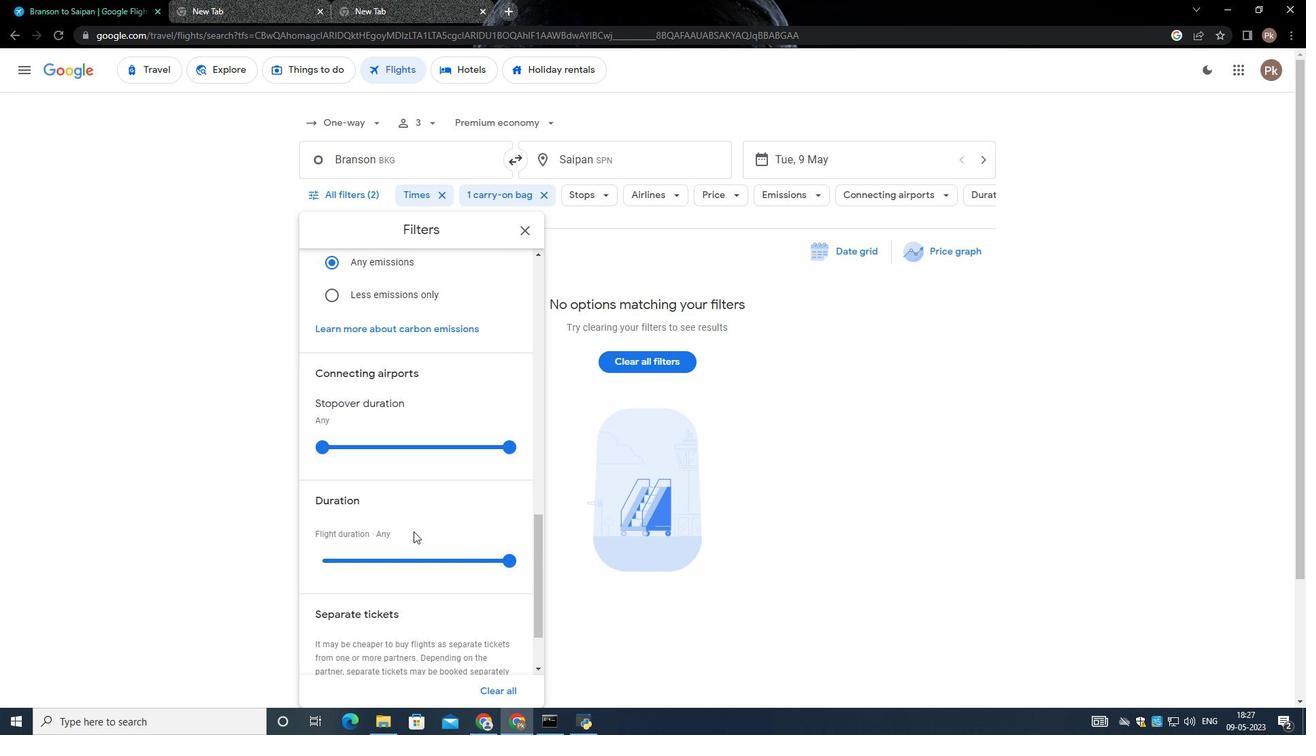 
Action: Mouse scrolled (411, 530) with delta (0, 0)
Screenshot: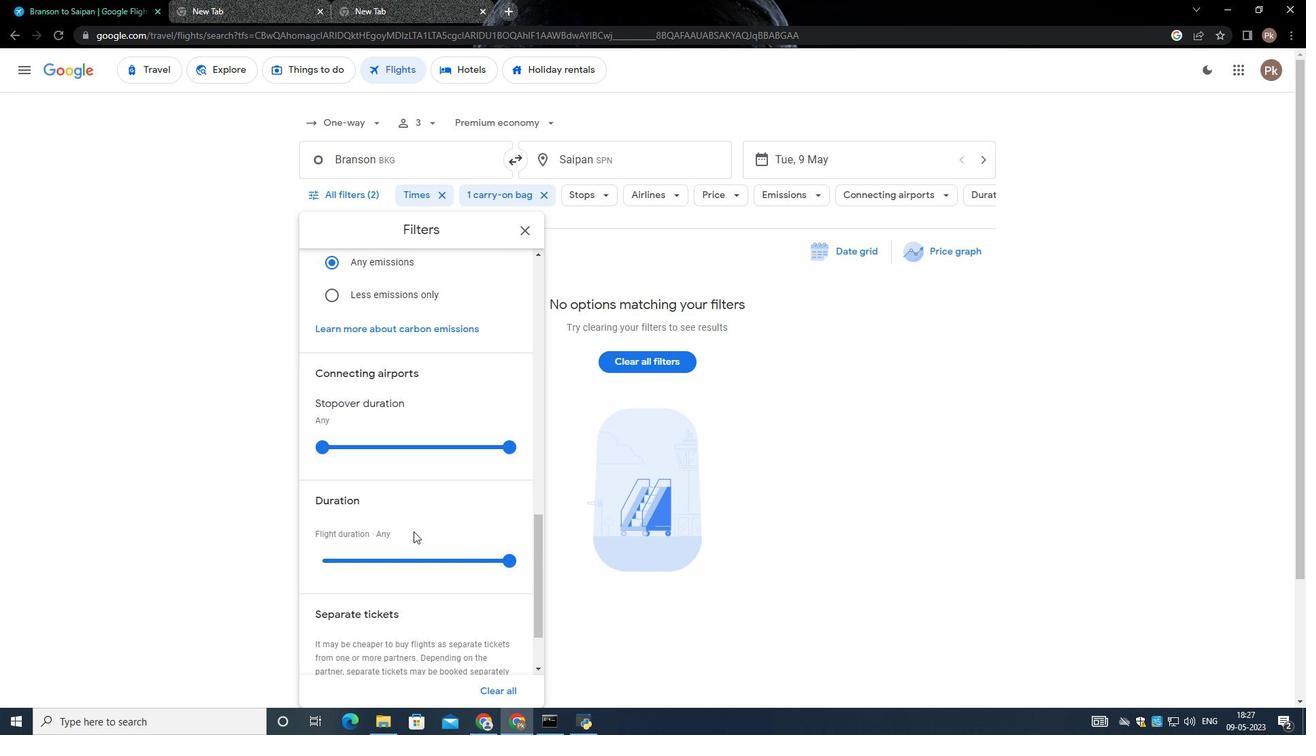 
Action: Mouse moved to (404, 540)
Screenshot: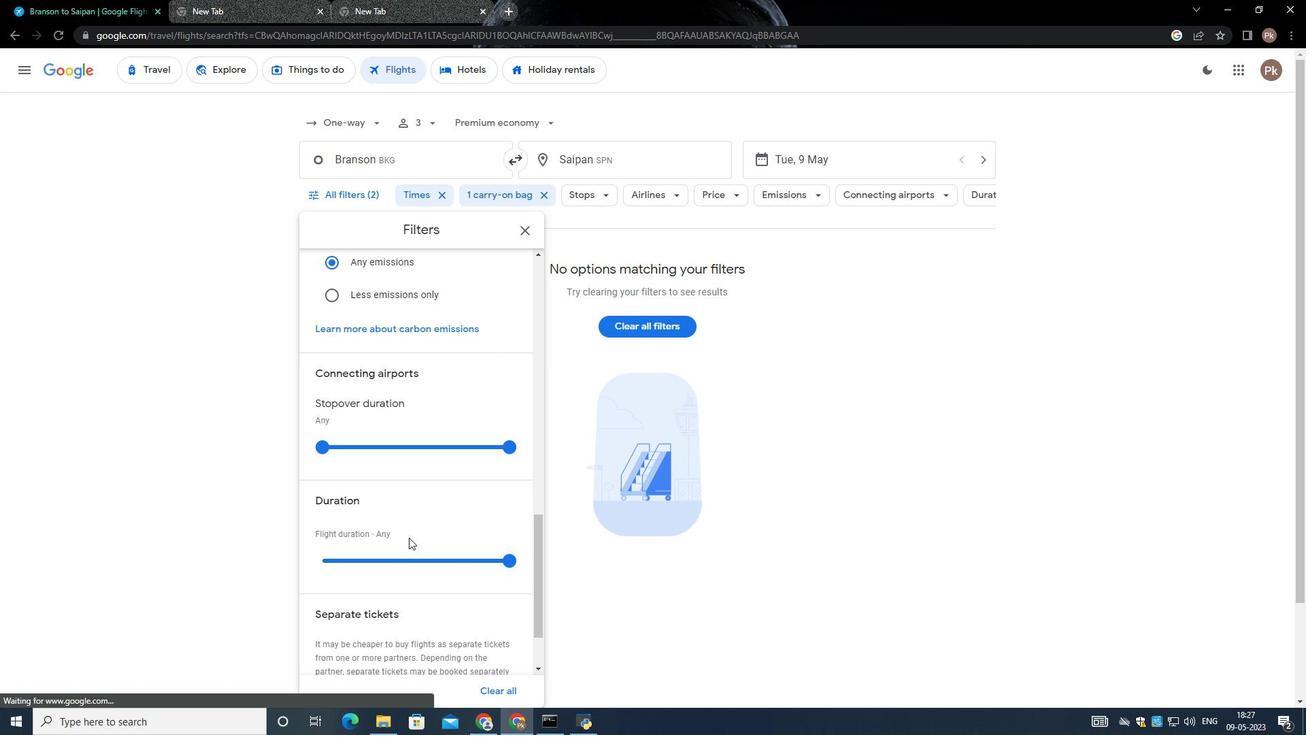 
Action: Mouse scrolled (404, 539) with delta (0, 0)
Screenshot: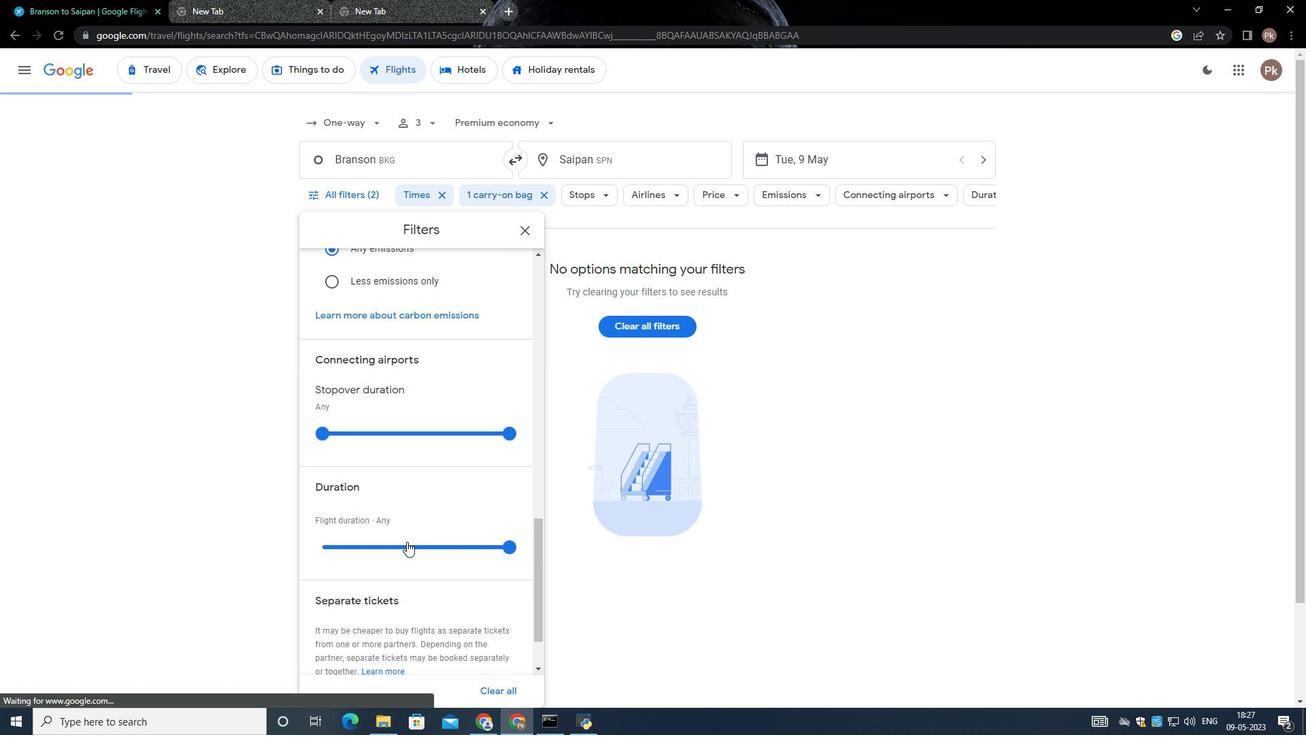 
Action: Mouse scrolled (404, 539) with delta (0, 0)
Screenshot: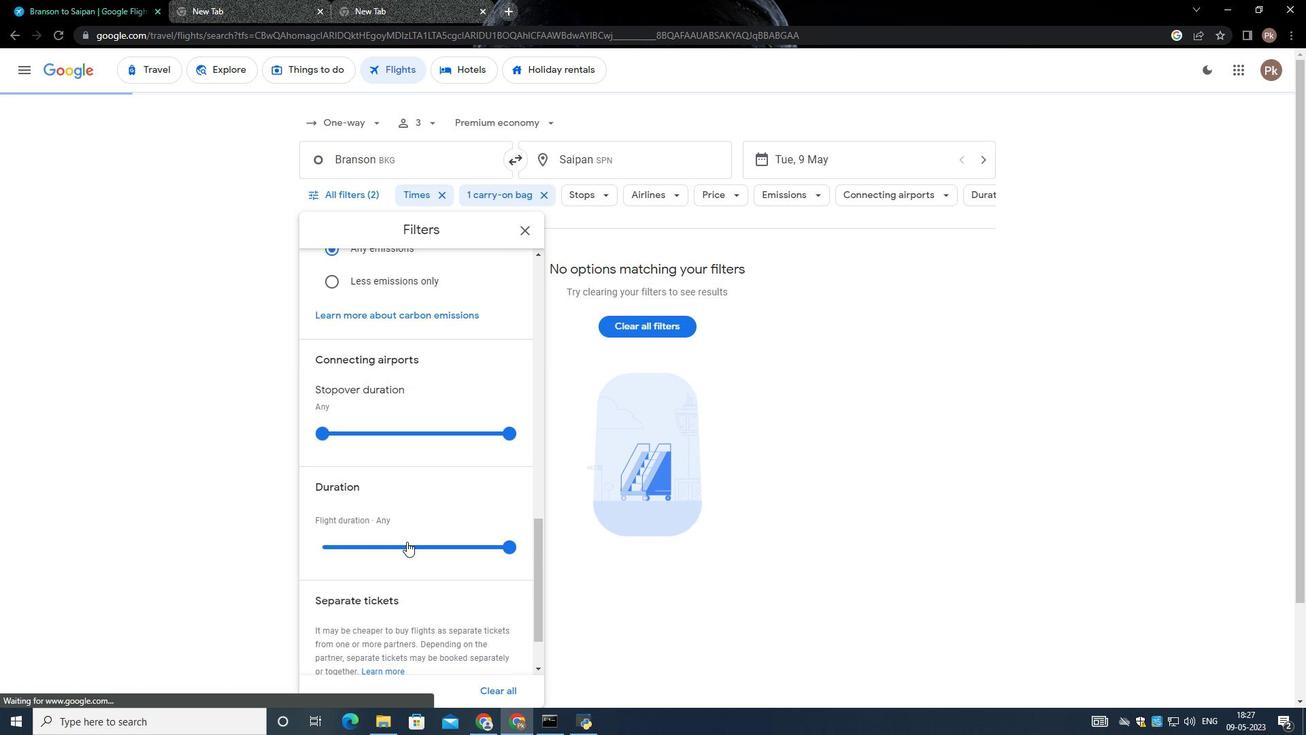 
Action: Mouse scrolled (404, 539) with delta (0, 0)
Screenshot: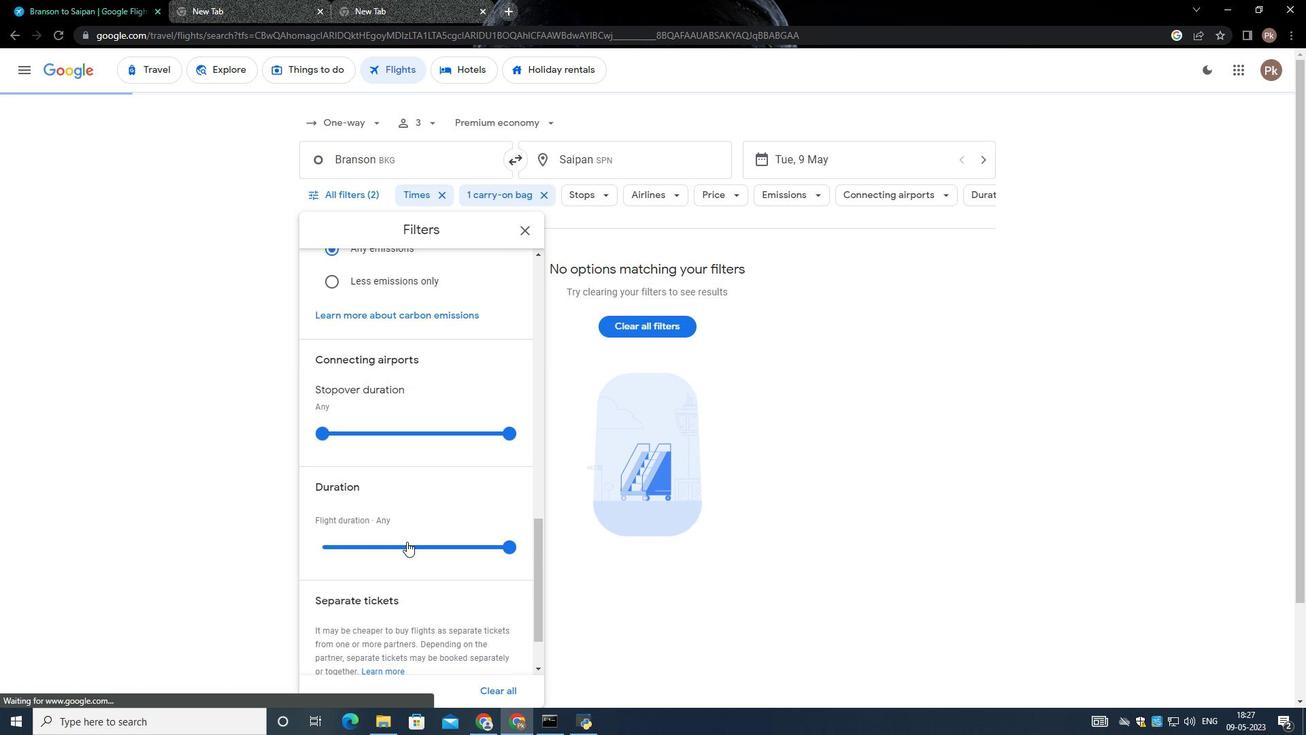 
Action: Mouse scrolled (404, 539) with delta (0, 0)
Screenshot: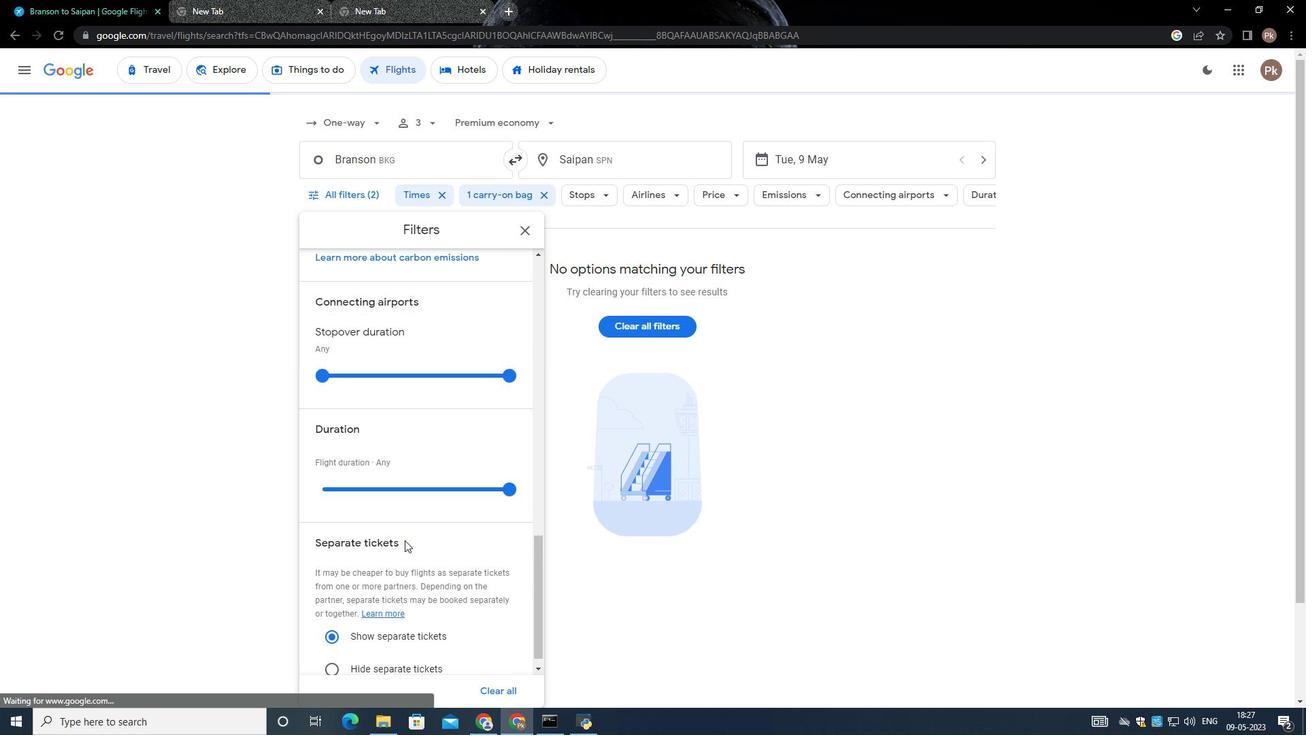 
Action: Mouse scrolled (404, 539) with delta (0, 0)
Screenshot: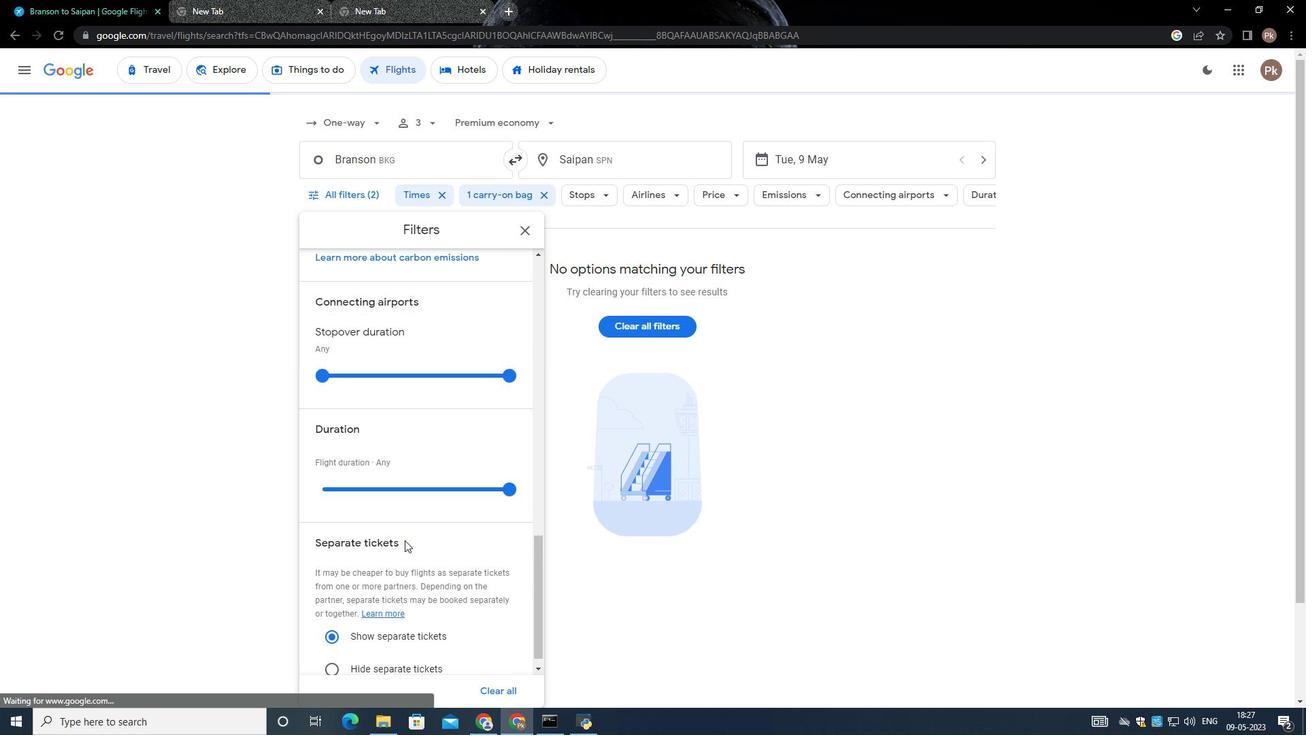 
Action: Mouse moved to (398, 528)
Screenshot: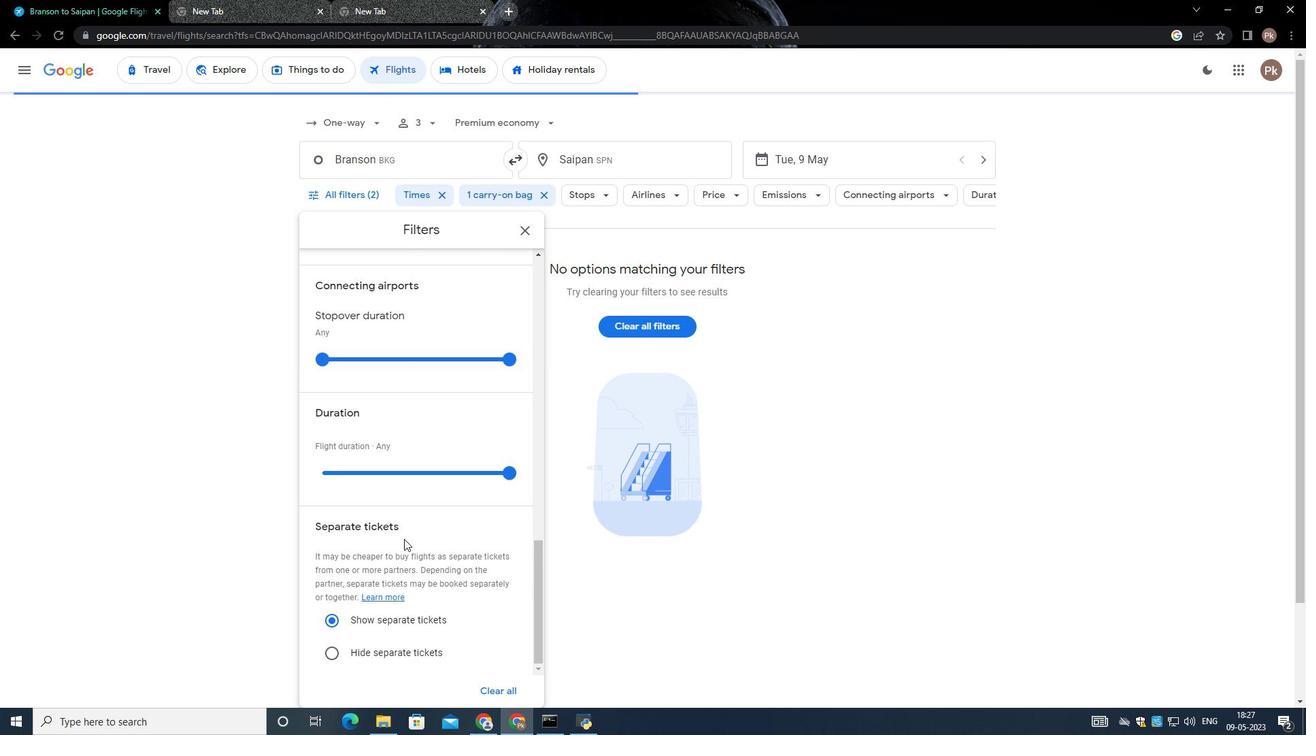 
Action: Mouse scrolled (398, 527) with delta (0, 0)
Screenshot: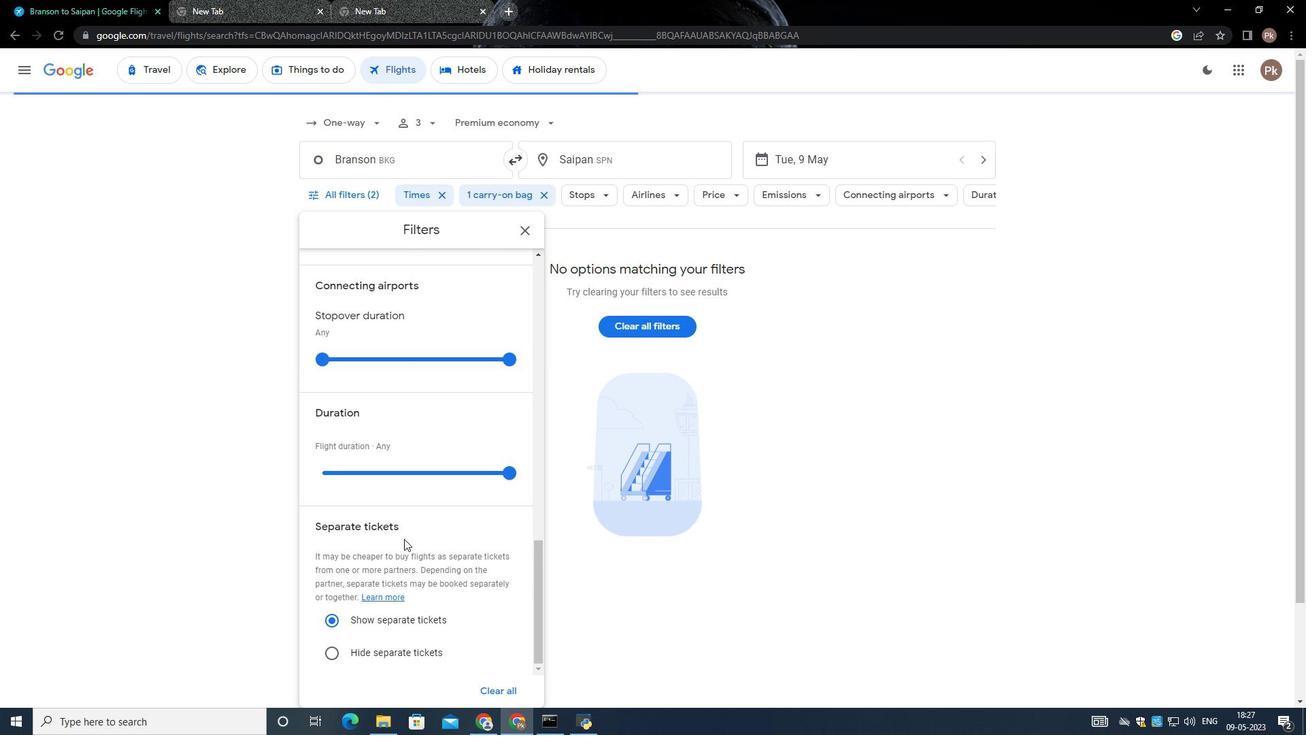 
Action: Mouse moved to (398, 528)
Screenshot: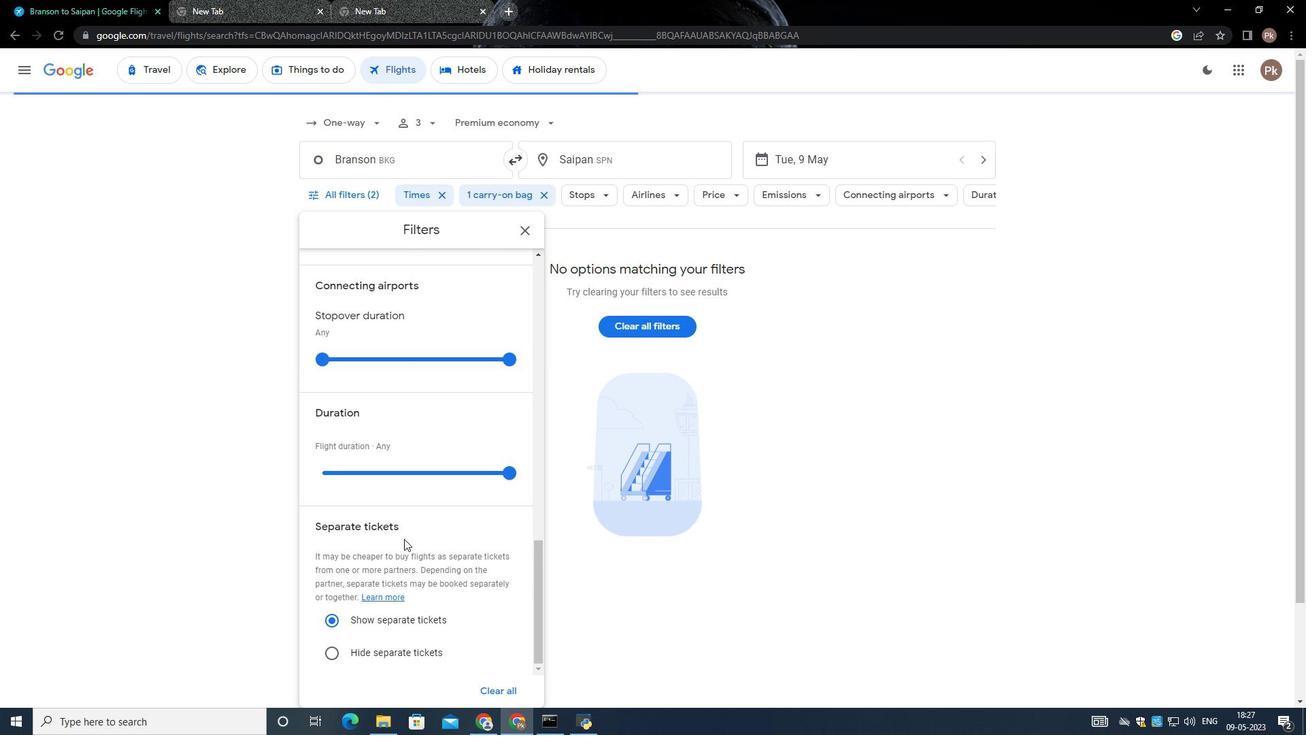 
Action: Mouse scrolled (398, 527) with delta (0, 0)
Screenshot: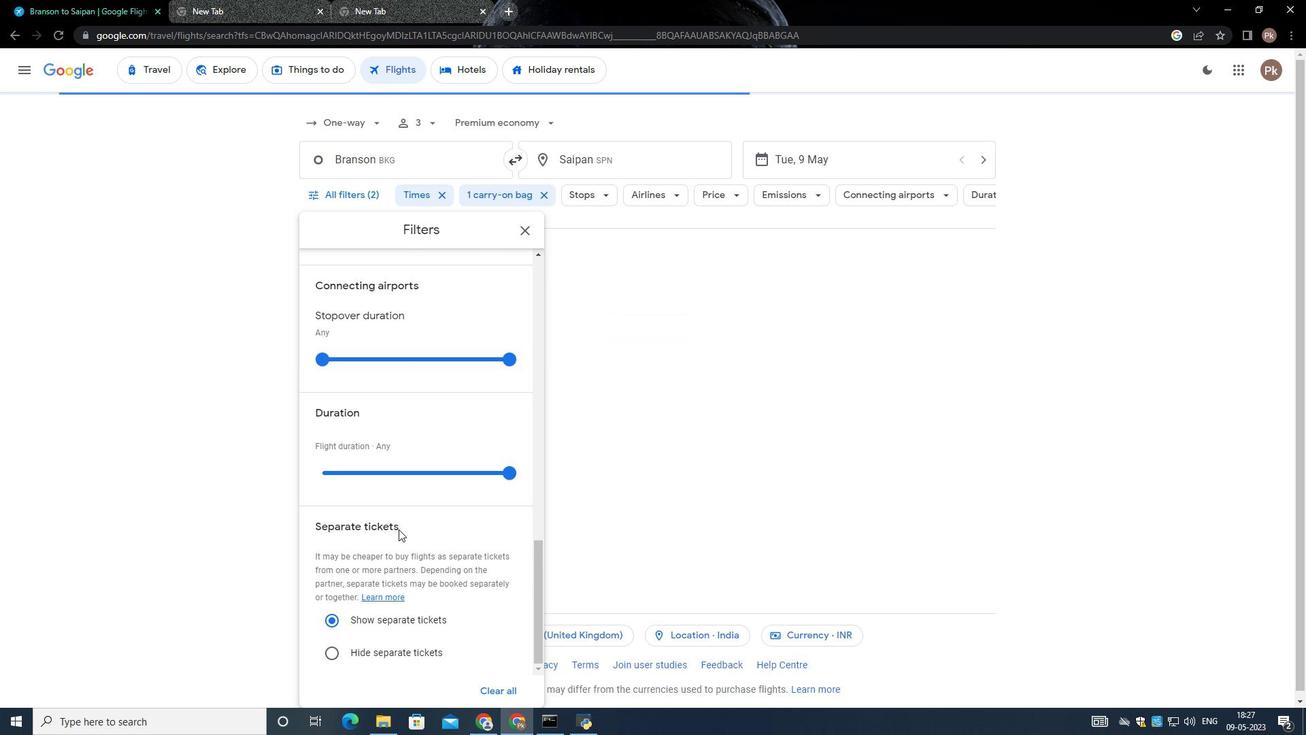 
Action: Mouse scrolled (398, 527) with delta (0, 0)
Screenshot: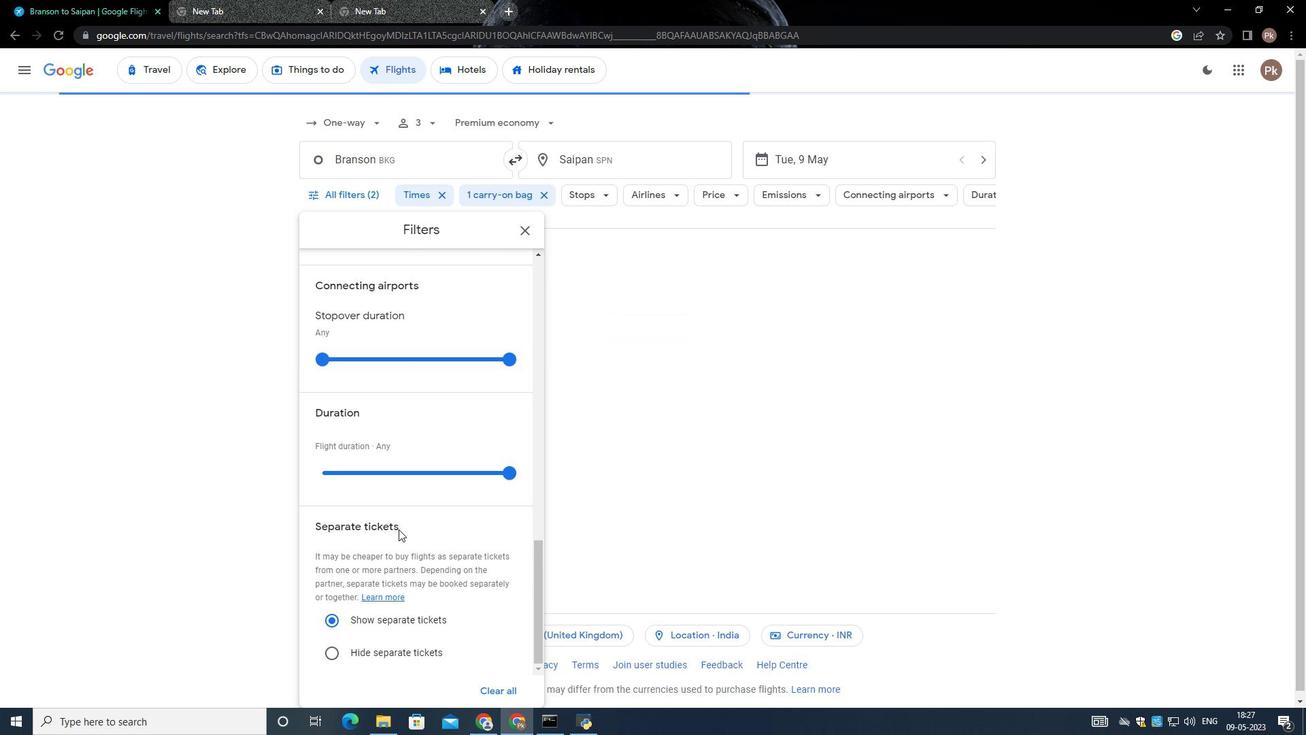 
Action: Mouse scrolled (398, 527) with delta (0, 0)
Screenshot: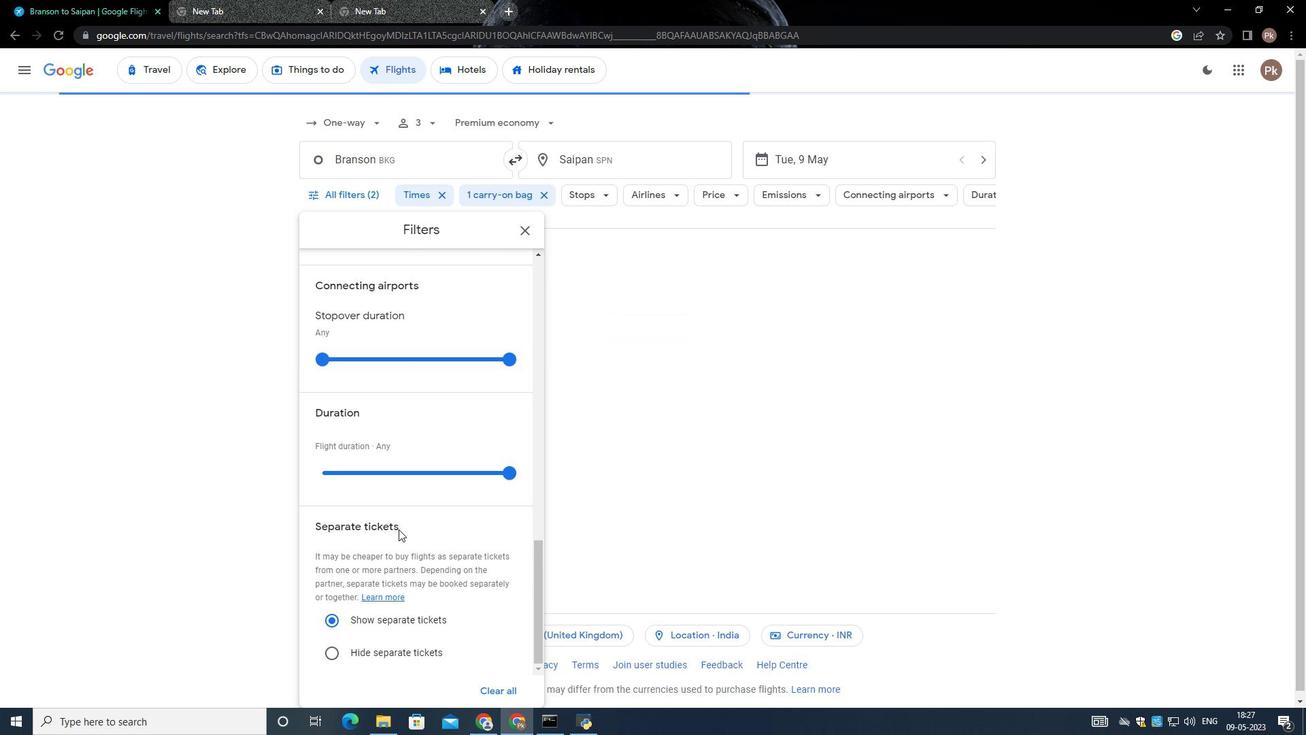 
Action: Mouse scrolled (398, 527) with delta (0, 0)
Screenshot: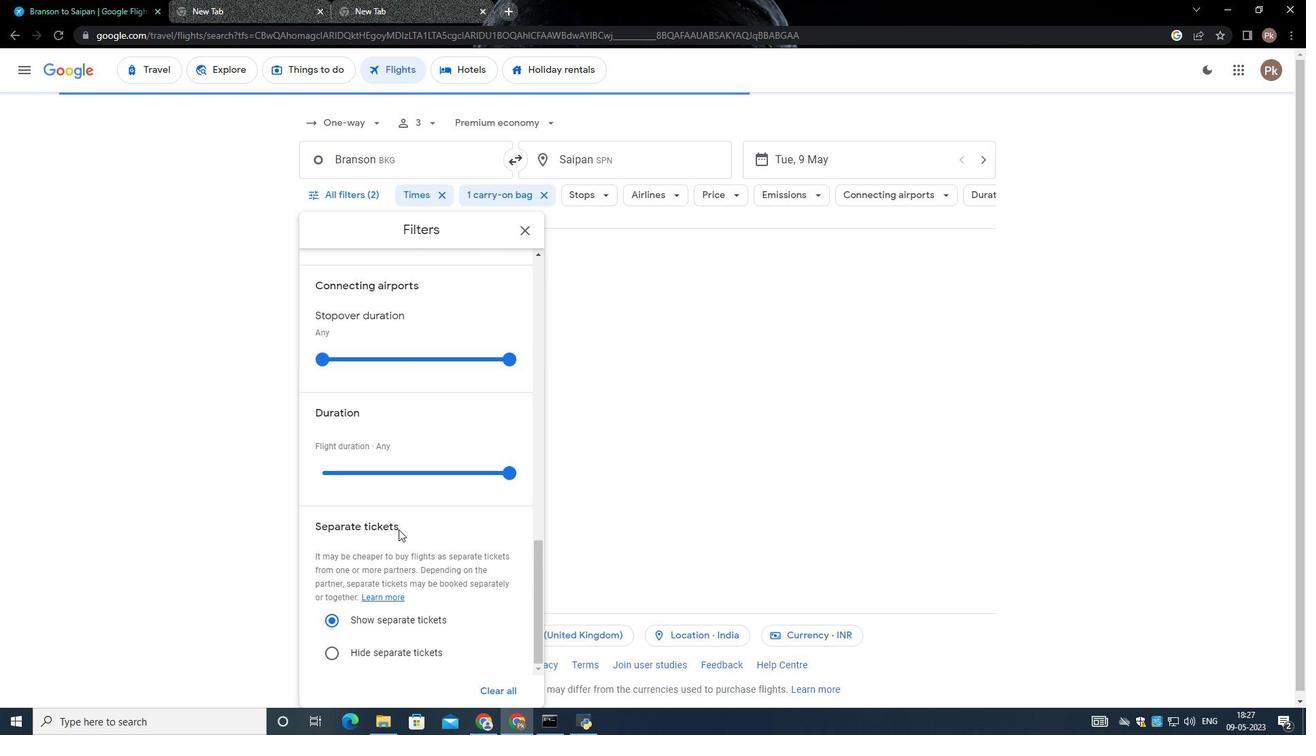 
Action: Mouse scrolled (398, 527) with delta (0, 0)
Screenshot: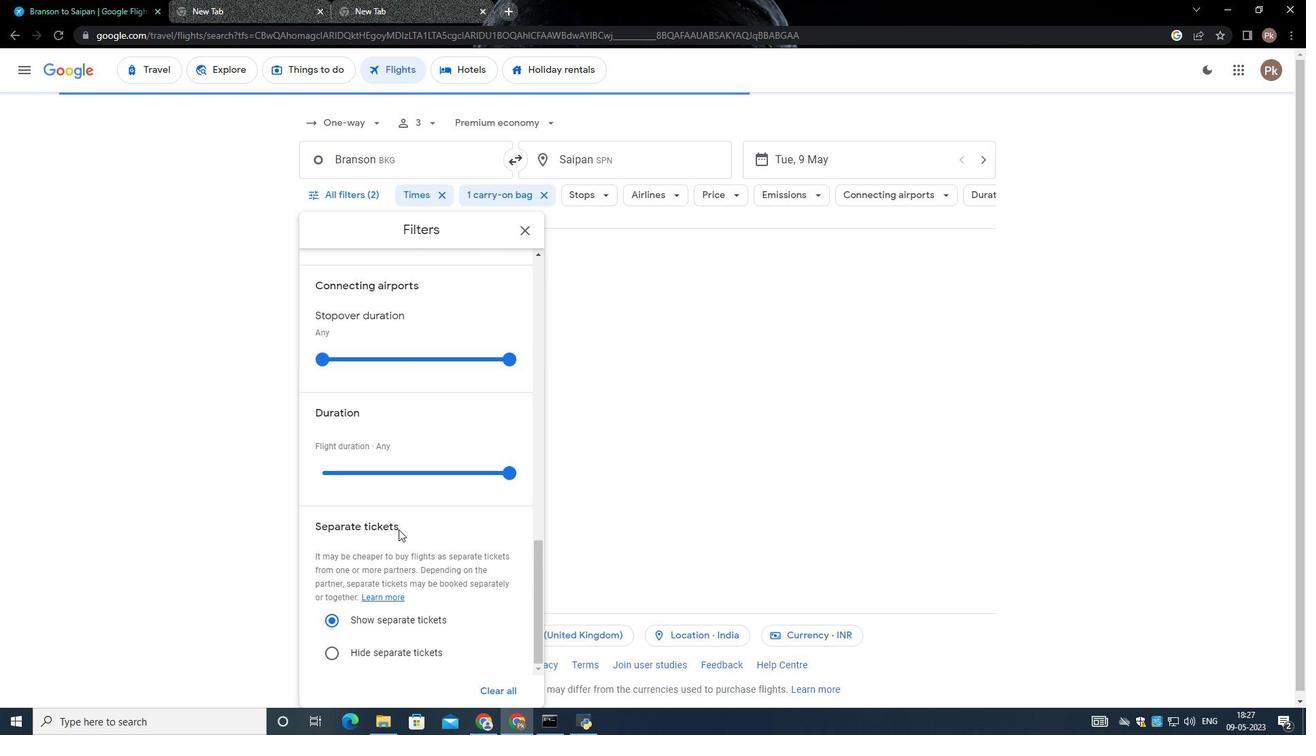 
Action: Mouse moved to (398, 511)
Screenshot: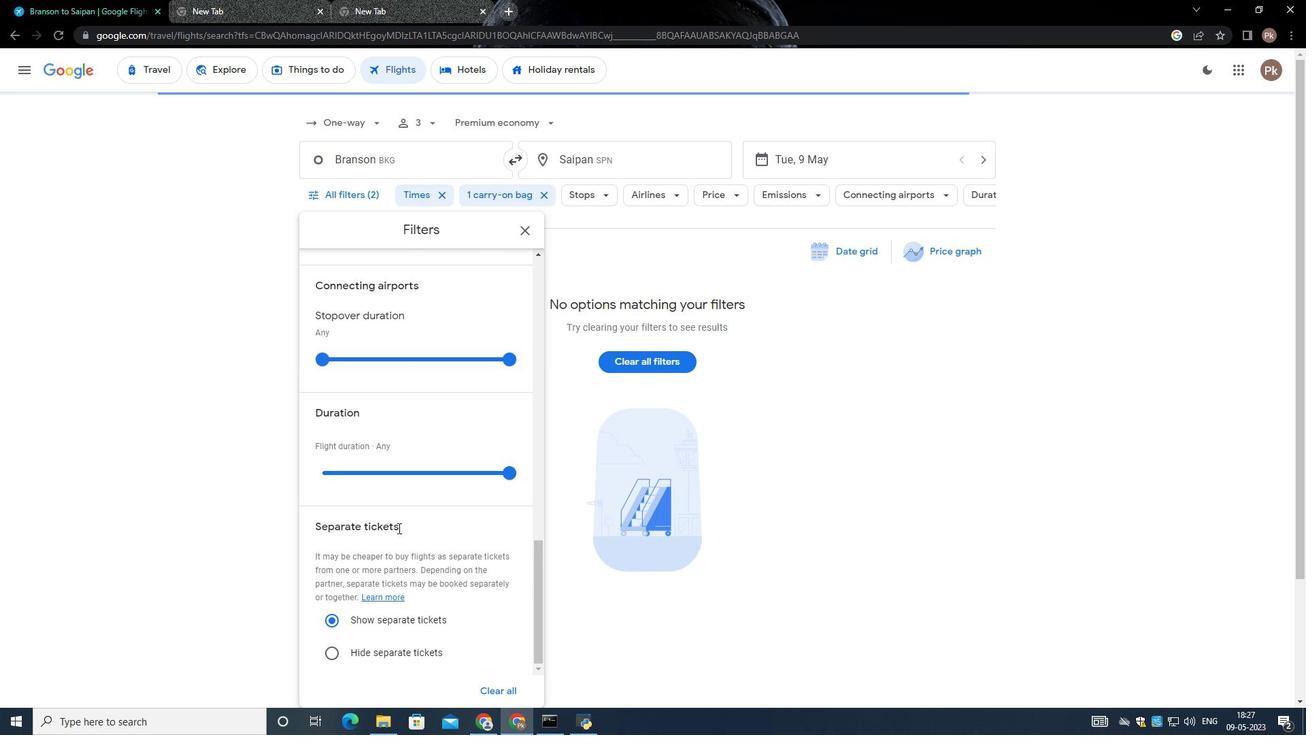 
Action: Mouse scrolled (398, 510) with delta (0, 0)
Screenshot: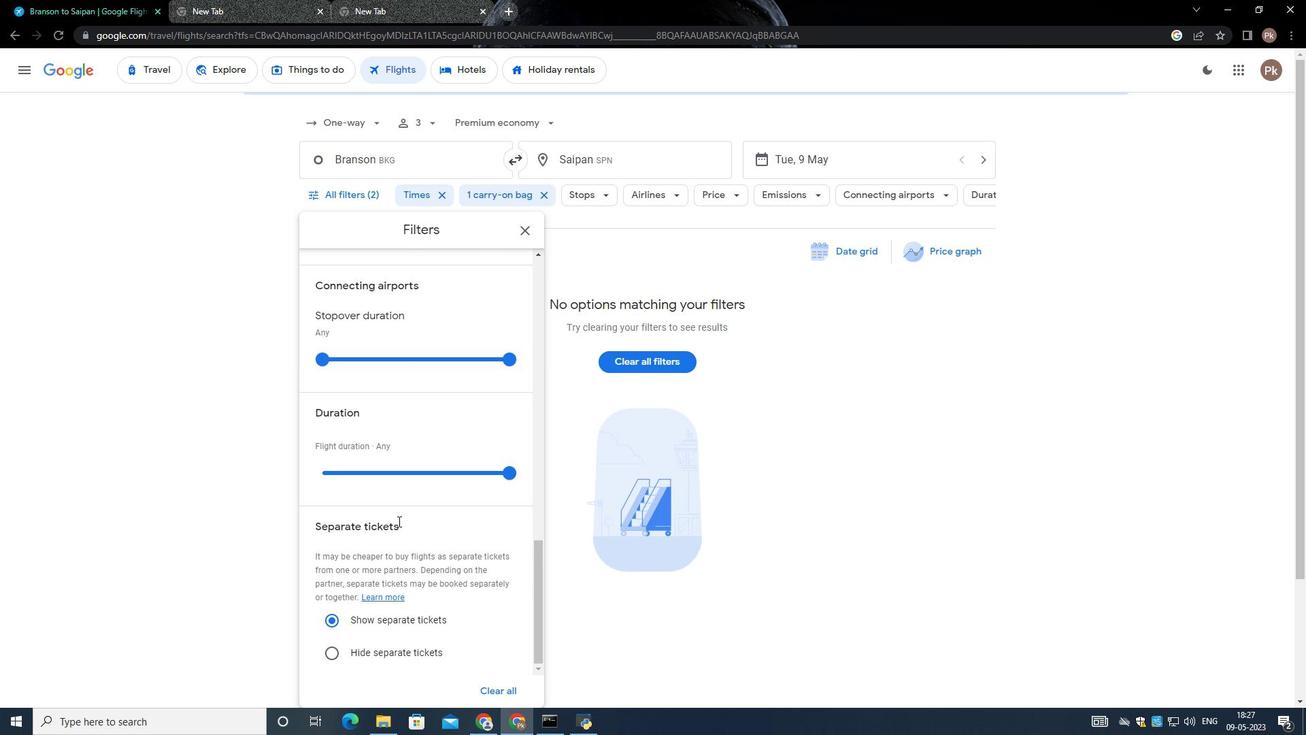 
Action: Mouse scrolled (398, 510) with delta (0, 0)
Screenshot: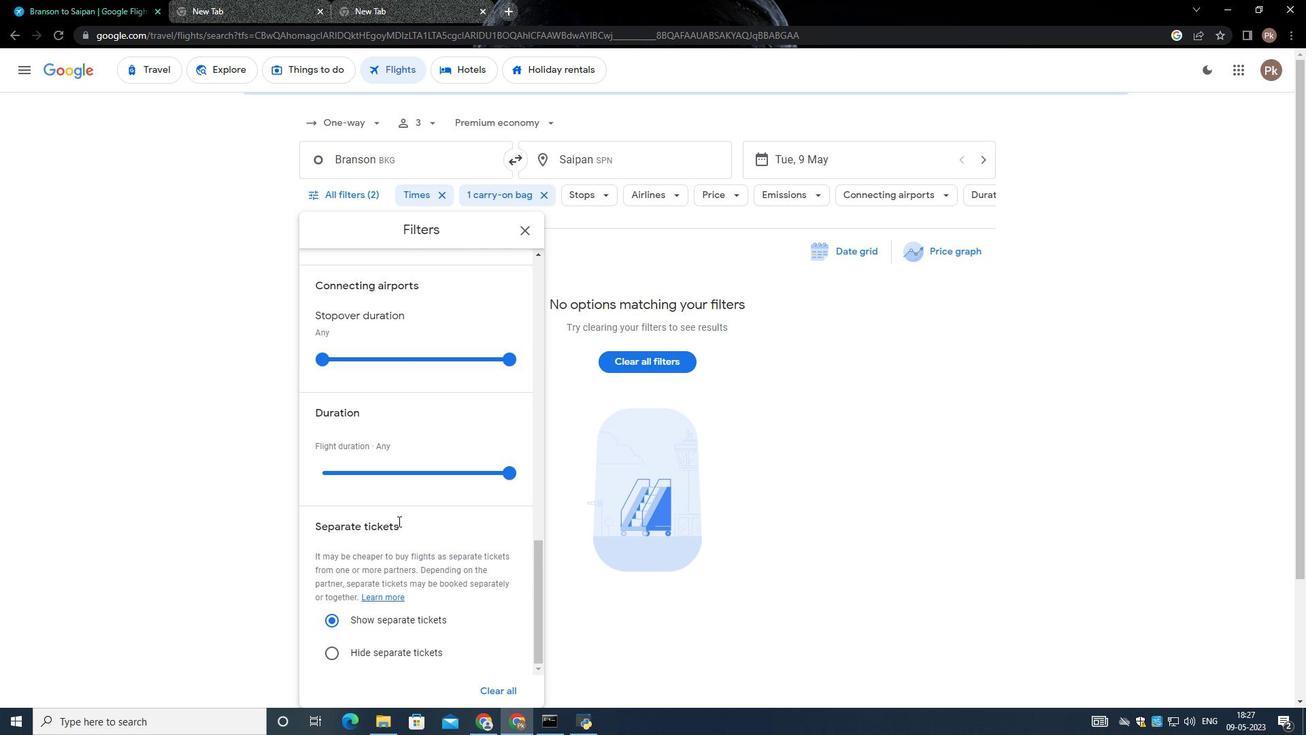 
Action: Mouse scrolled (398, 510) with delta (0, 0)
Screenshot: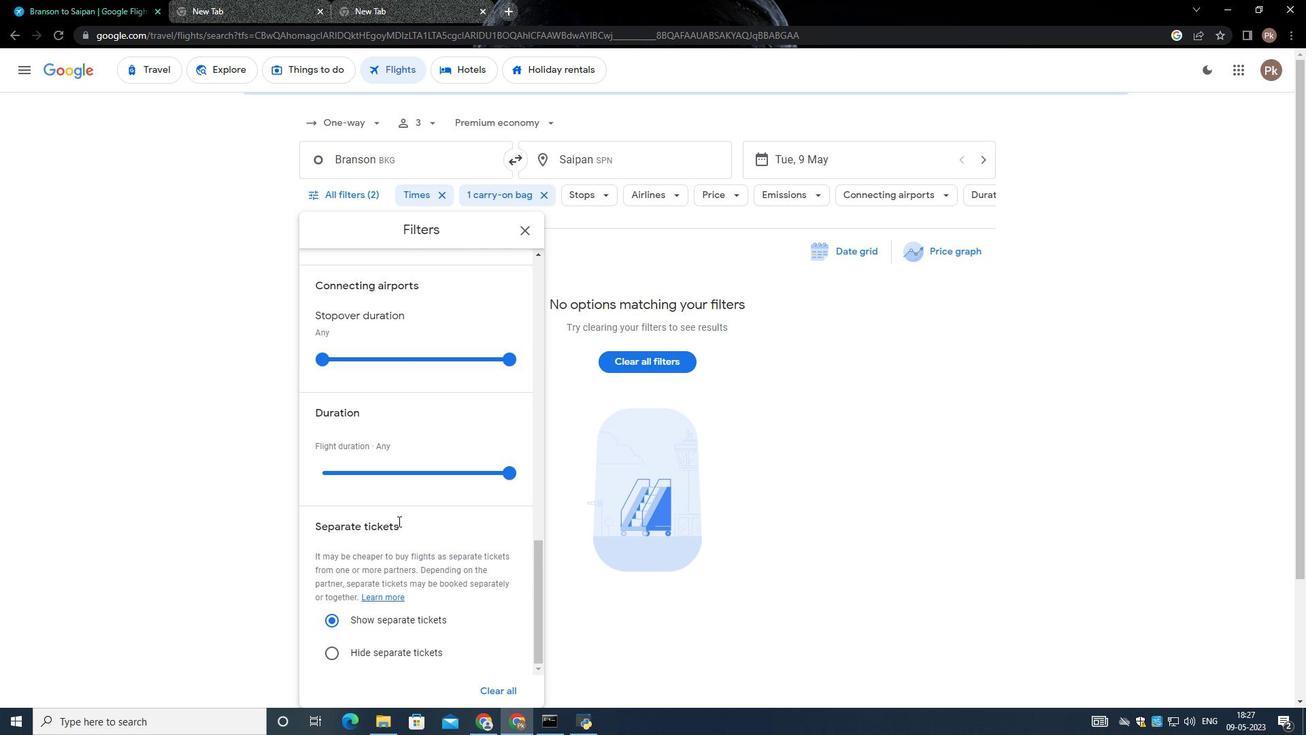 
Action: Mouse scrolled (398, 510) with delta (0, 0)
Screenshot: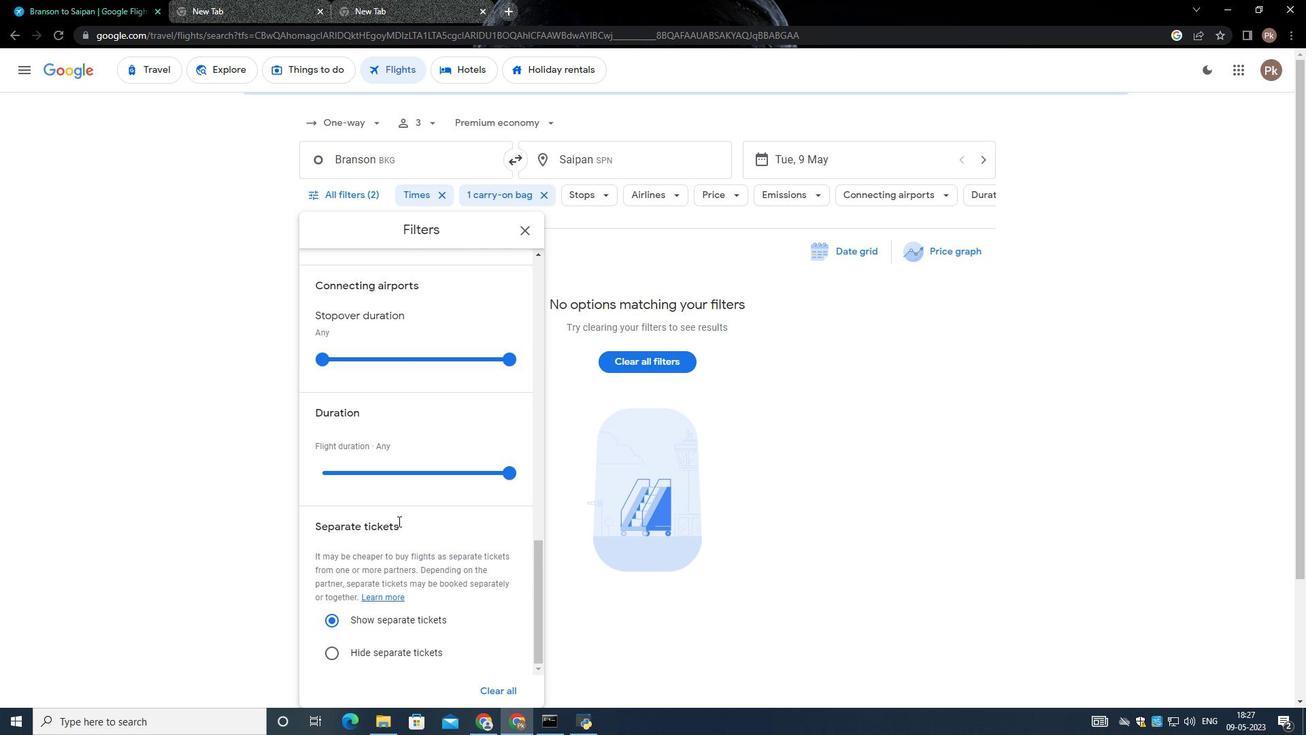
Action: Mouse scrolled (398, 510) with delta (0, 0)
Screenshot: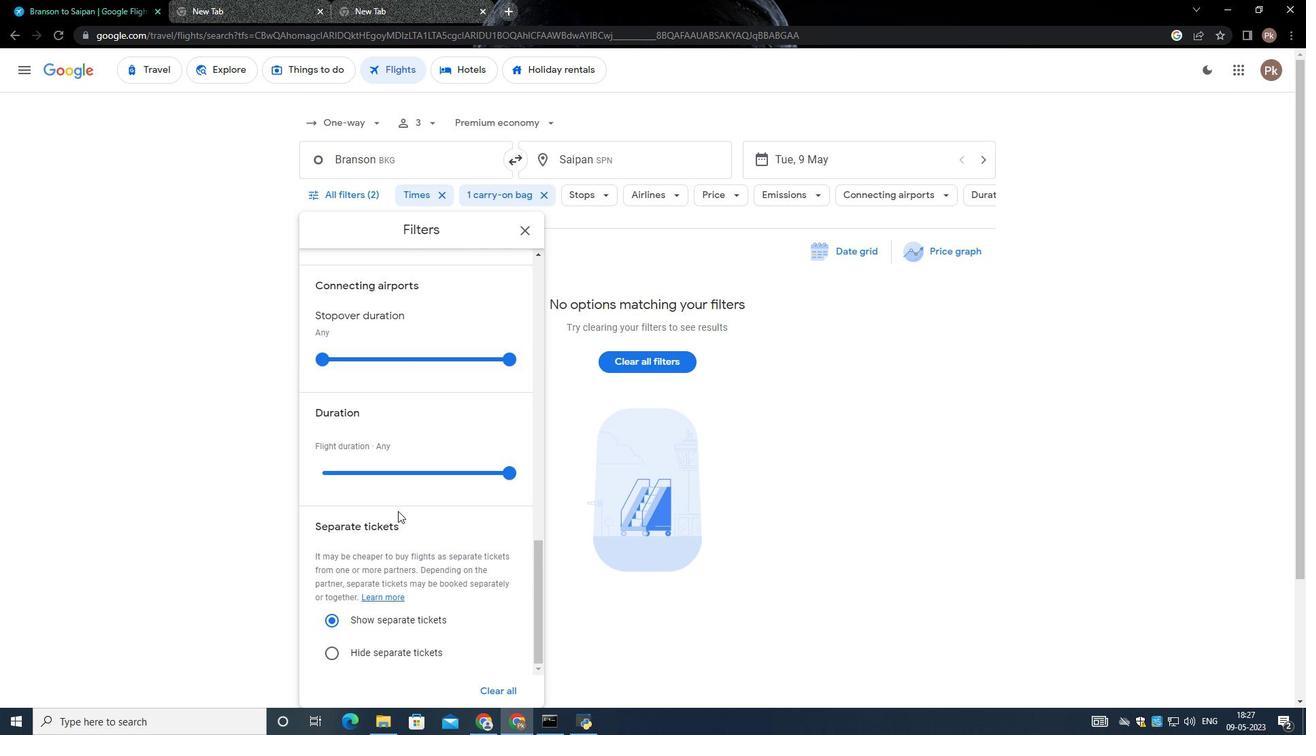 
Action: Mouse moved to (398, 510)
Screenshot: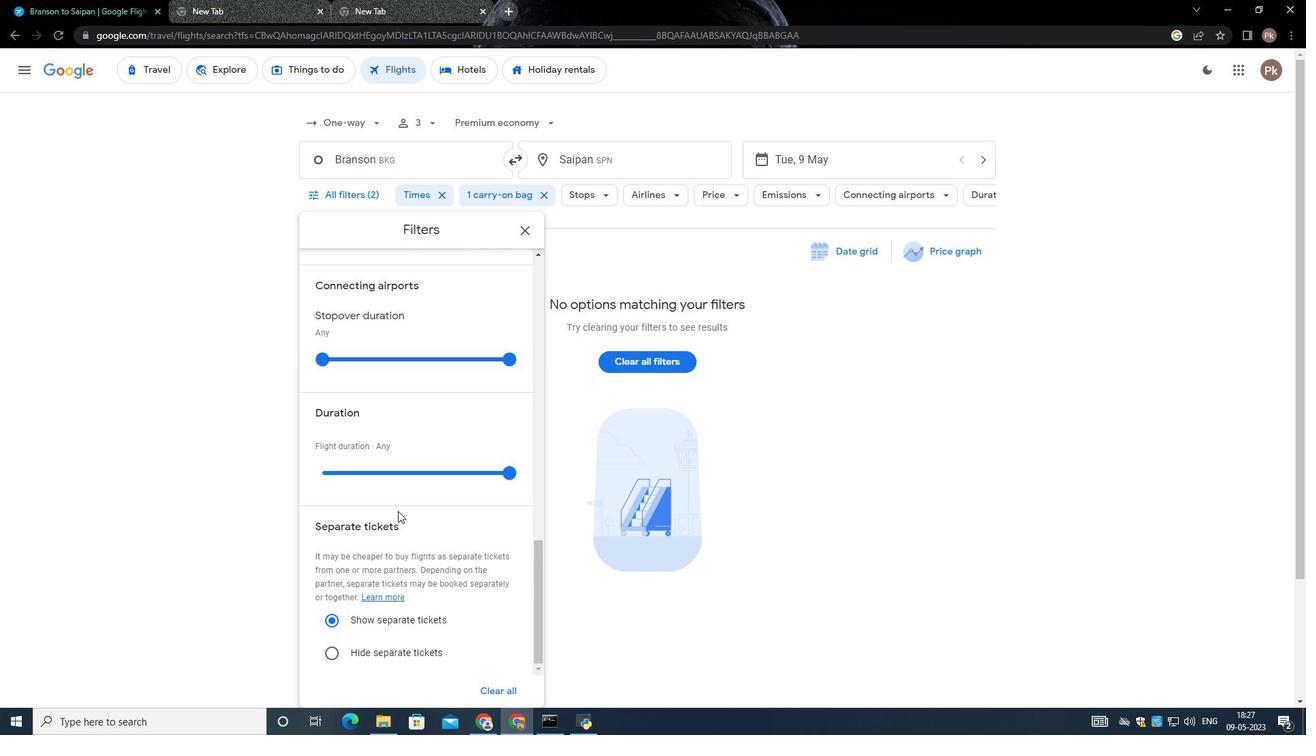 
Action: Mouse scrolled (398, 509) with delta (0, 0)
Screenshot: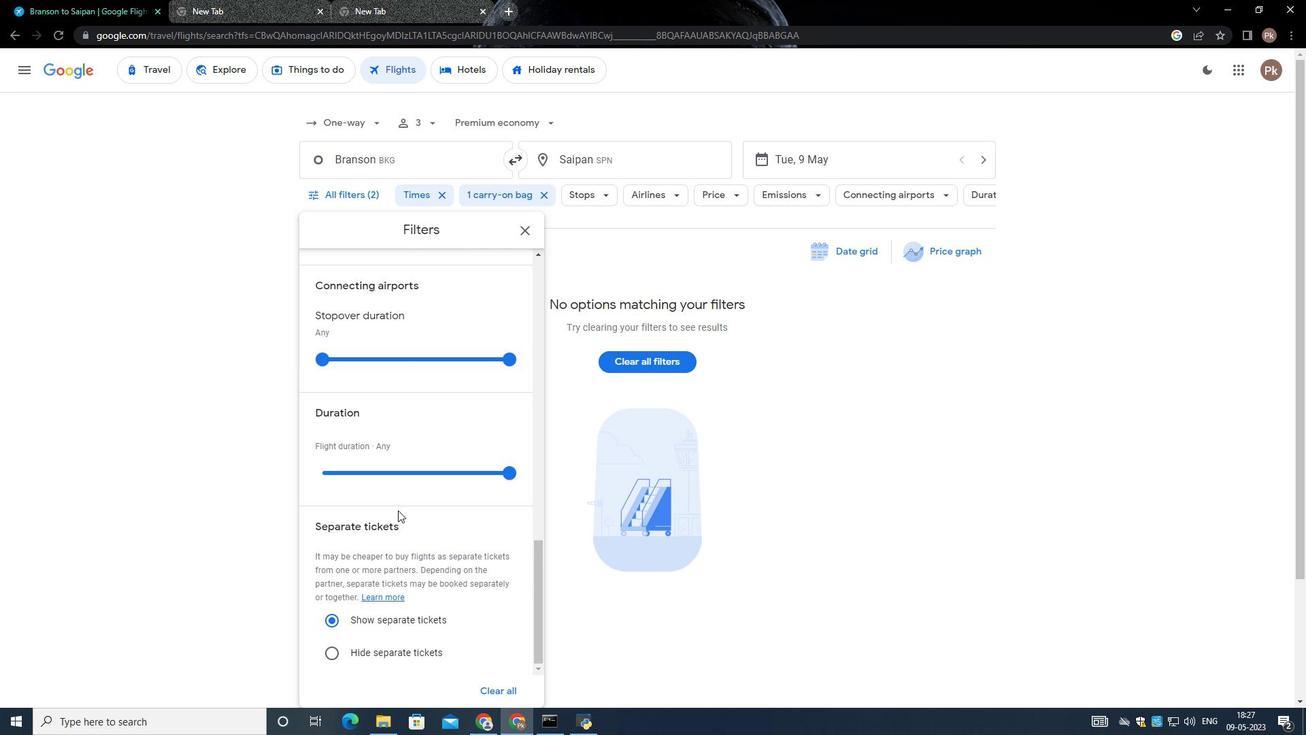 
Action: Mouse scrolled (398, 509) with delta (0, 0)
Screenshot: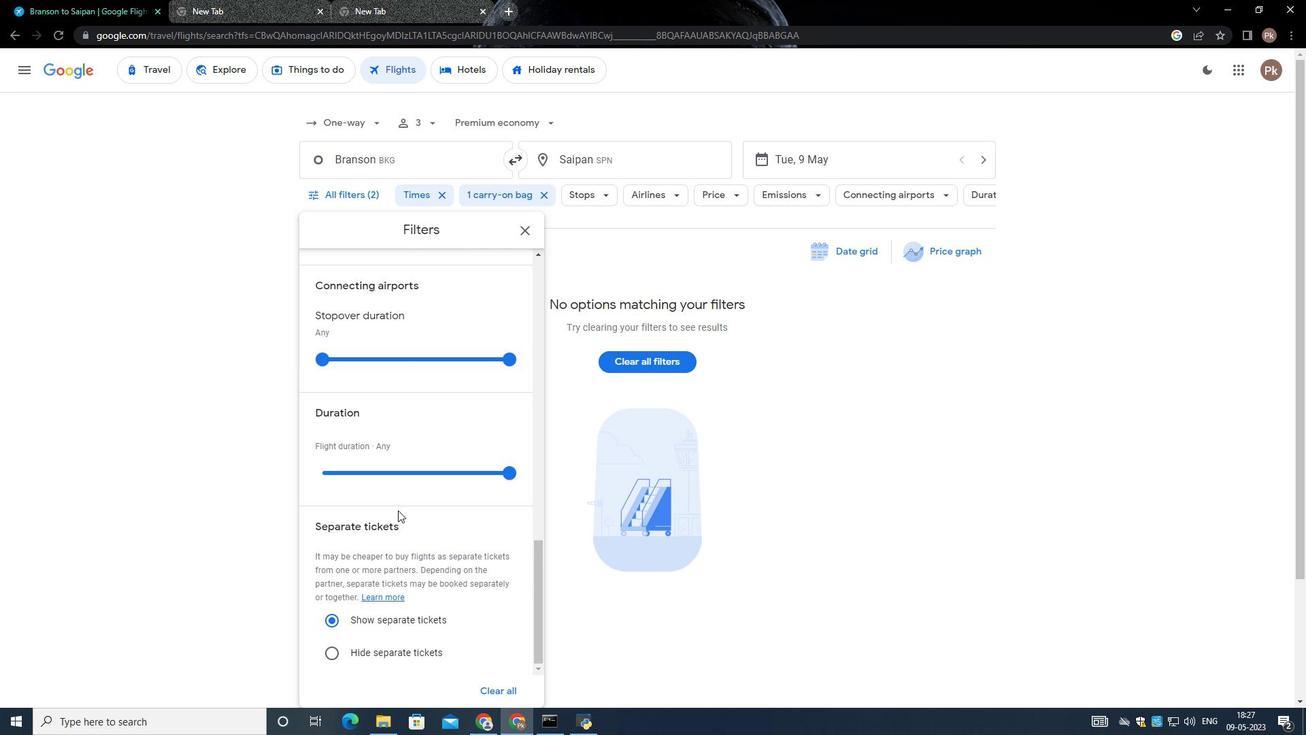 
Action: Mouse scrolled (398, 509) with delta (0, 0)
Screenshot: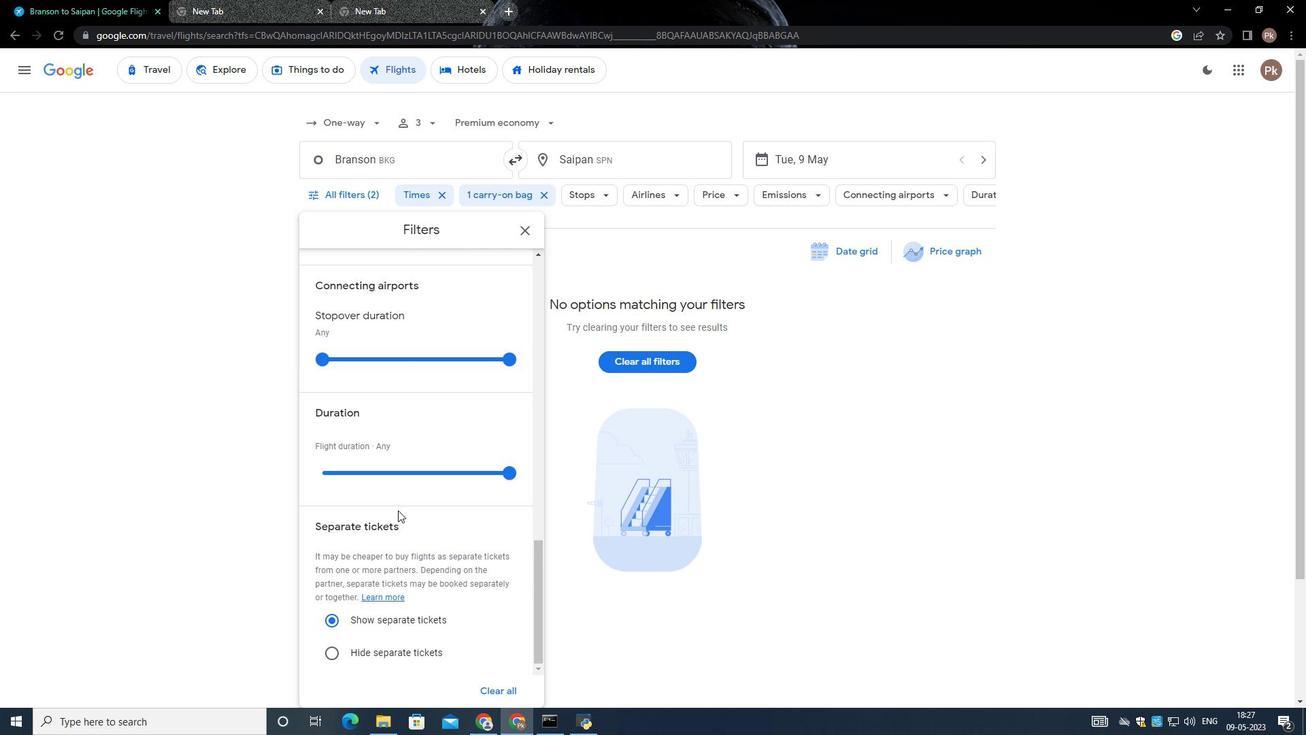 
Action: Mouse moved to (398, 509)
Screenshot: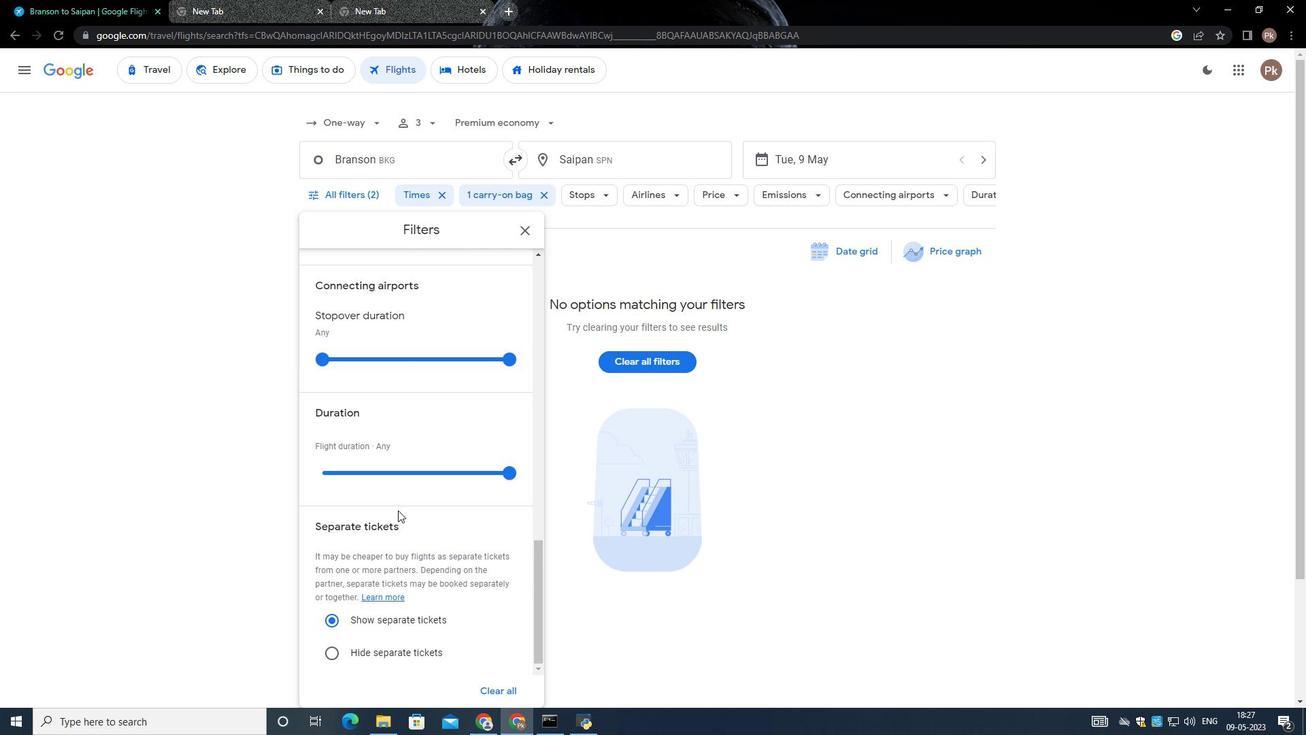 
Action: Mouse scrolled (398, 509) with delta (0, 0)
Screenshot: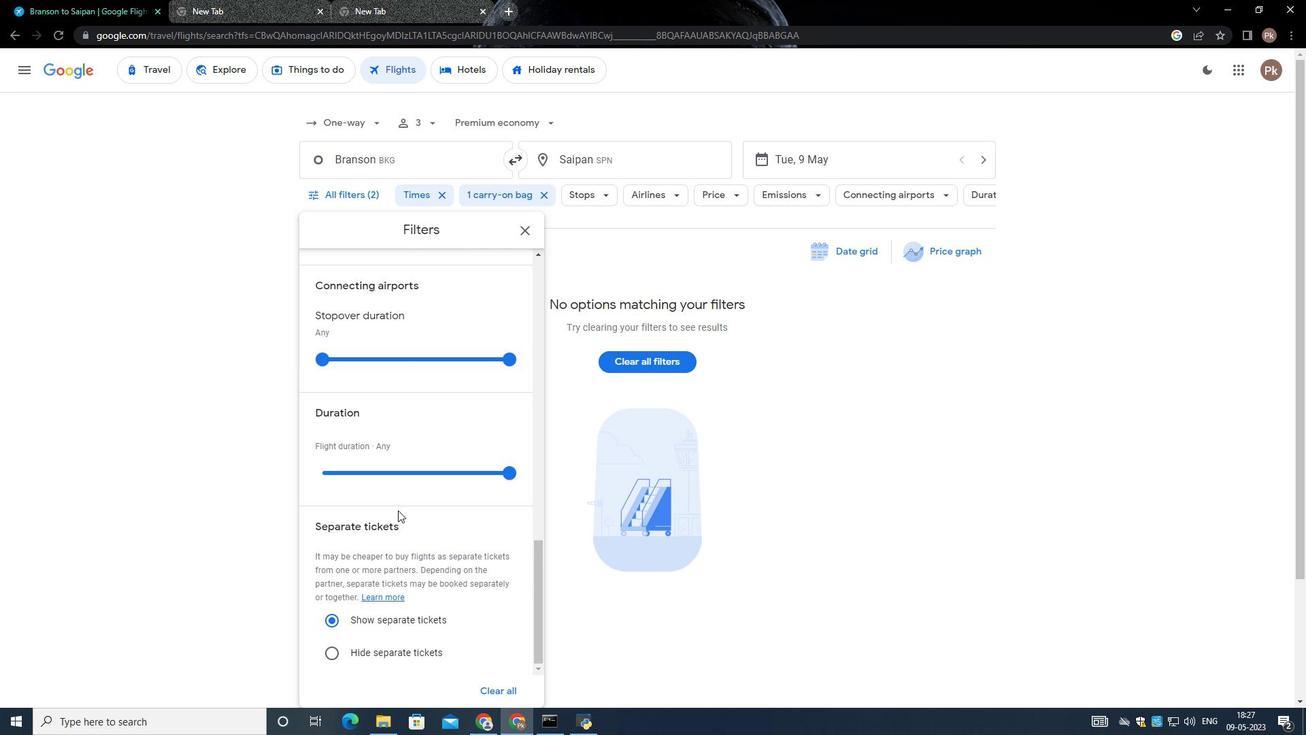 
Action: Mouse scrolled (398, 509) with delta (0, 0)
Screenshot: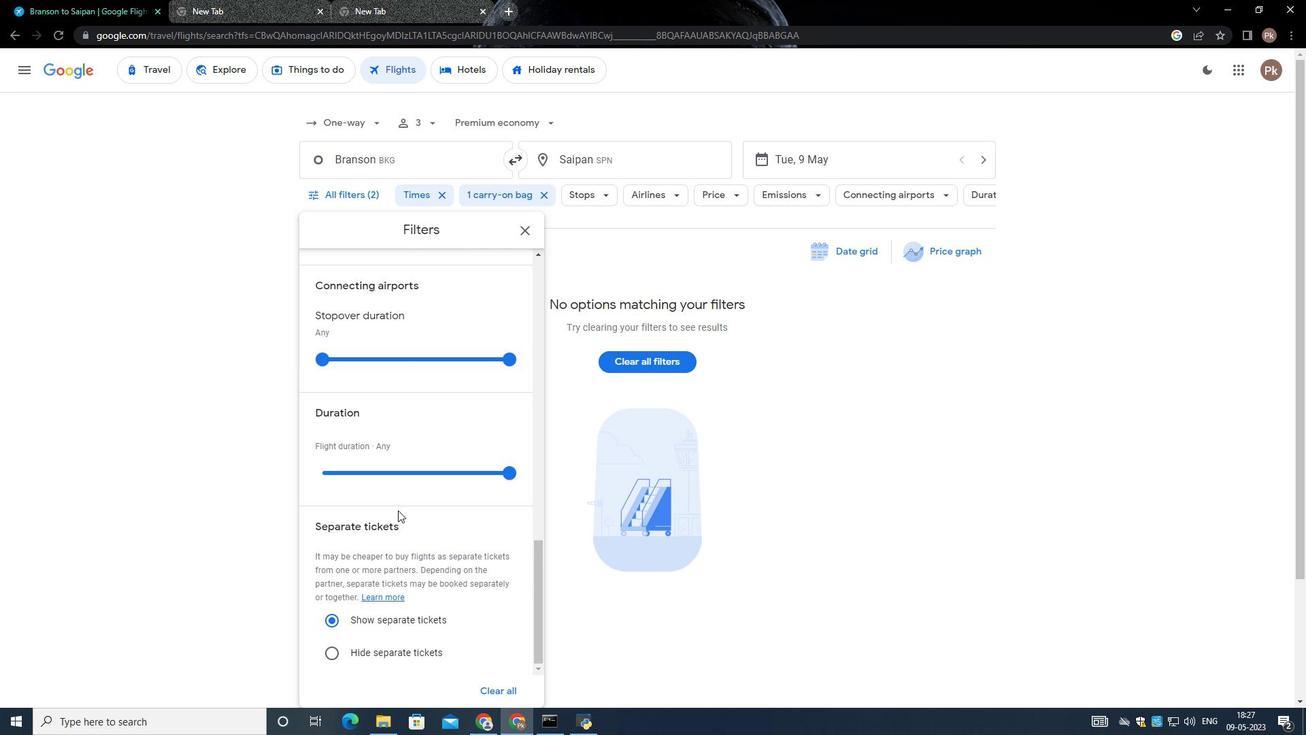 
Action: Mouse scrolled (398, 509) with delta (0, 0)
Screenshot: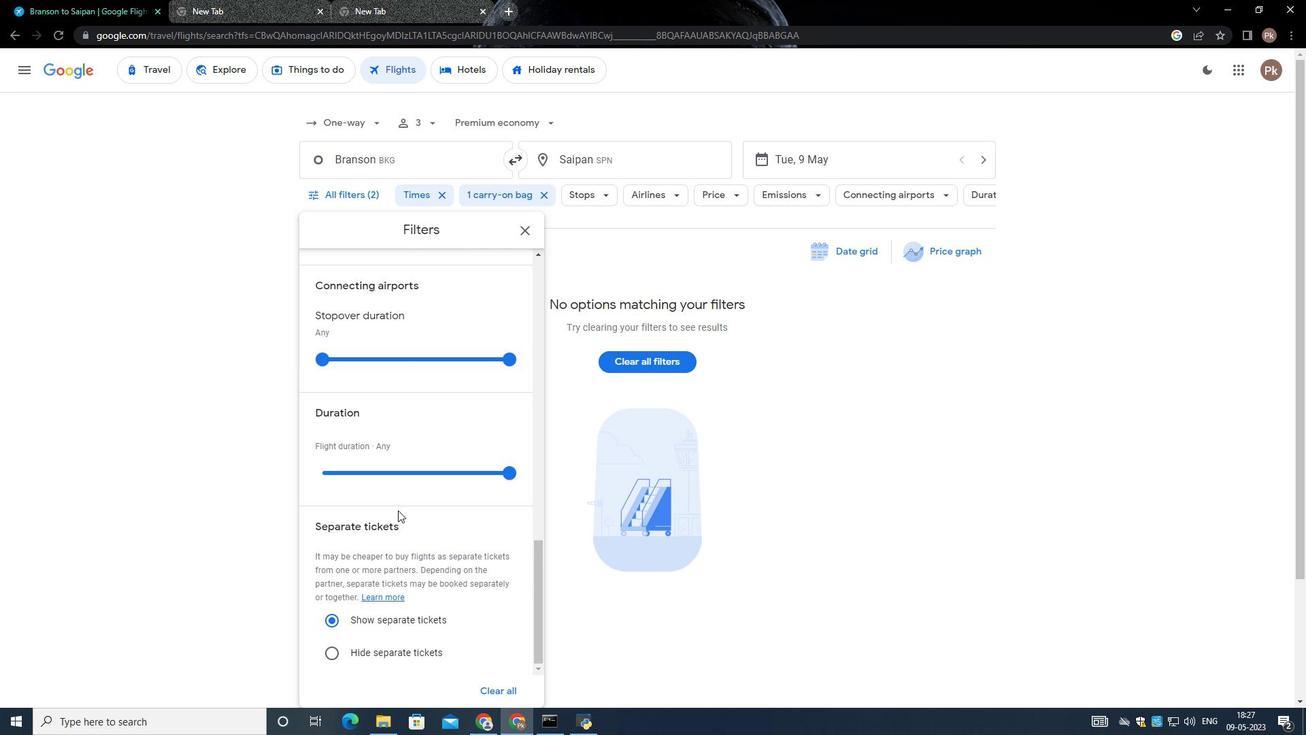 
Action: Mouse moved to (398, 509)
Screenshot: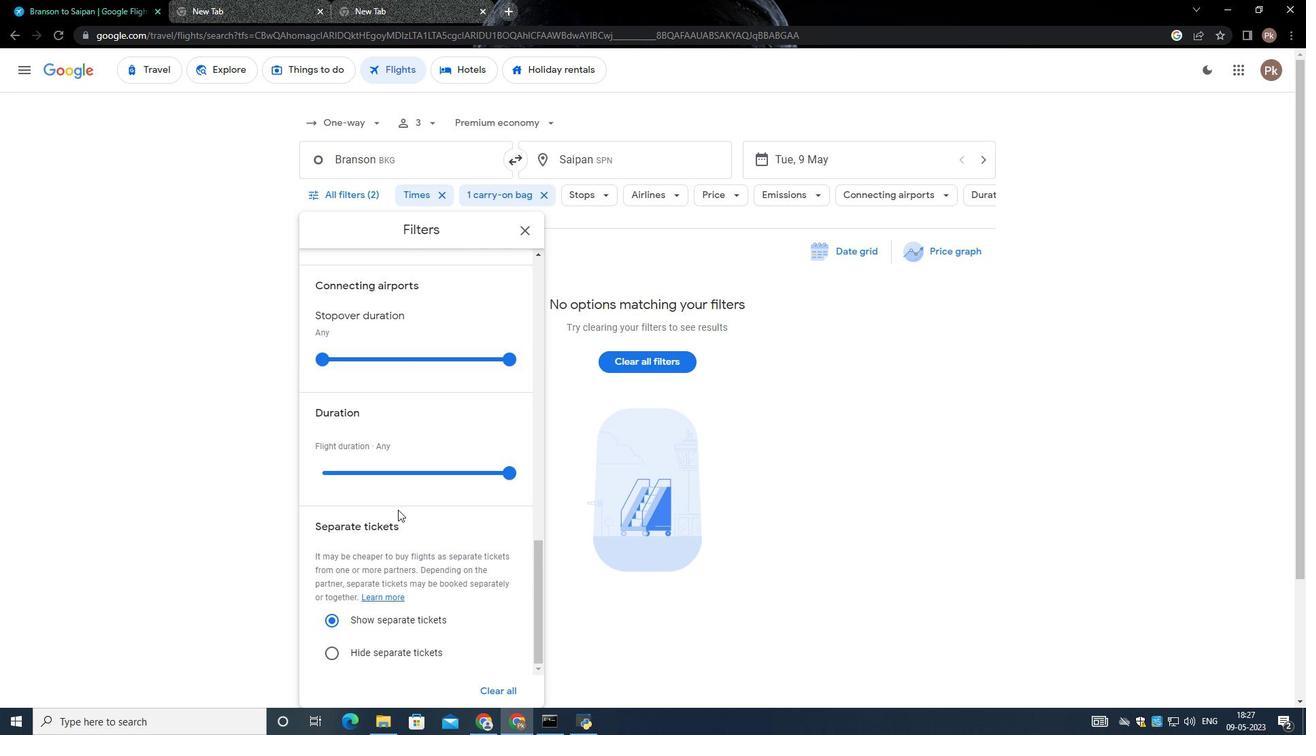 
Action: Mouse scrolled (398, 508) with delta (0, 0)
Screenshot: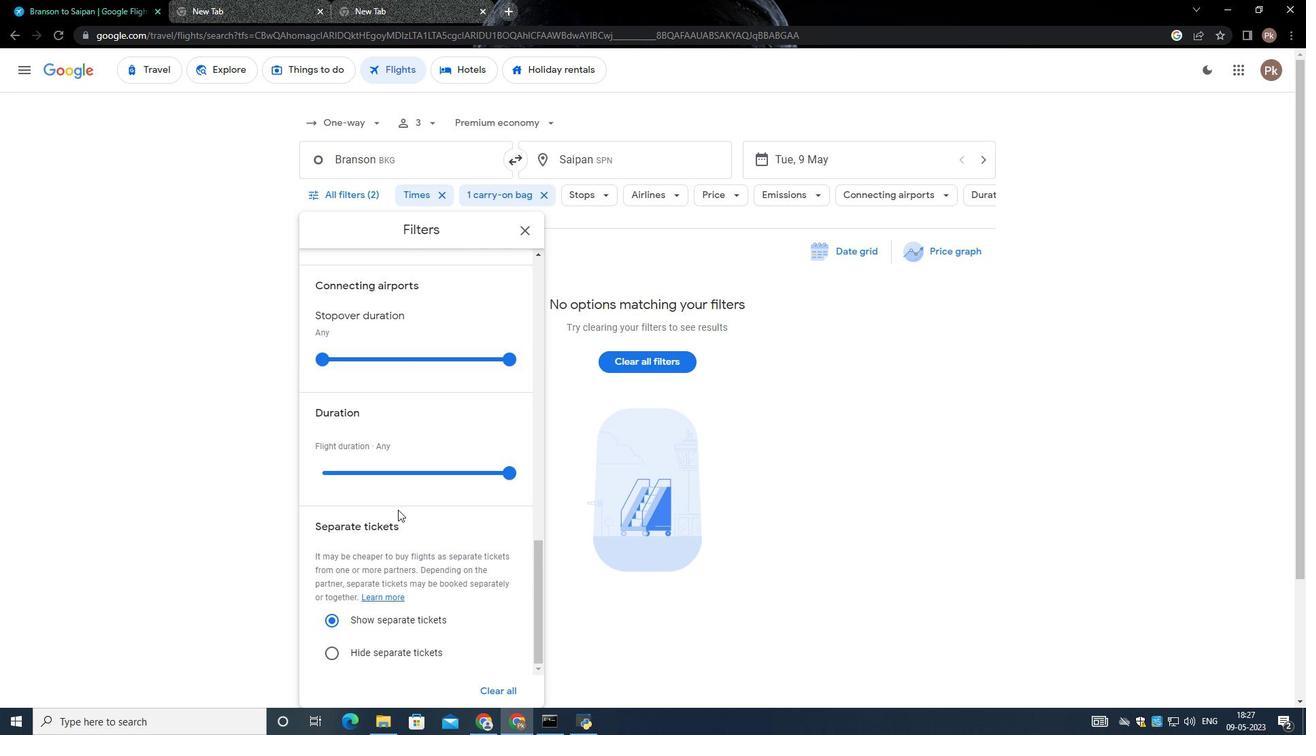 
Action: Mouse moved to (397, 508)
Screenshot: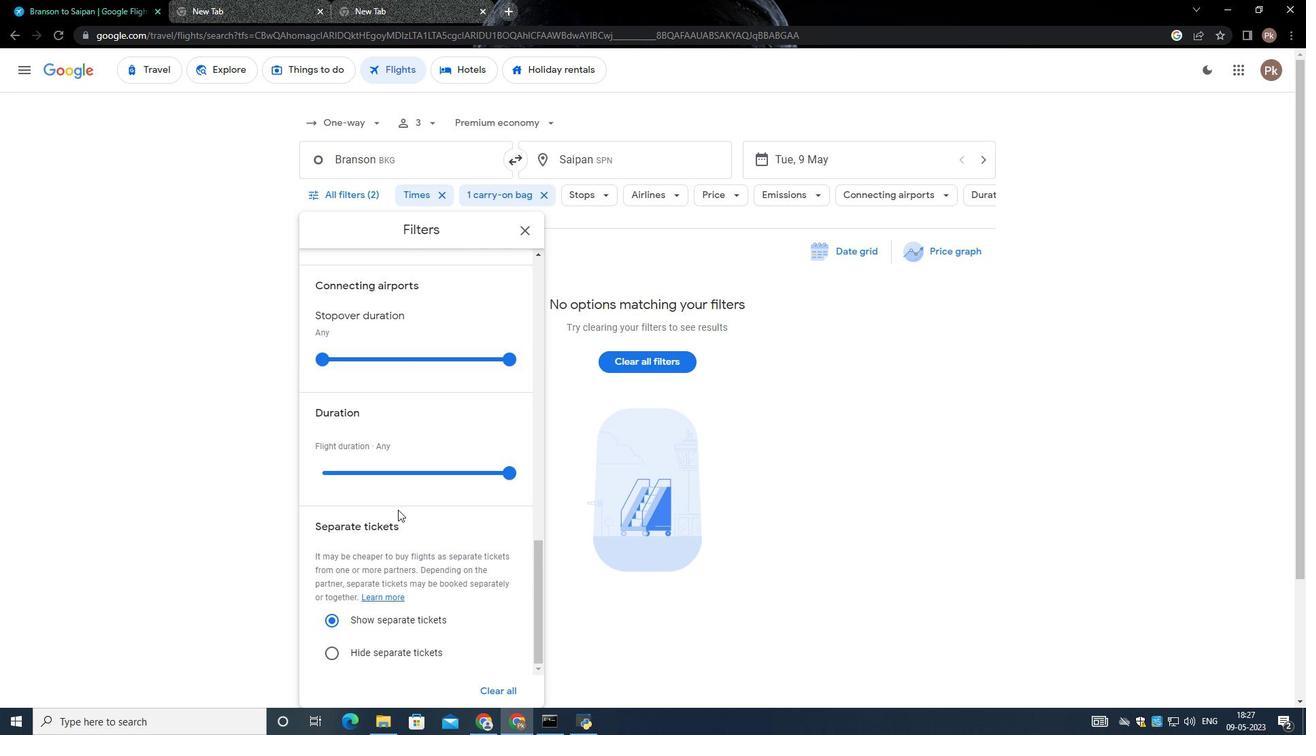 
Action: Mouse scrolled (397, 507) with delta (0, 0)
Screenshot: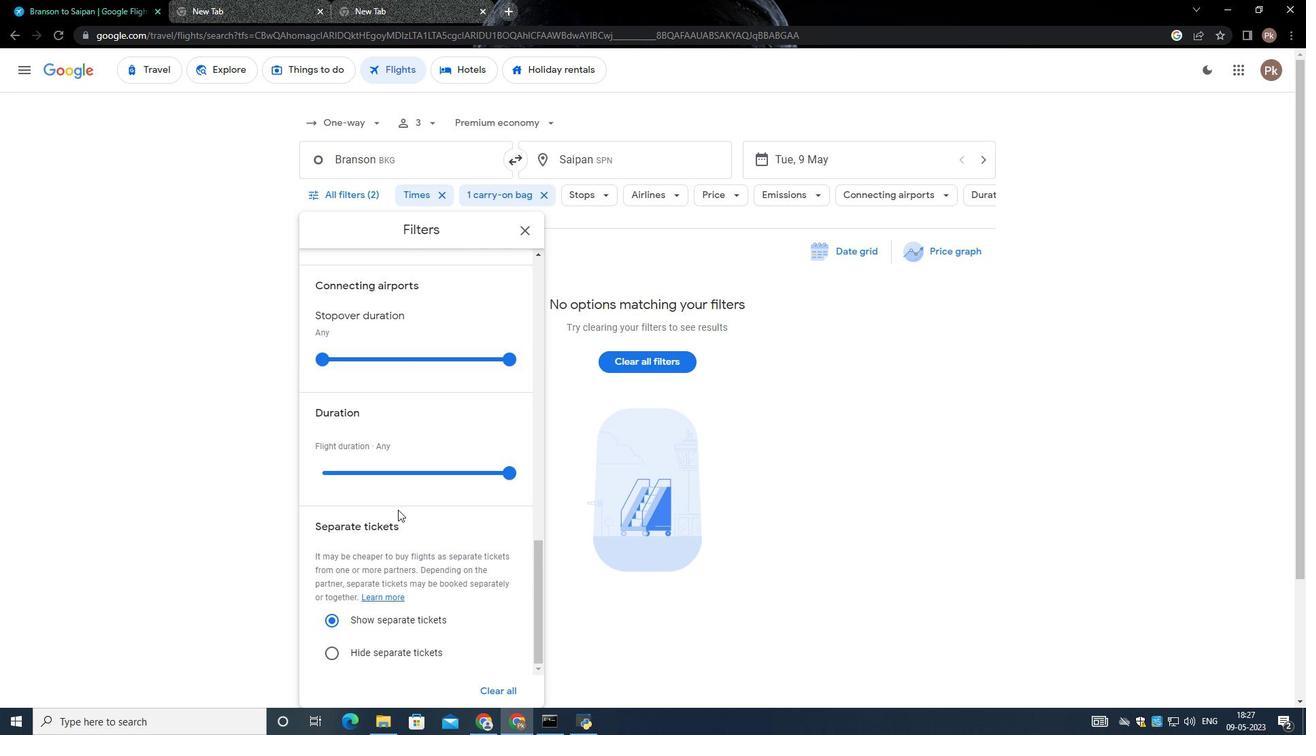 
Action: Mouse scrolled (397, 507) with delta (0, 0)
Screenshot: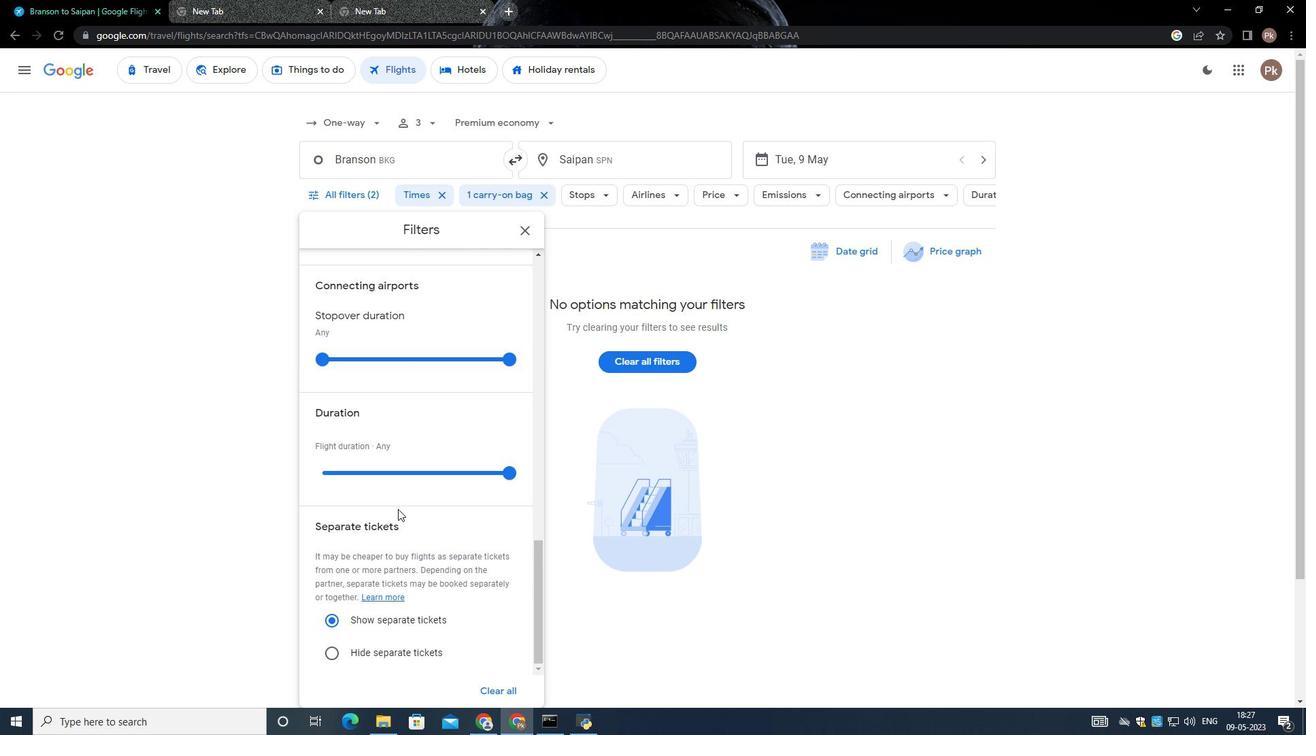 
Action: Mouse scrolled (397, 507) with delta (0, 0)
Screenshot: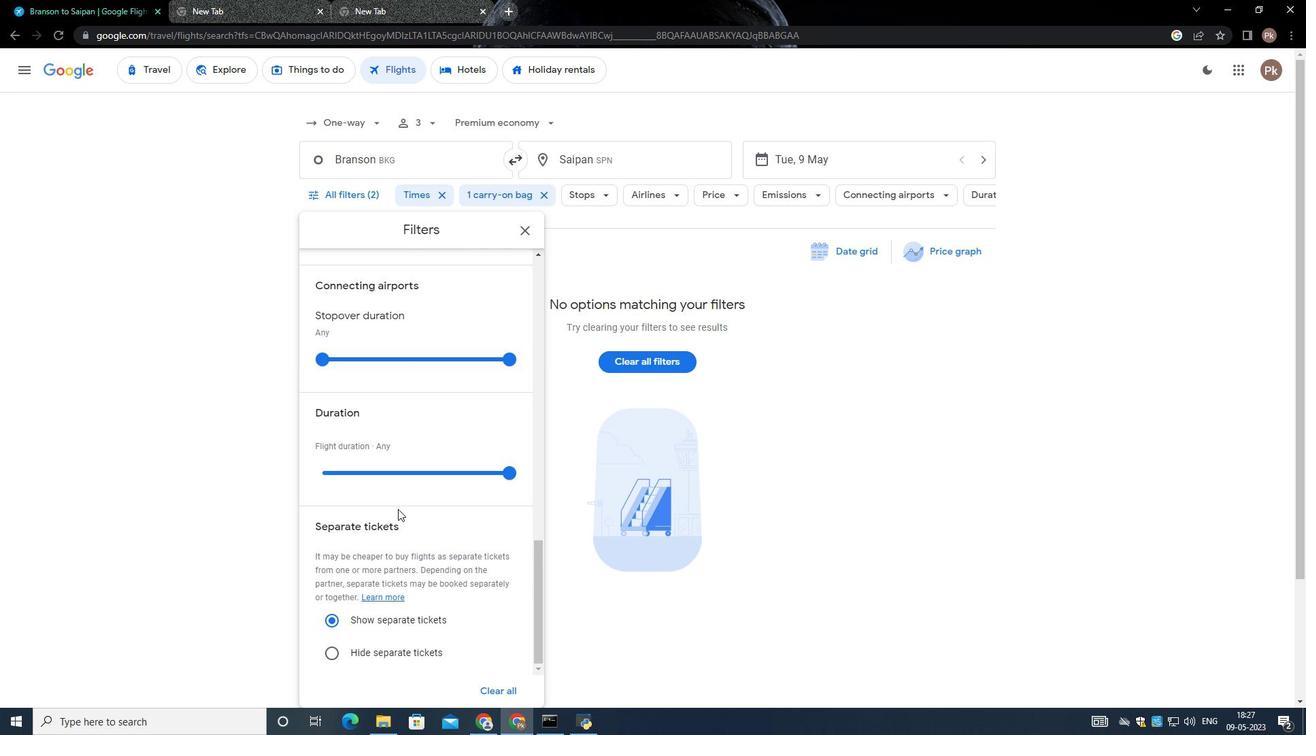 
Action: Mouse scrolled (397, 507) with delta (0, 0)
Screenshot: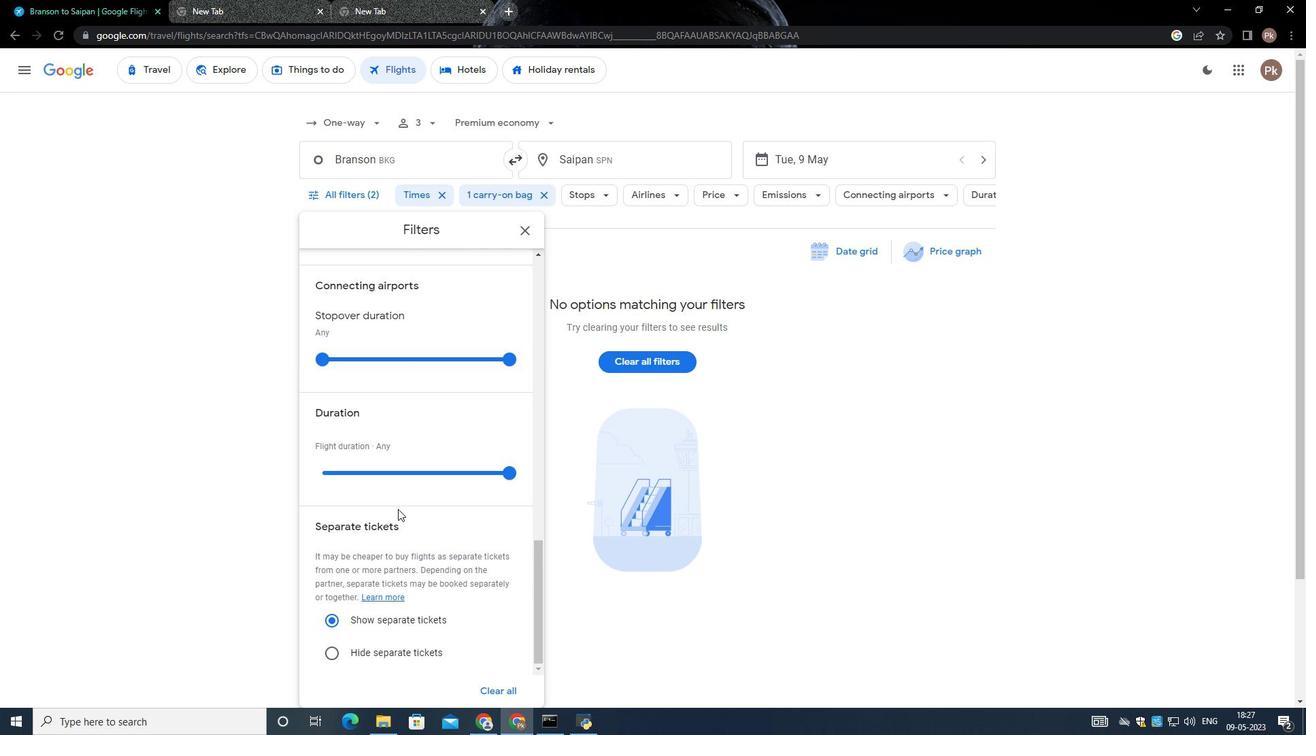 
Action: Mouse scrolled (397, 507) with delta (0, 0)
Screenshot: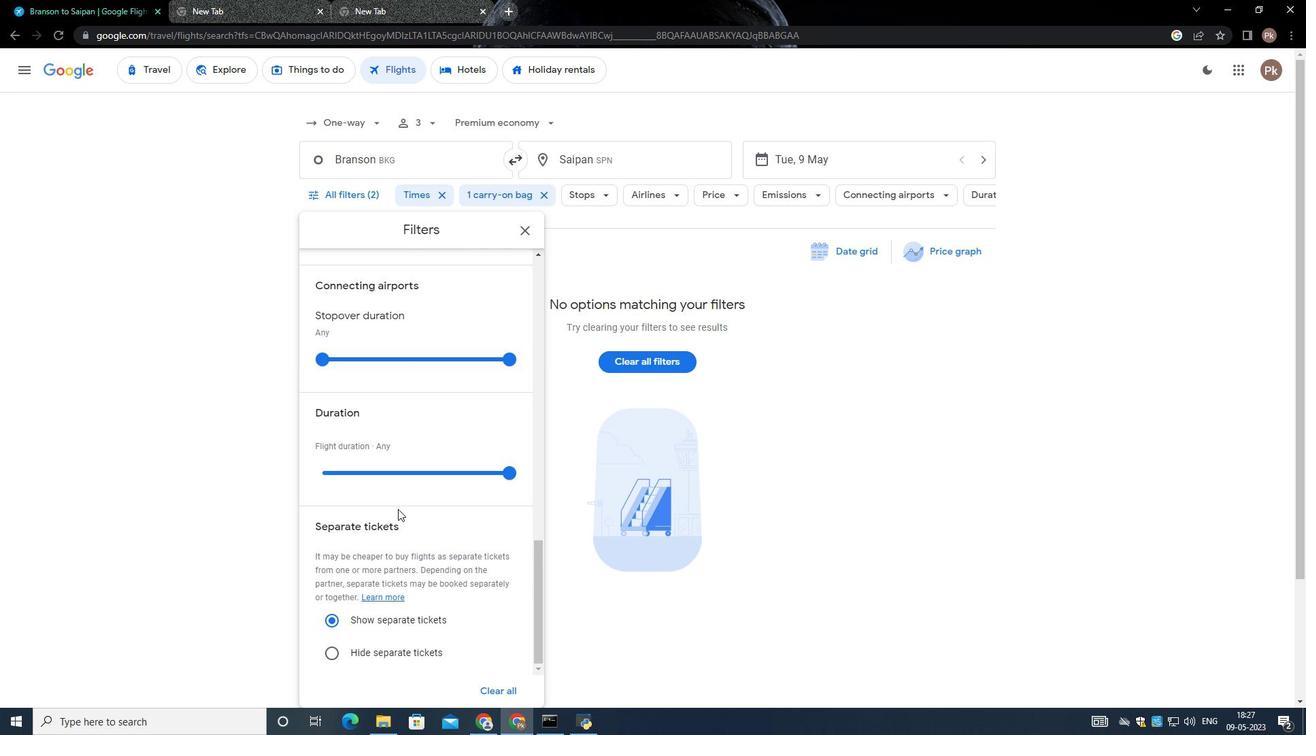 
Action: Mouse moved to (804, 637)
Screenshot: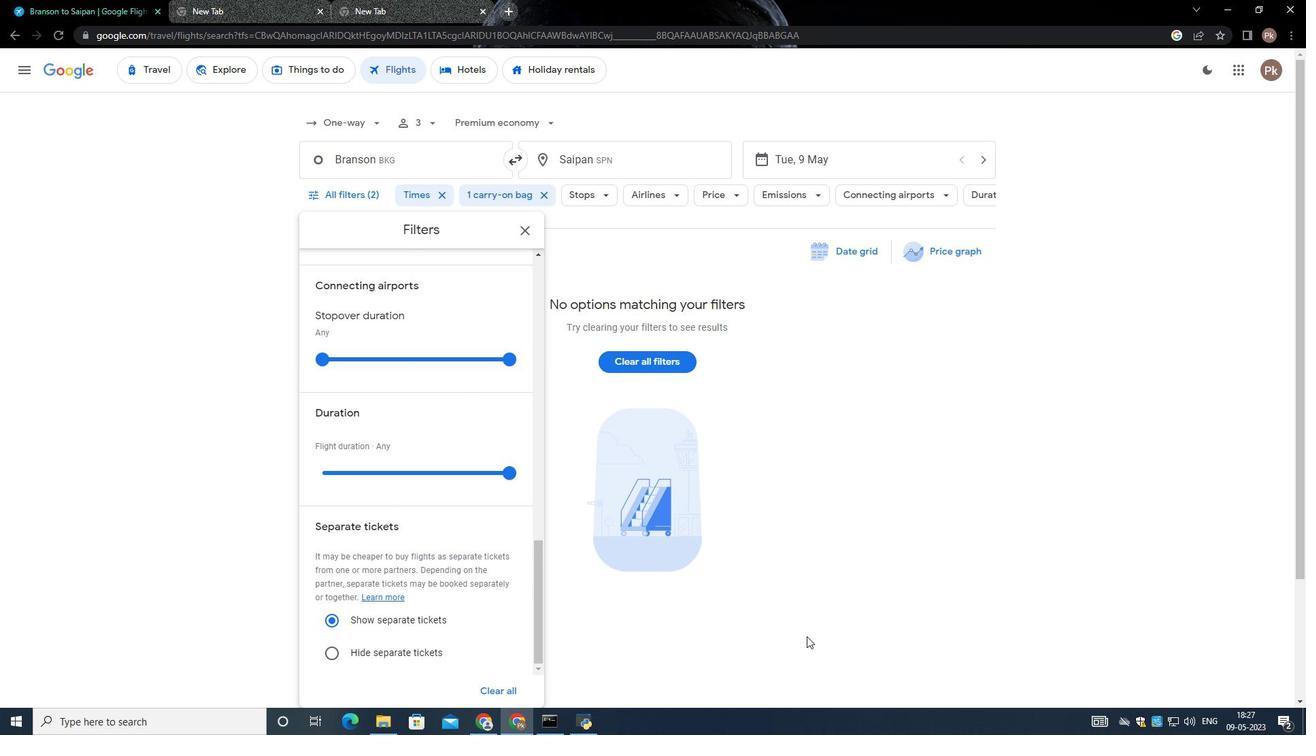 
